 Task: Add a timeline in the project AgileMind for the epic 'IT service management (ITSM) improvement' from 2024/04/10 to 2025/08/28. Add a timeline in the project AgileMind for the epic 'Unified communications (UC) implementation' from 2023/03/21 to 2025/11/10. Add a timeline in the project AgileMind for the epic 'Disaster recovery (DR) planning' from 2023/04/22 to 2024/12/22
Action: Mouse moved to (163, 223)
Screenshot: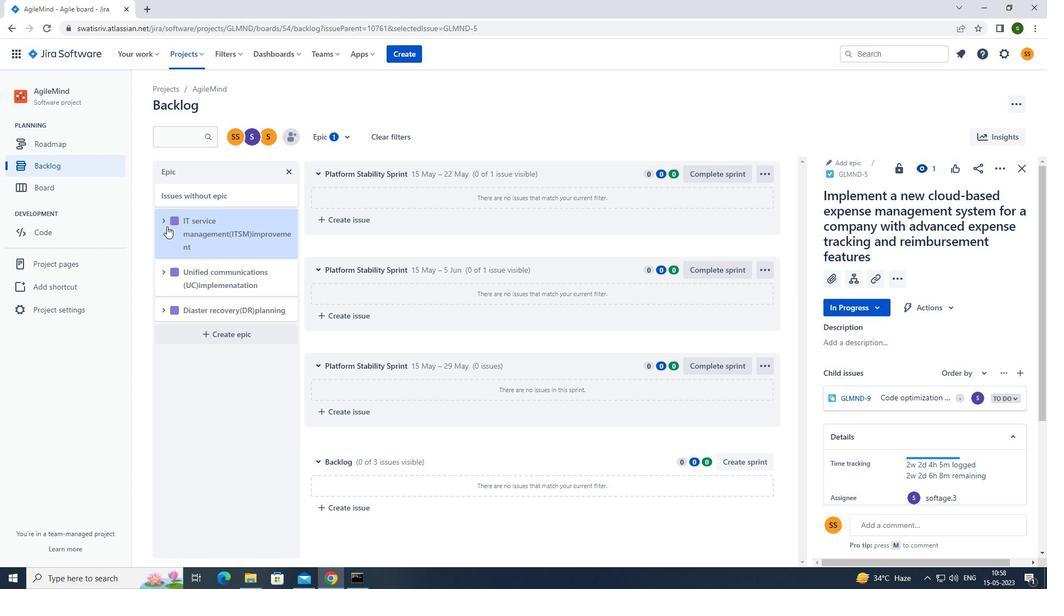 
Action: Mouse pressed left at (163, 223)
Screenshot: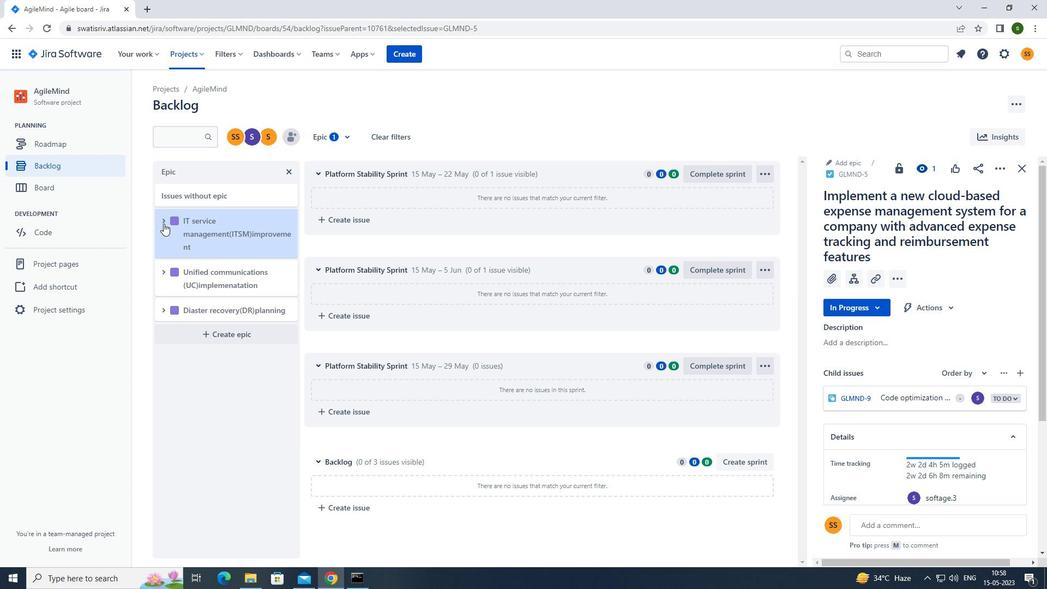 
Action: Mouse moved to (903, 387)
Screenshot: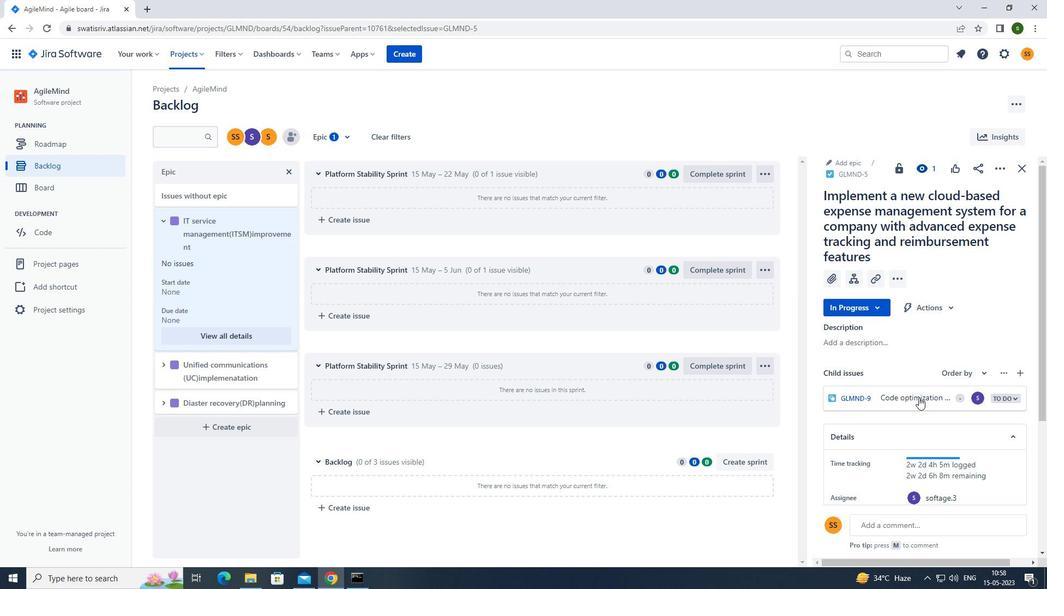 
Action: Mouse scrolled (903, 386) with delta (0, 0)
Screenshot: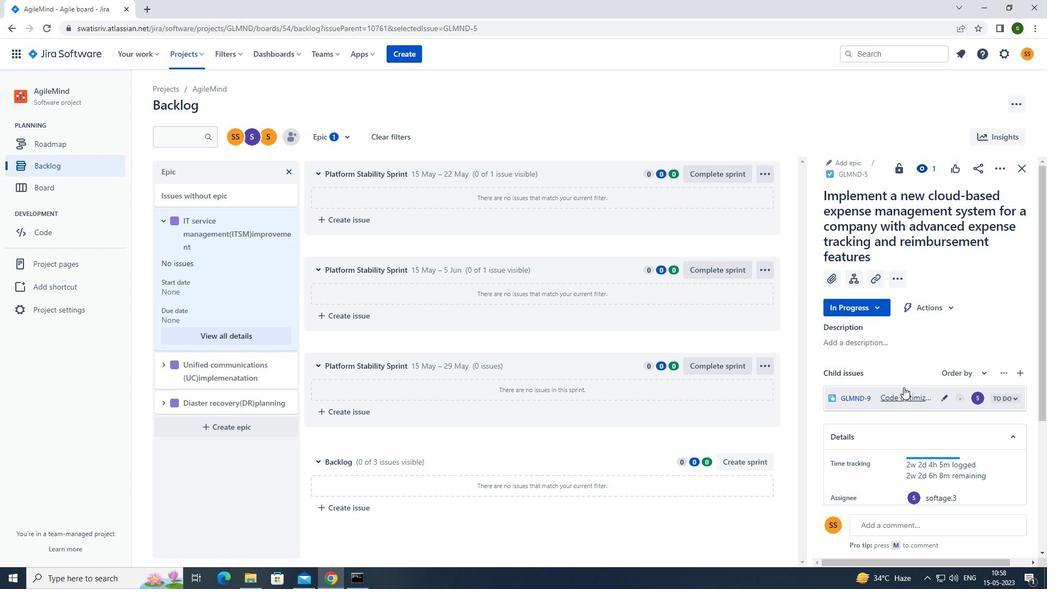 
Action: Mouse scrolled (903, 386) with delta (0, 0)
Screenshot: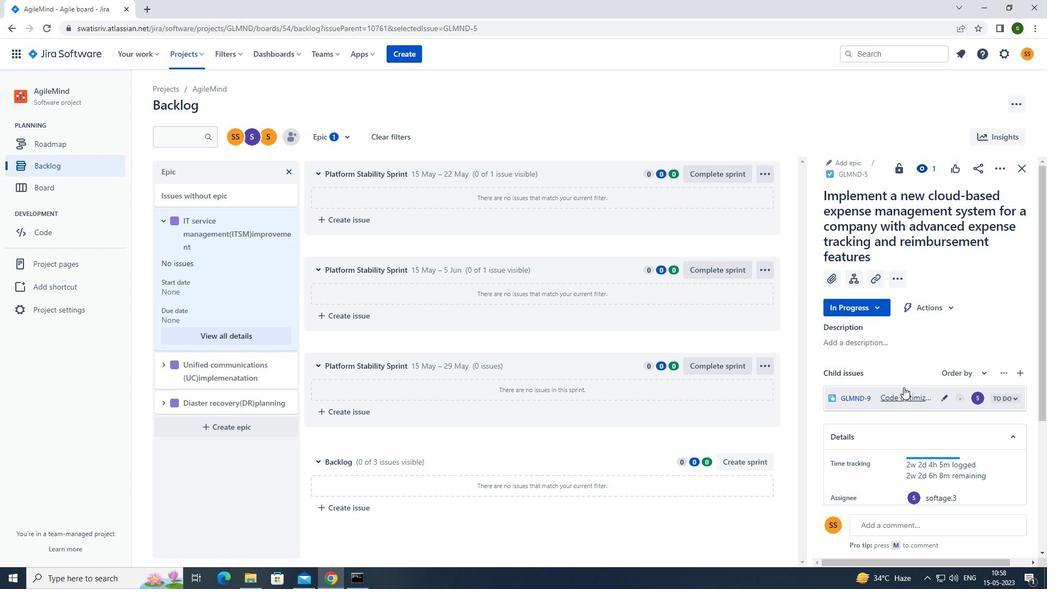 
Action: Mouse scrolled (903, 386) with delta (0, 0)
Screenshot: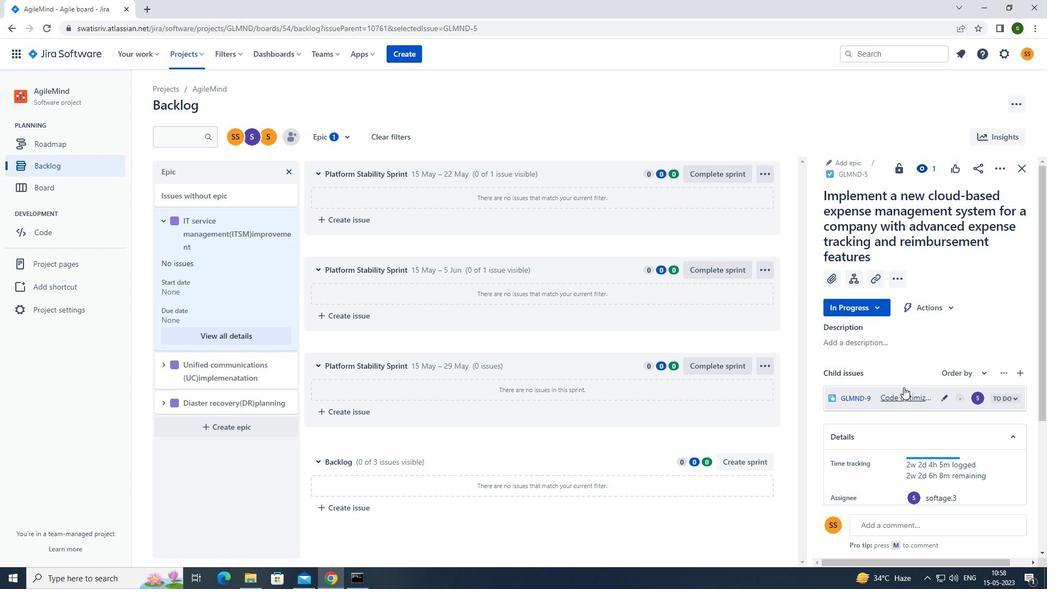 
Action: Mouse scrolled (903, 386) with delta (0, 0)
Screenshot: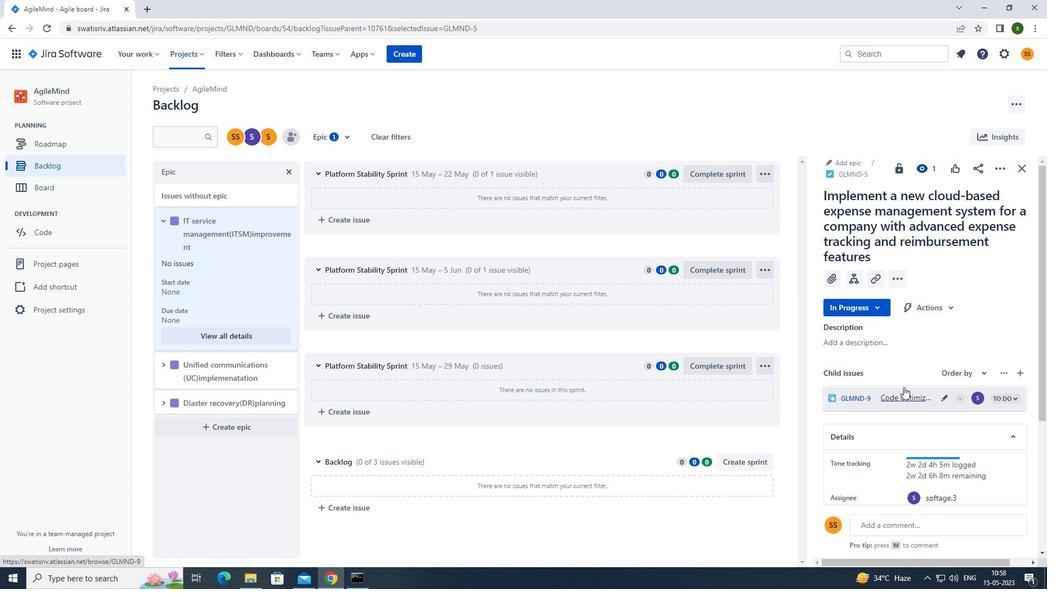 
Action: Mouse moved to (258, 337)
Screenshot: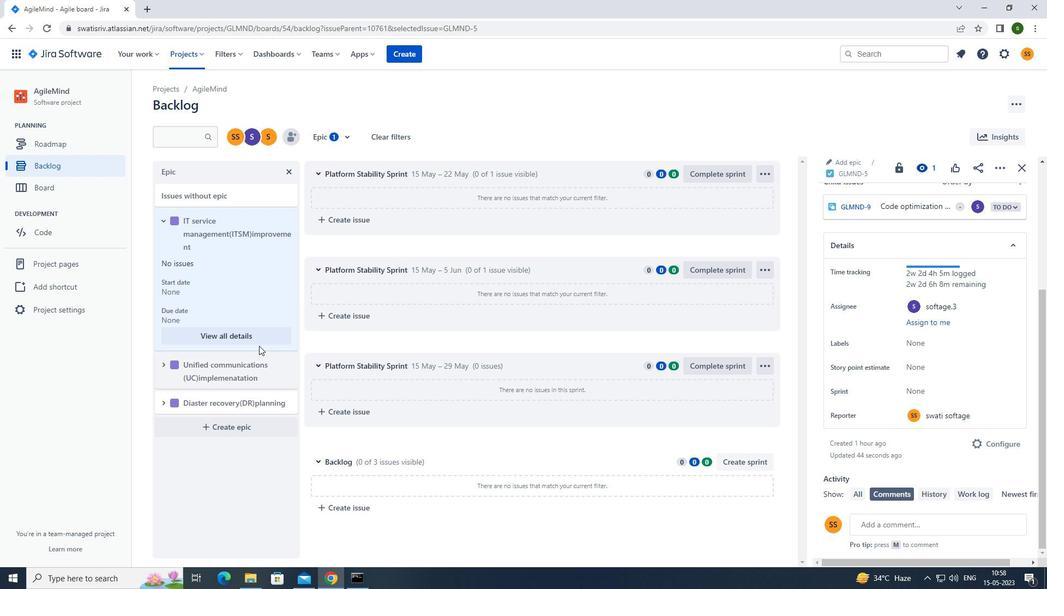 
Action: Mouse pressed left at (258, 337)
Screenshot: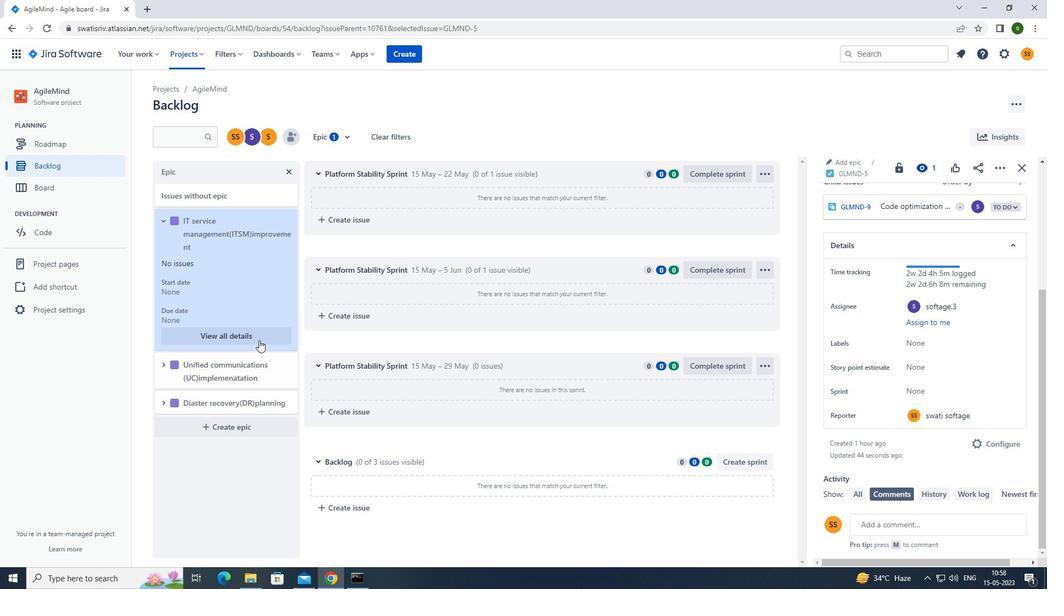 
Action: Mouse moved to (918, 427)
Screenshot: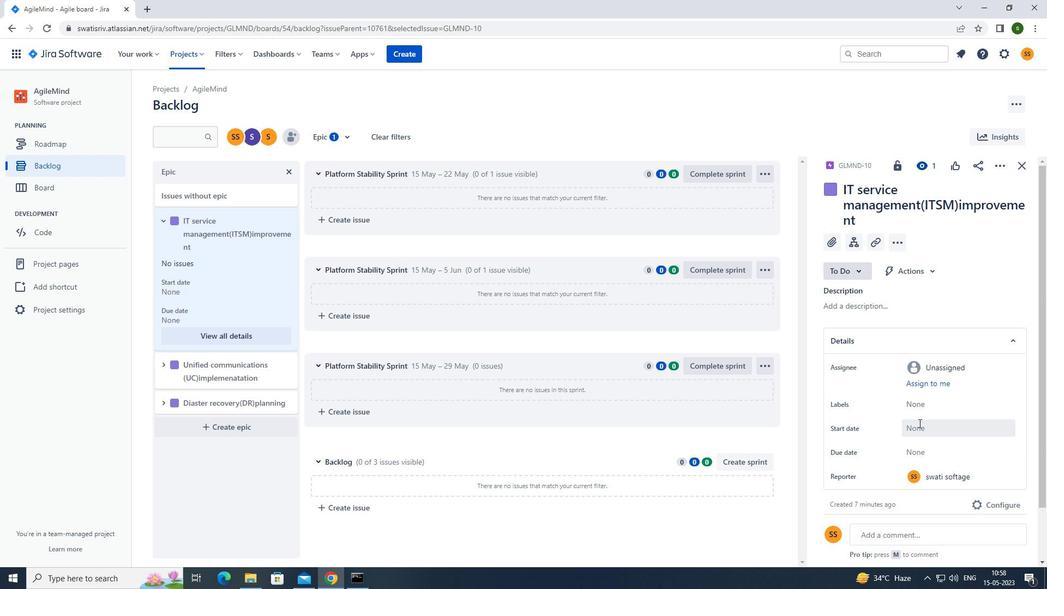 
Action: Mouse pressed left at (918, 427)
Screenshot: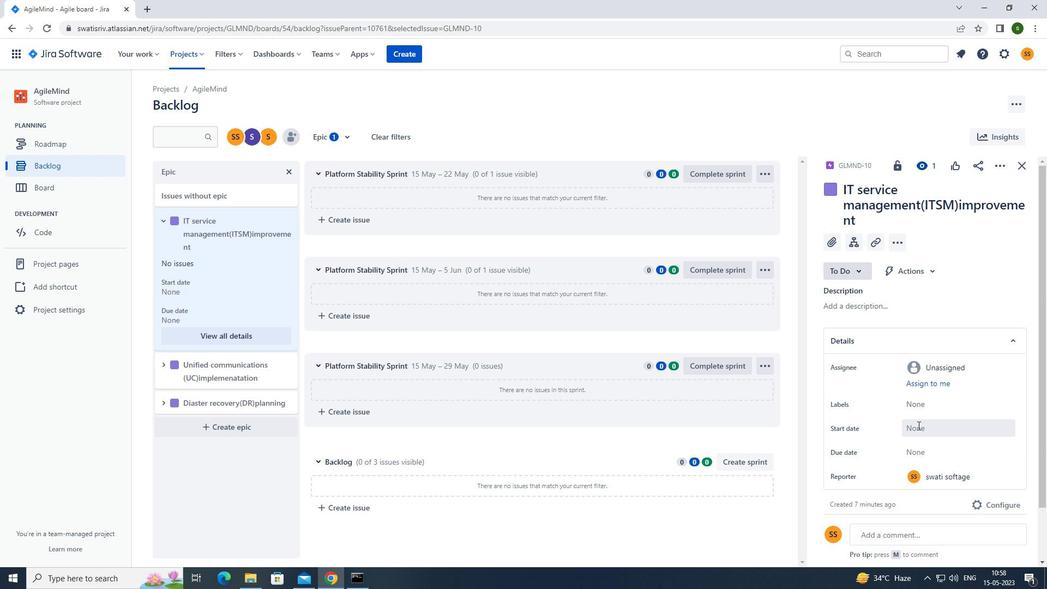 
Action: Mouse moved to (1026, 272)
Screenshot: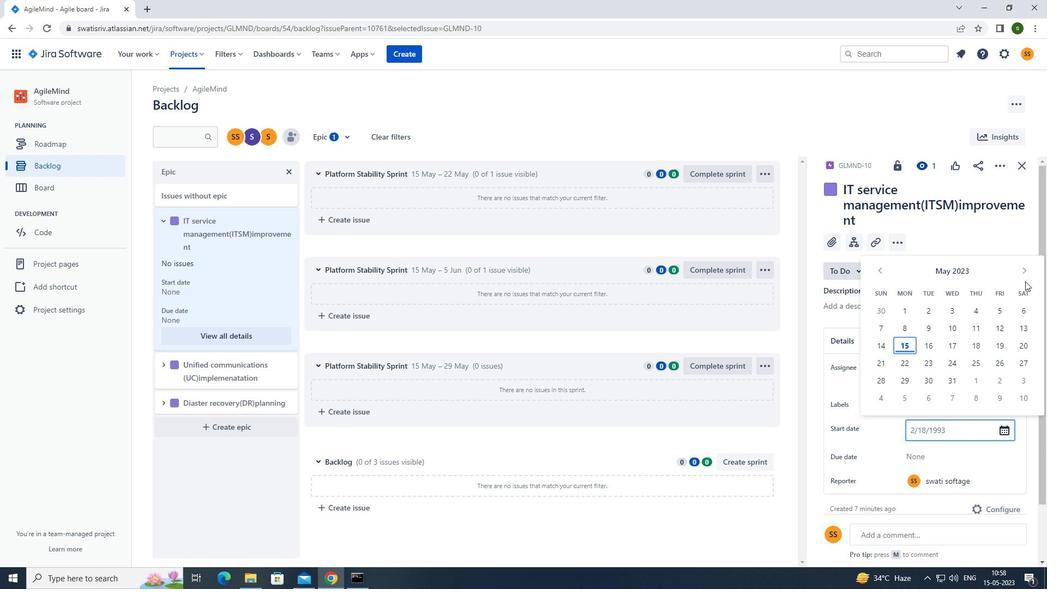 
Action: Mouse pressed left at (1026, 272)
Screenshot: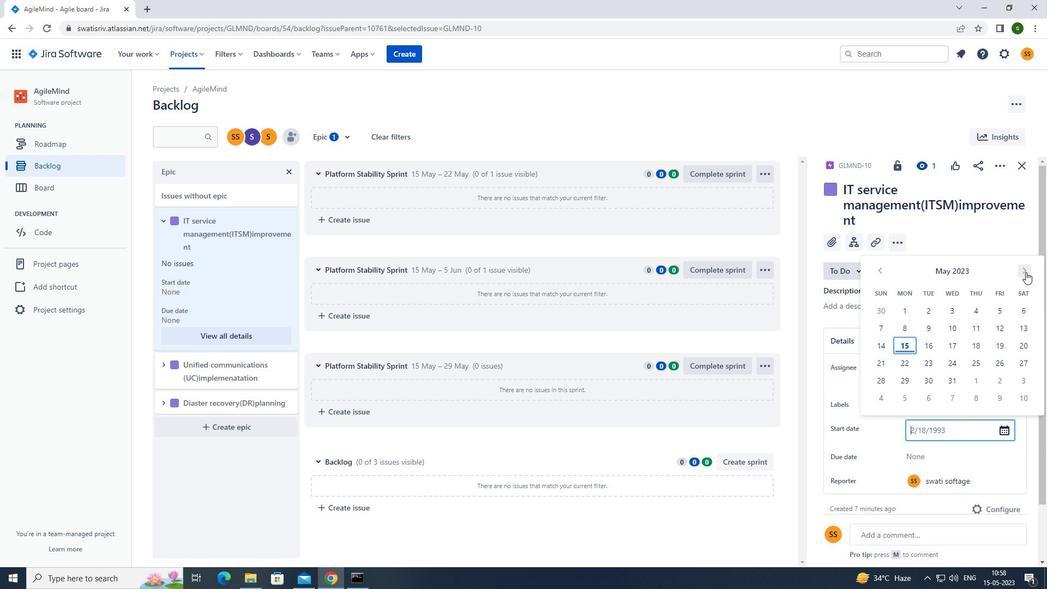 
Action: Mouse pressed left at (1026, 272)
Screenshot: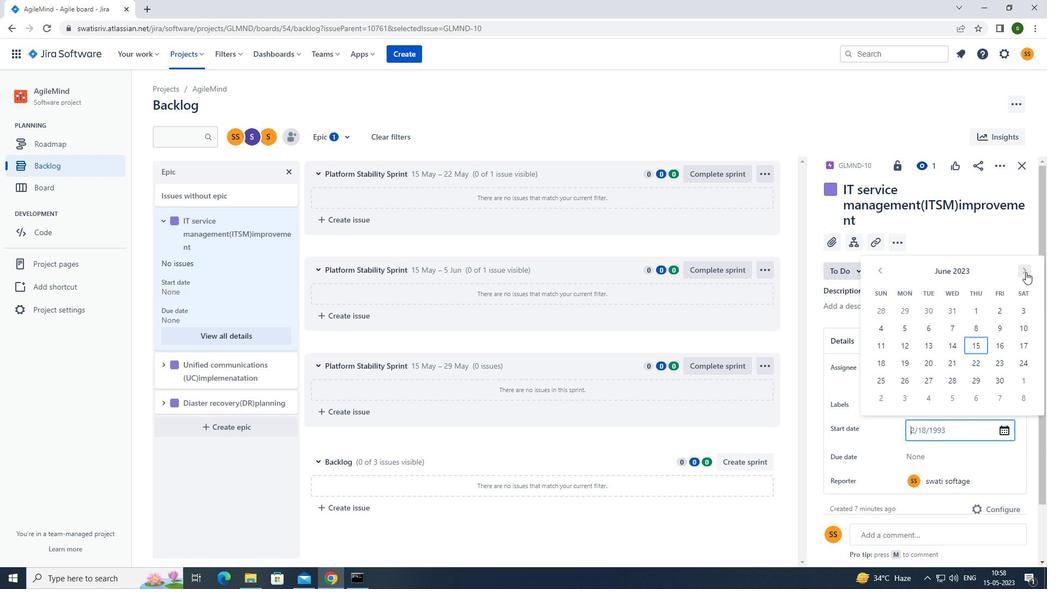 
Action: Mouse pressed left at (1026, 272)
Screenshot: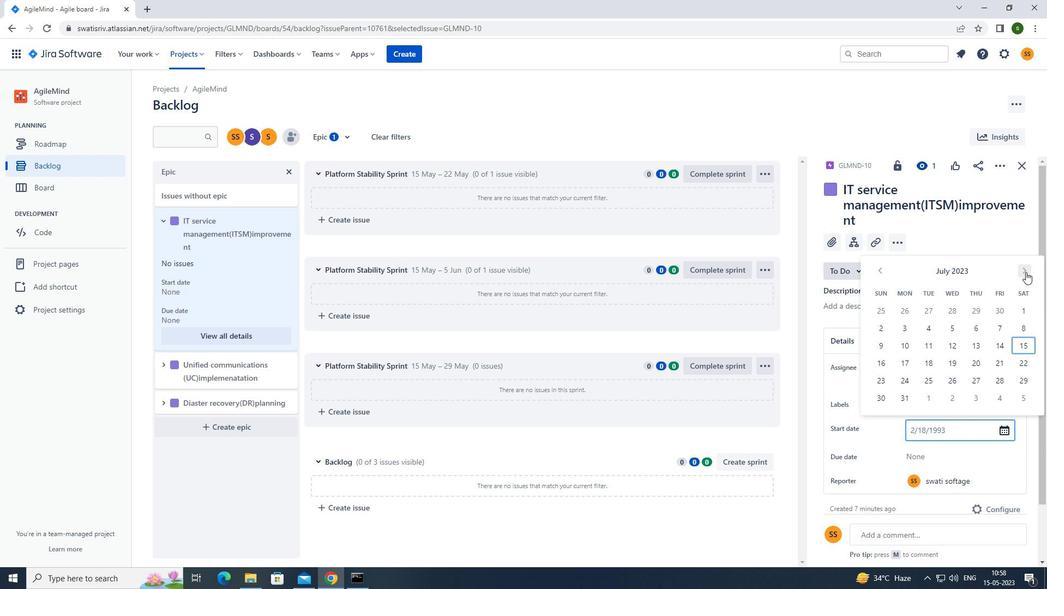 
Action: Mouse pressed left at (1026, 272)
Screenshot: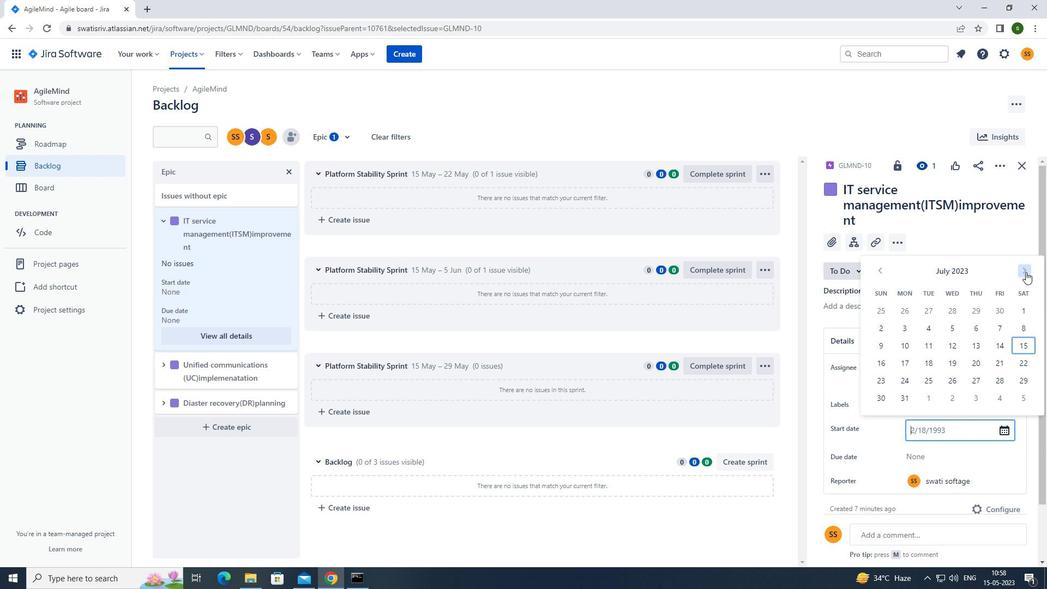 
Action: Mouse pressed left at (1026, 272)
Screenshot: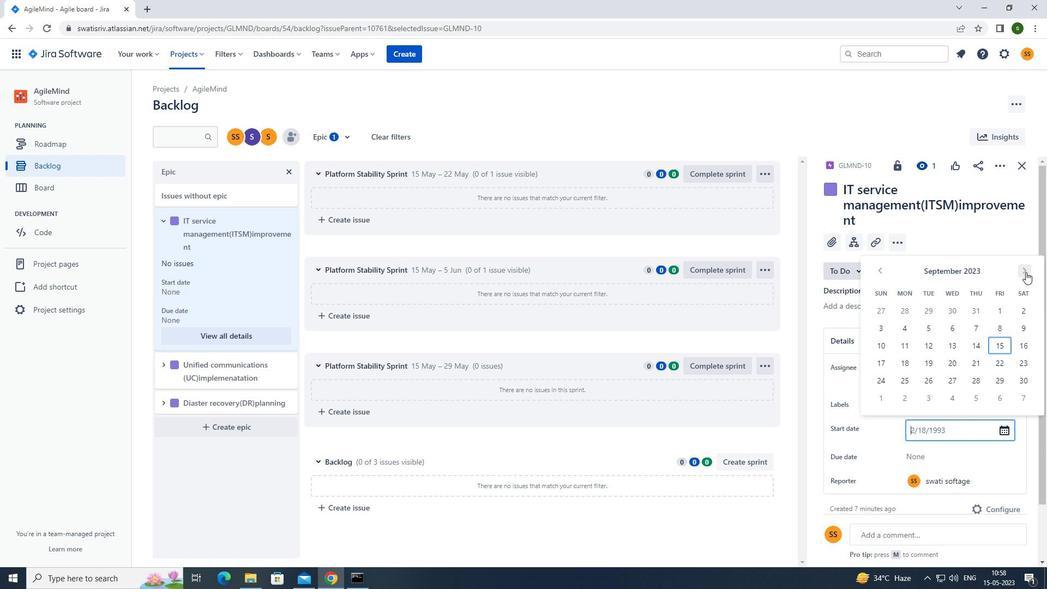 
Action: Mouse pressed left at (1026, 272)
Screenshot: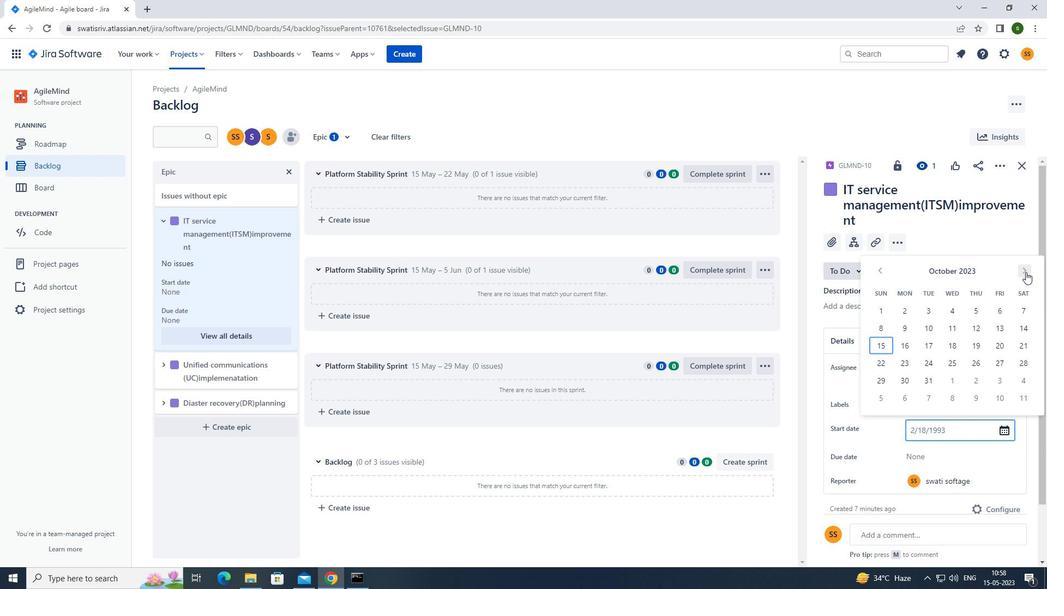 
Action: Mouse pressed left at (1026, 272)
Screenshot: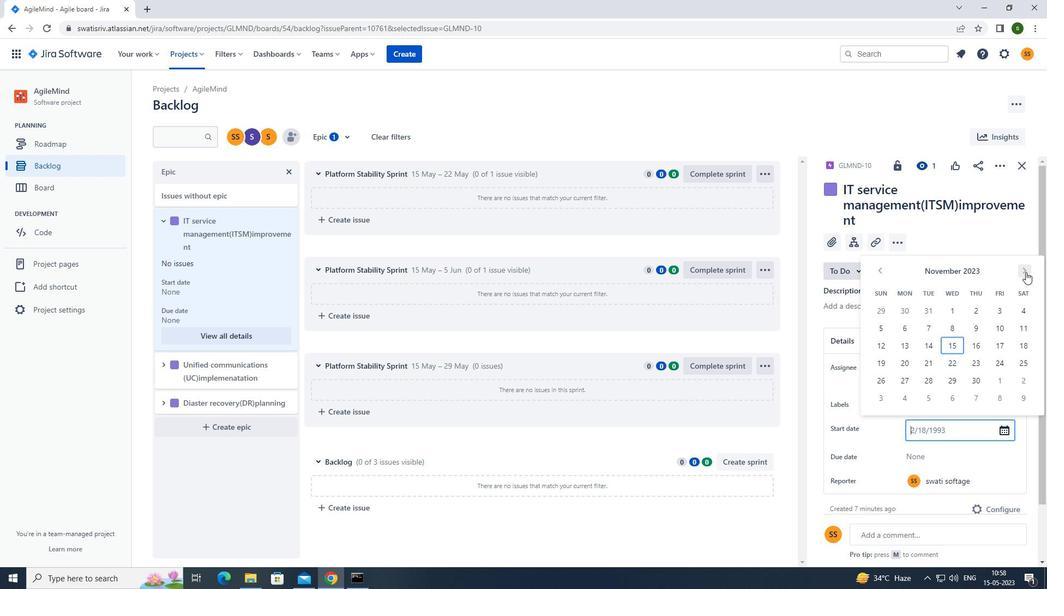 
Action: Mouse pressed left at (1026, 272)
Screenshot: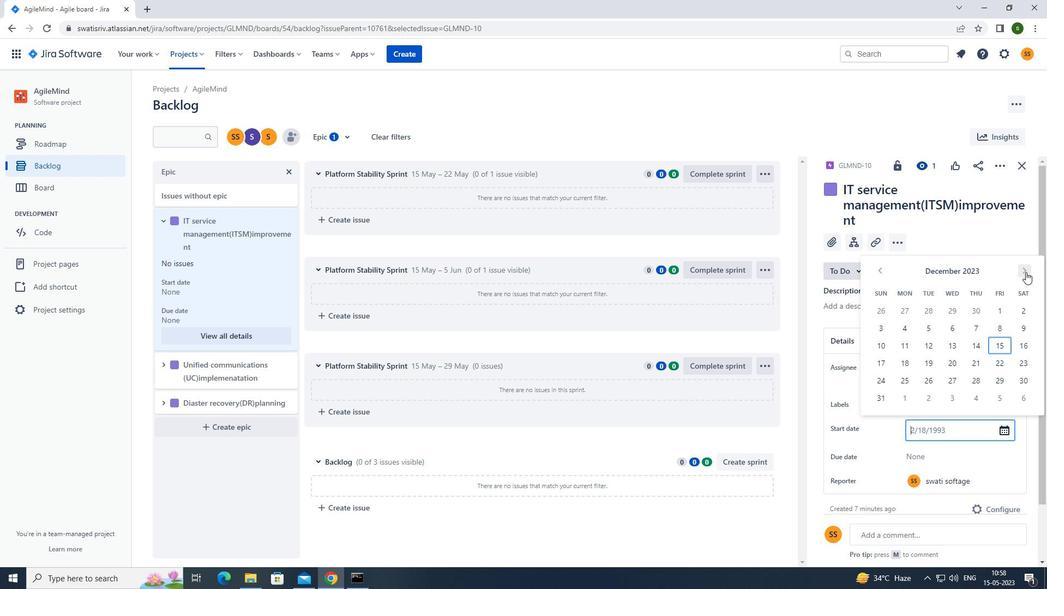 
Action: Mouse pressed left at (1026, 272)
Screenshot: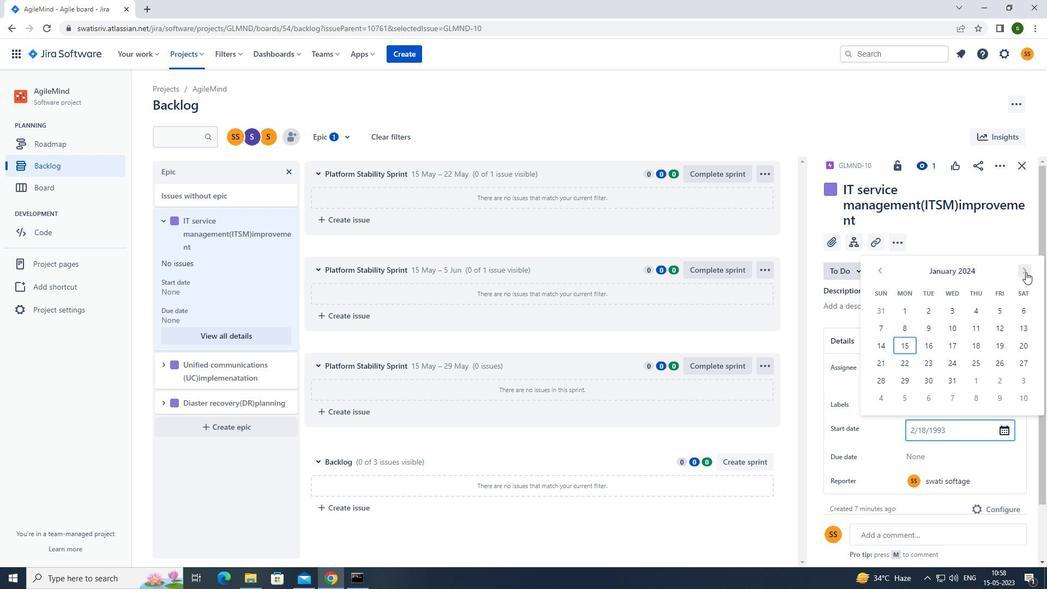 
Action: Mouse pressed left at (1026, 272)
Screenshot: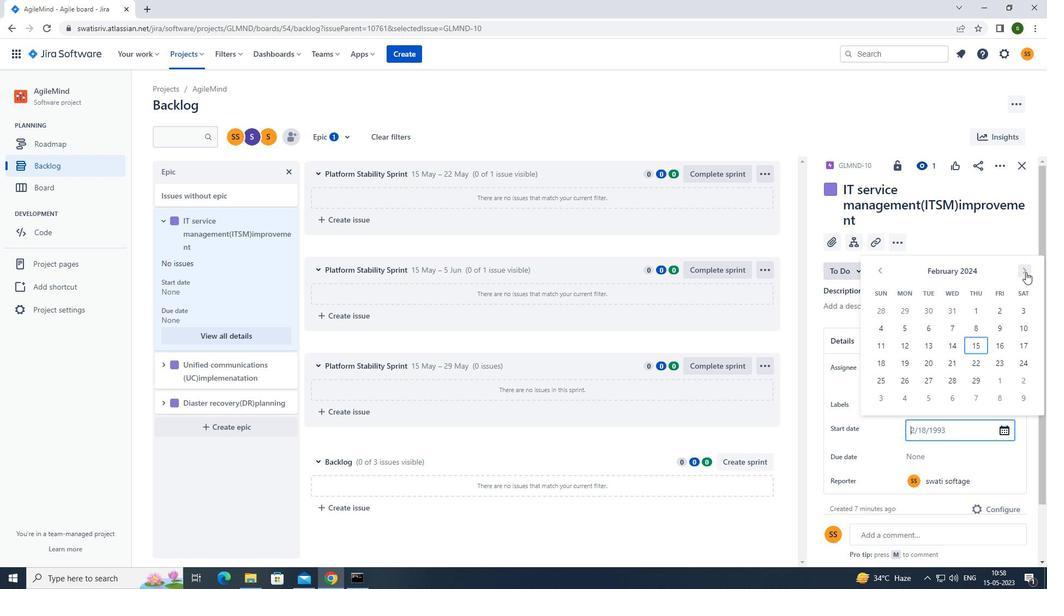 
Action: Mouse pressed left at (1026, 272)
Screenshot: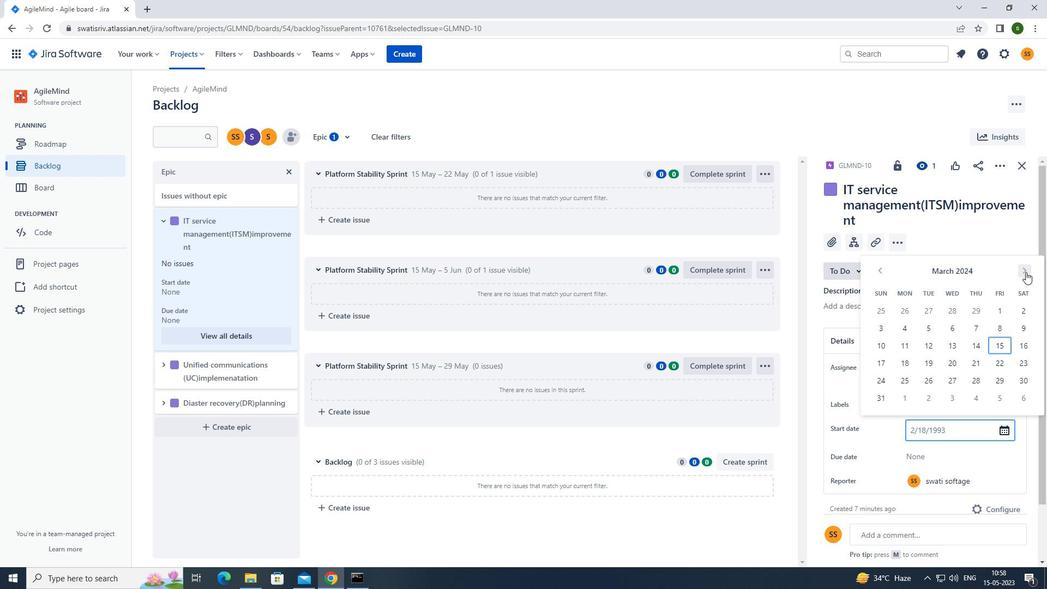 
Action: Mouse moved to (959, 329)
Screenshot: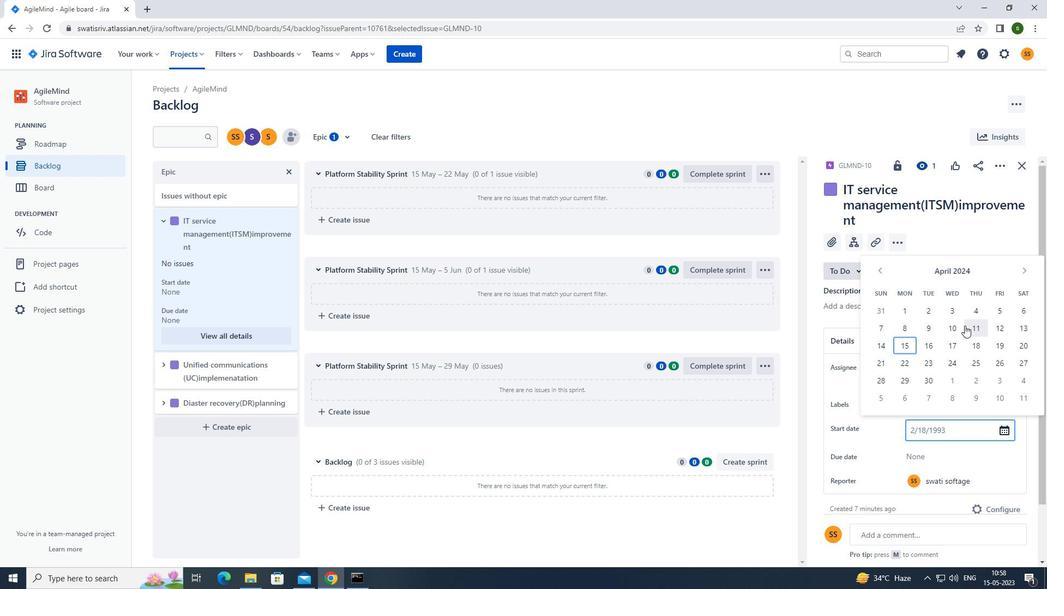 
Action: Mouse pressed left at (959, 329)
Screenshot: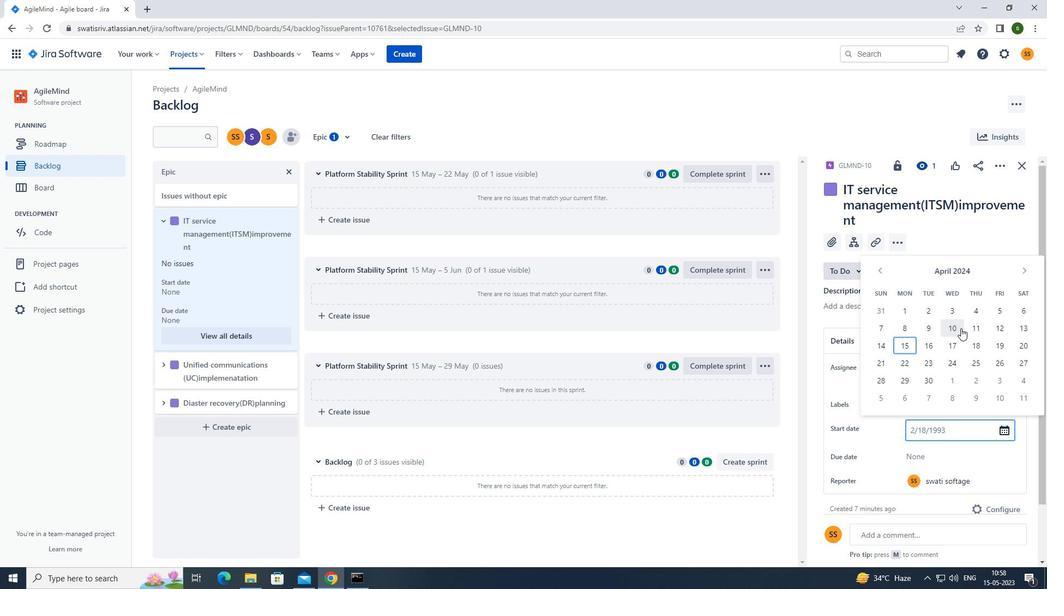 
Action: Mouse moved to (927, 456)
Screenshot: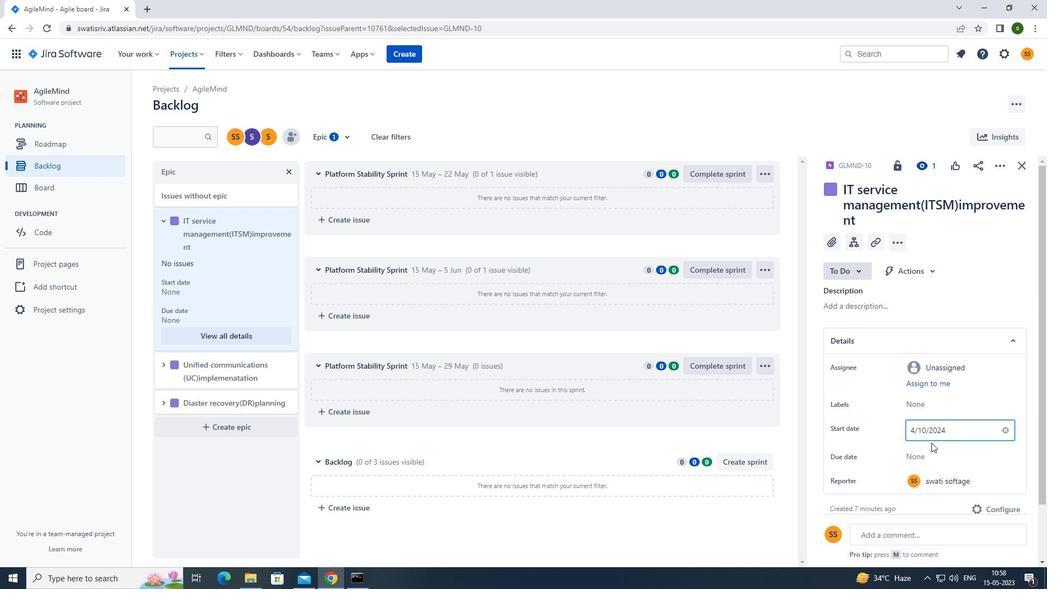 
Action: Mouse pressed left at (927, 456)
Screenshot: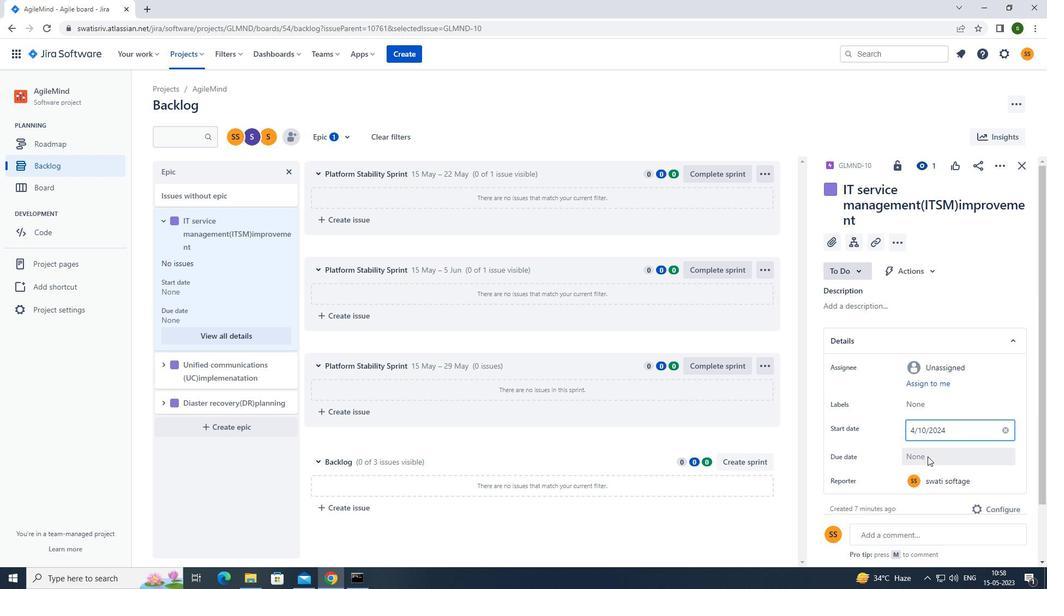 
Action: Mouse moved to (1025, 301)
Screenshot: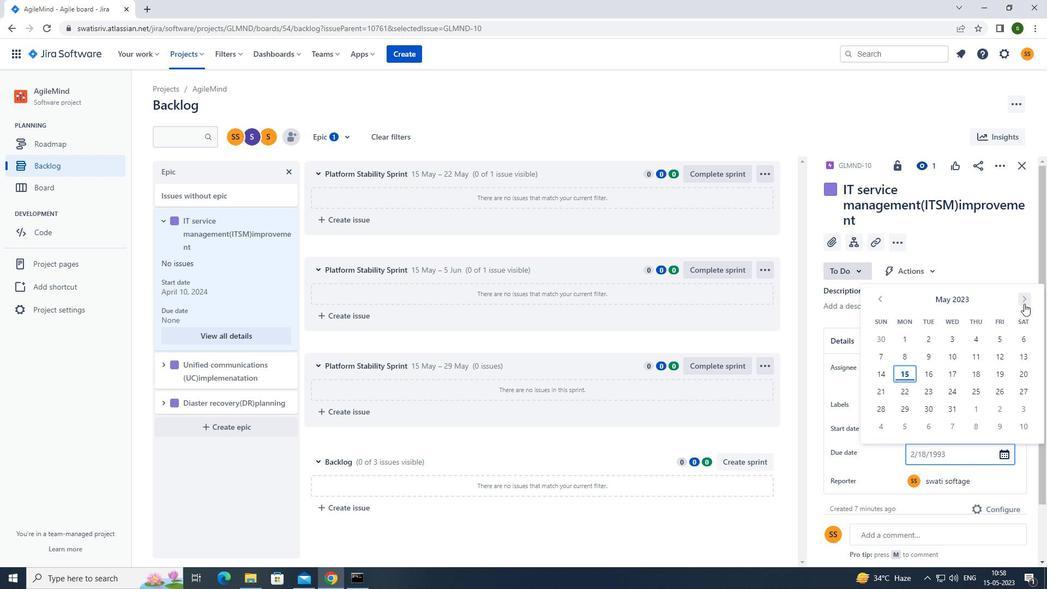 
Action: Mouse pressed left at (1025, 301)
Screenshot: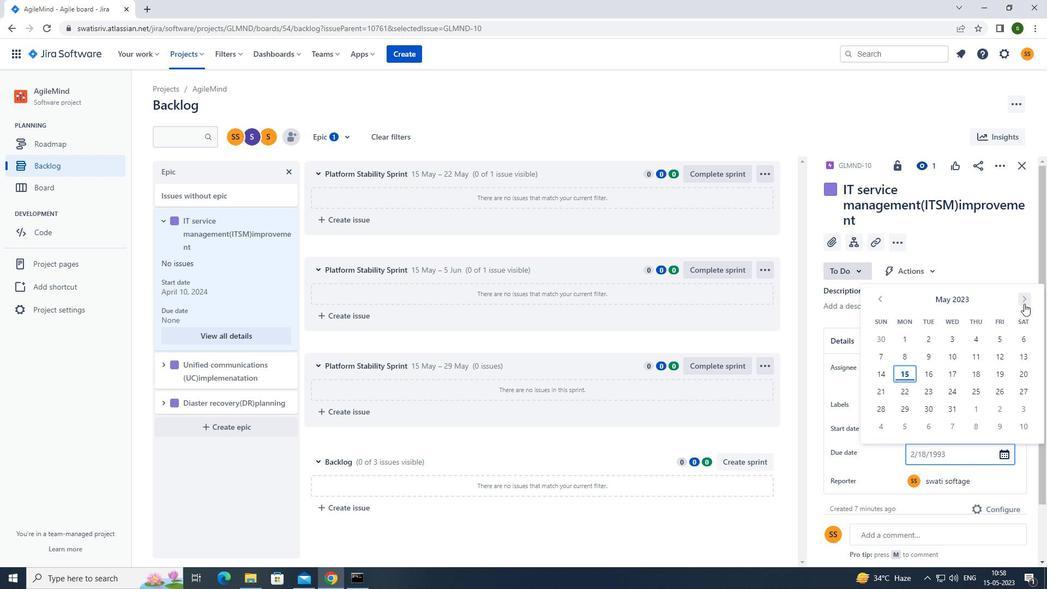 
Action: Mouse pressed left at (1025, 301)
Screenshot: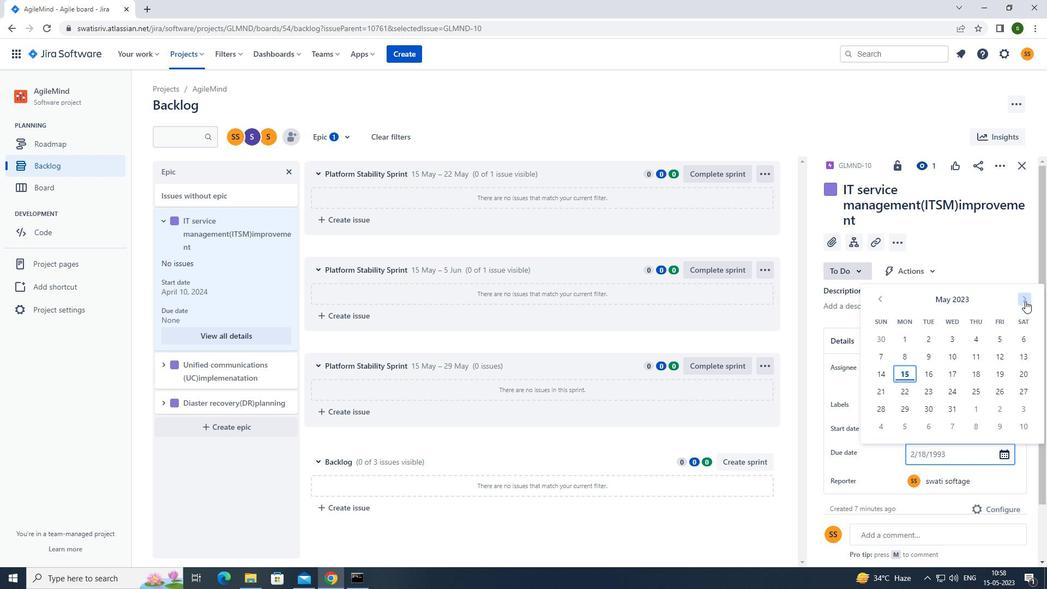 
Action: Mouse pressed left at (1025, 301)
Screenshot: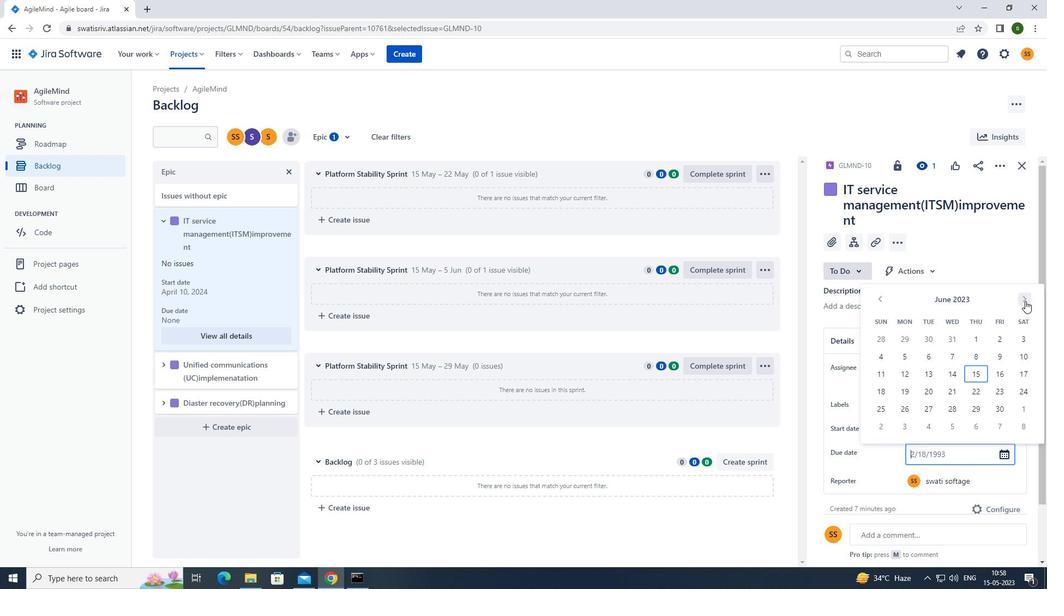 
Action: Mouse pressed left at (1025, 301)
Screenshot: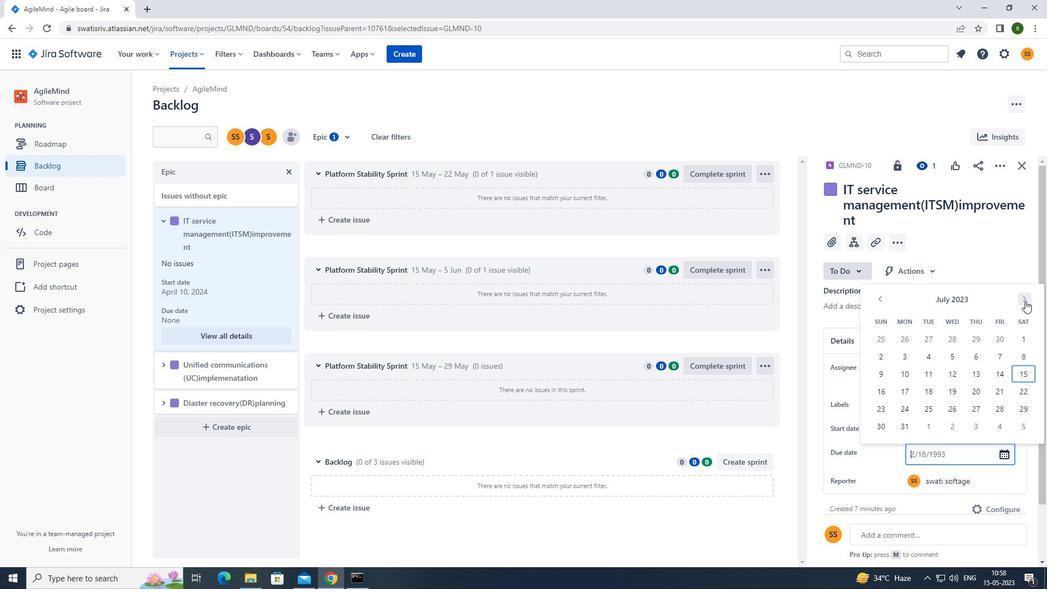 
Action: Mouse pressed left at (1025, 301)
Screenshot: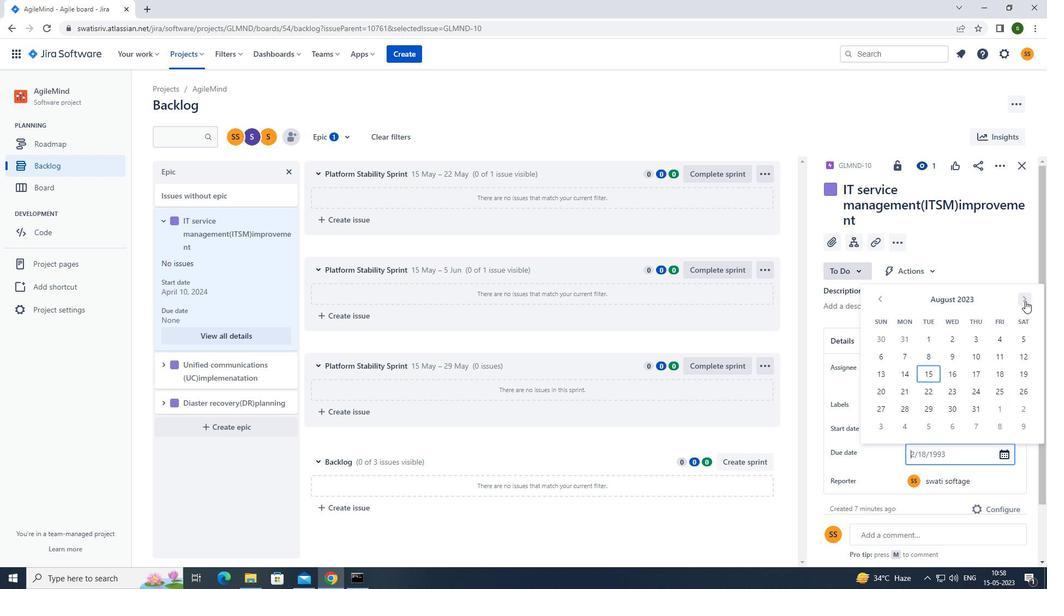 
Action: Mouse pressed left at (1025, 301)
Screenshot: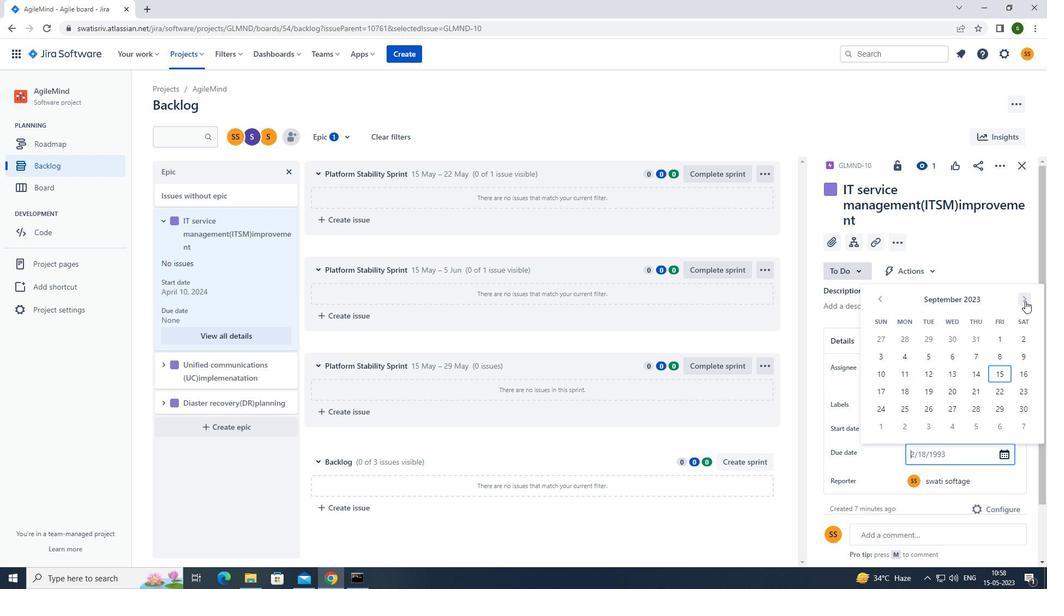 
Action: Mouse pressed left at (1025, 301)
Screenshot: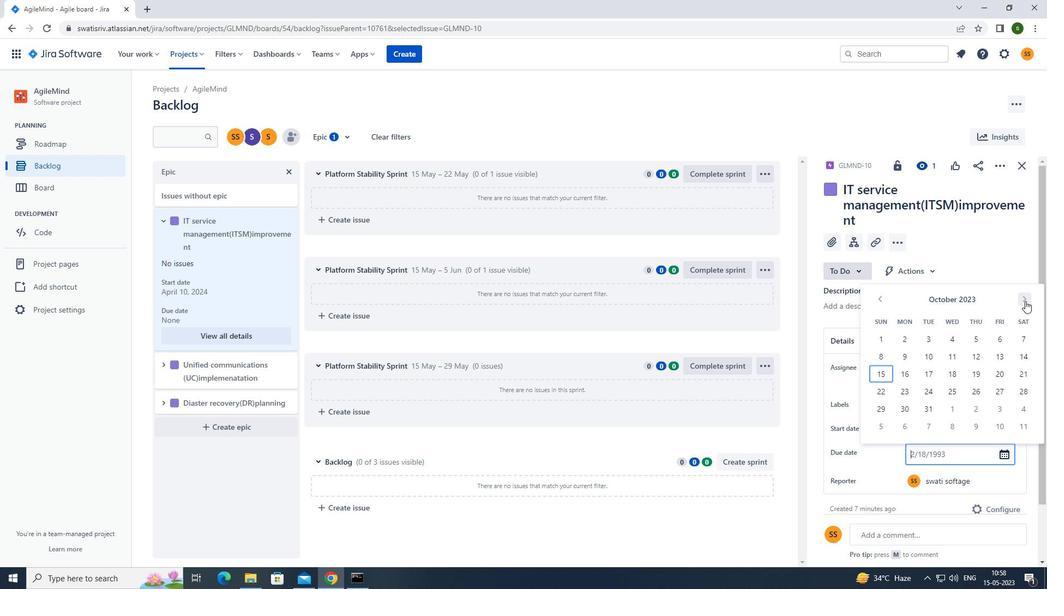 
Action: Mouse pressed left at (1025, 301)
Screenshot: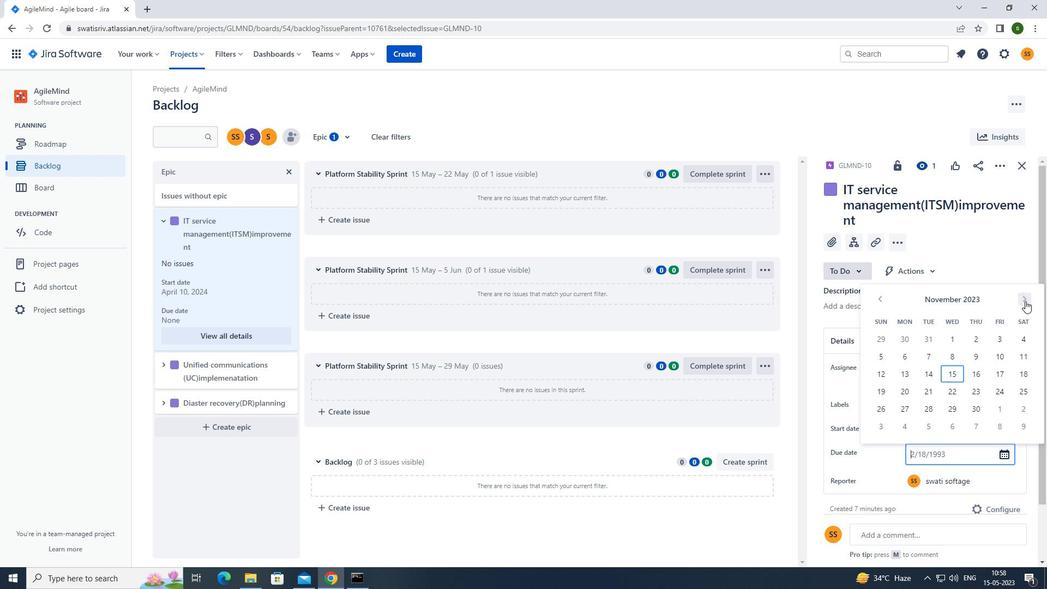 
Action: Mouse pressed left at (1025, 301)
Screenshot: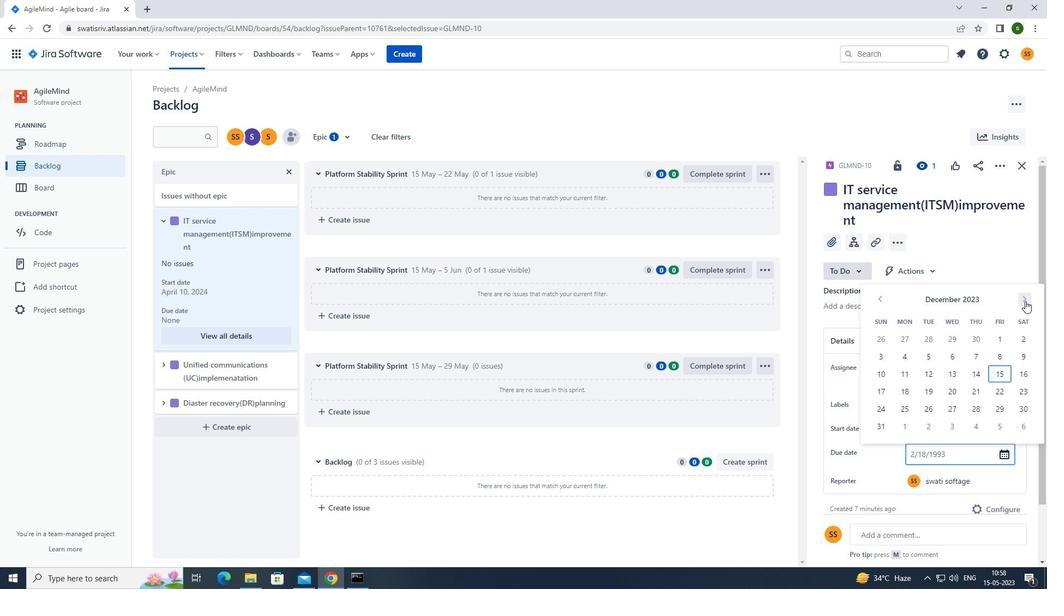 
Action: Mouse pressed left at (1025, 301)
Screenshot: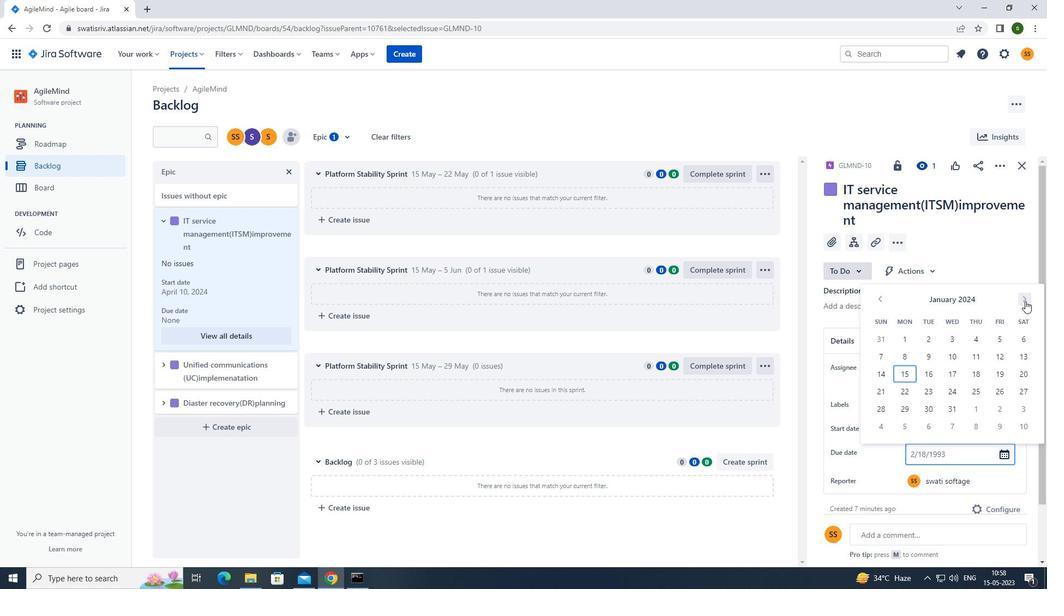 
Action: Mouse pressed left at (1025, 301)
Screenshot: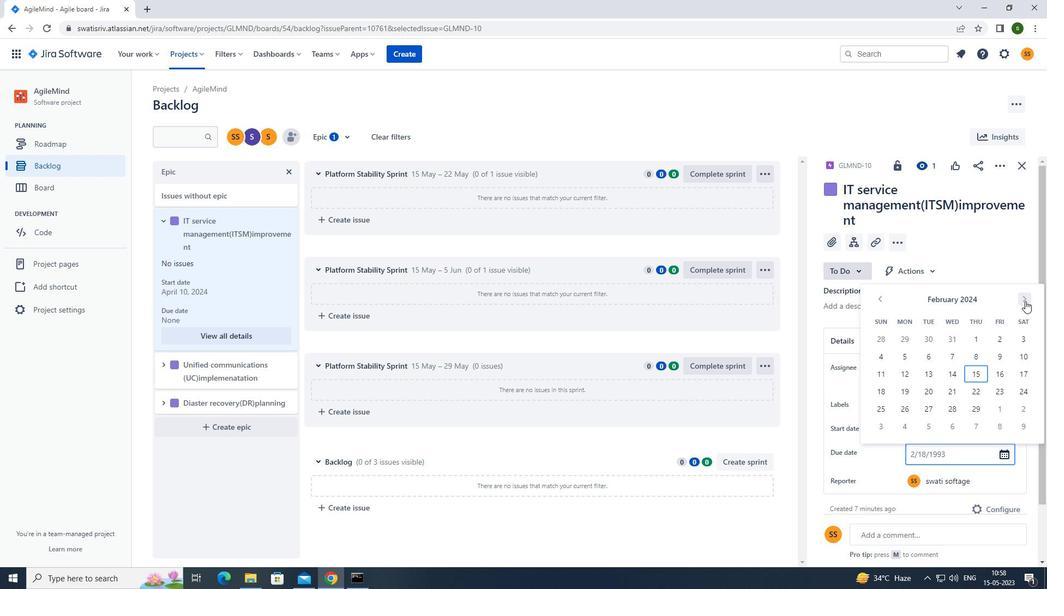 
Action: Mouse pressed left at (1025, 301)
Screenshot: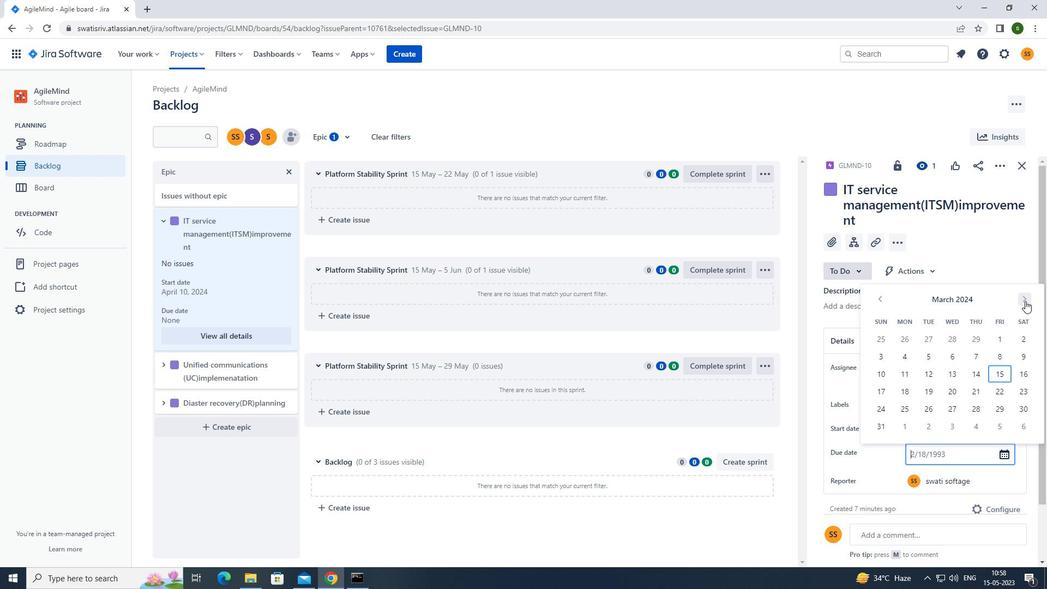 
Action: Mouse pressed left at (1025, 301)
Screenshot: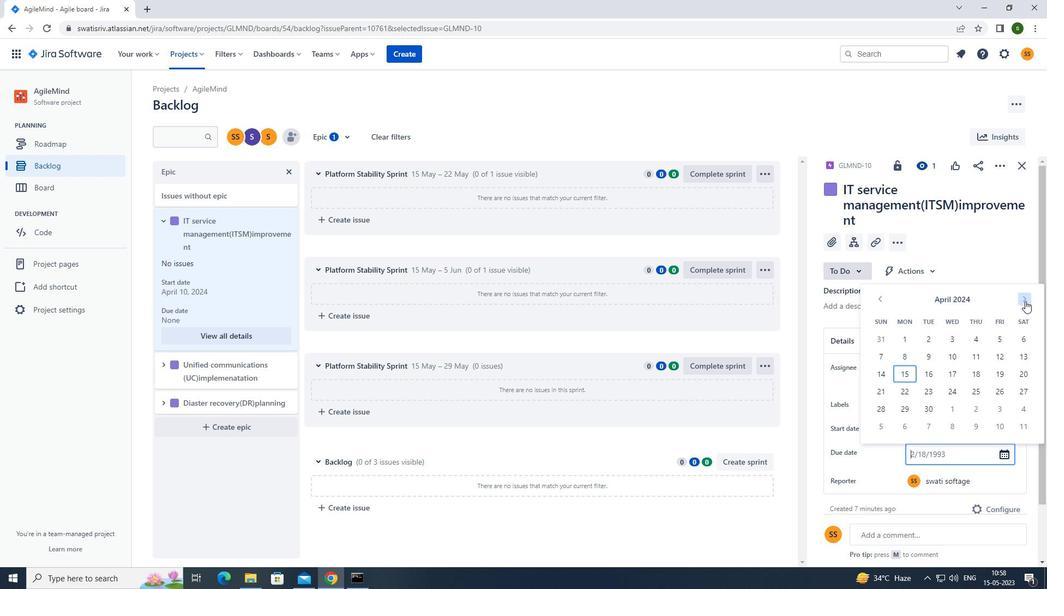 
Action: Mouse pressed left at (1025, 301)
Screenshot: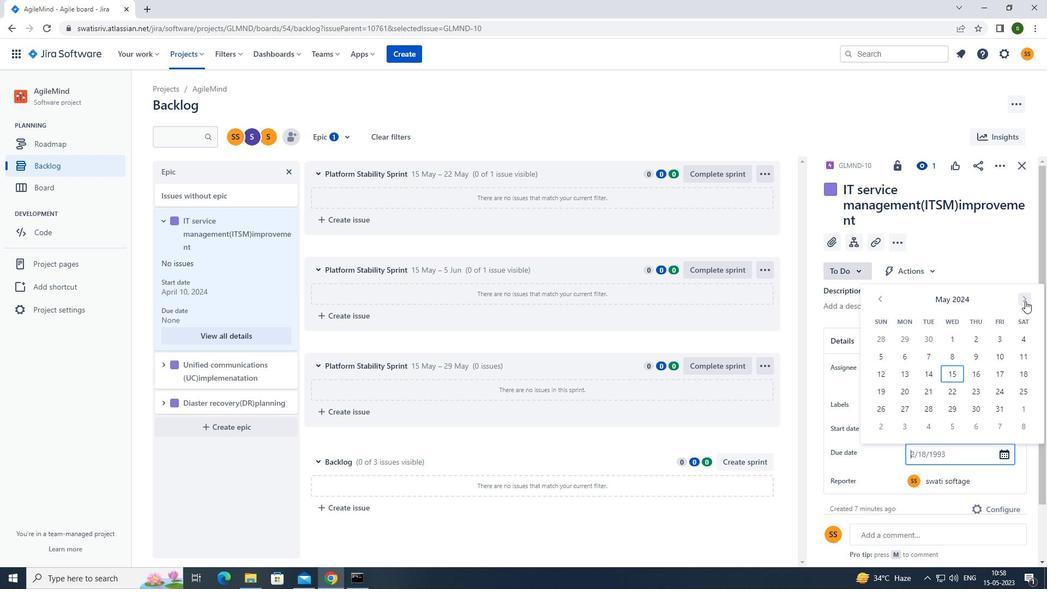 
Action: Mouse pressed left at (1025, 301)
Screenshot: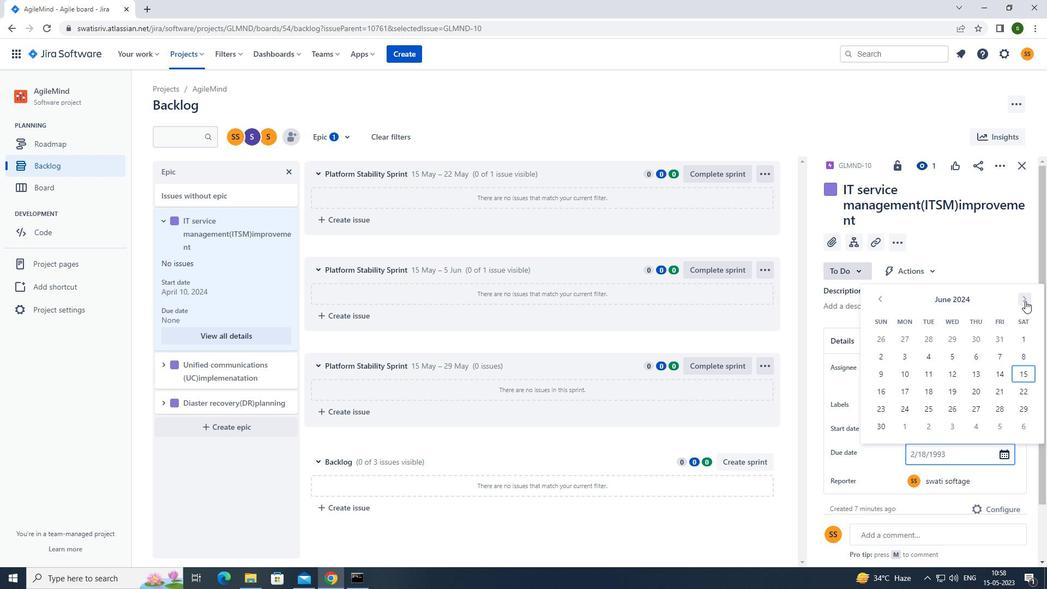 
Action: Mouse pressed left at (1025, 301)
Screenshot: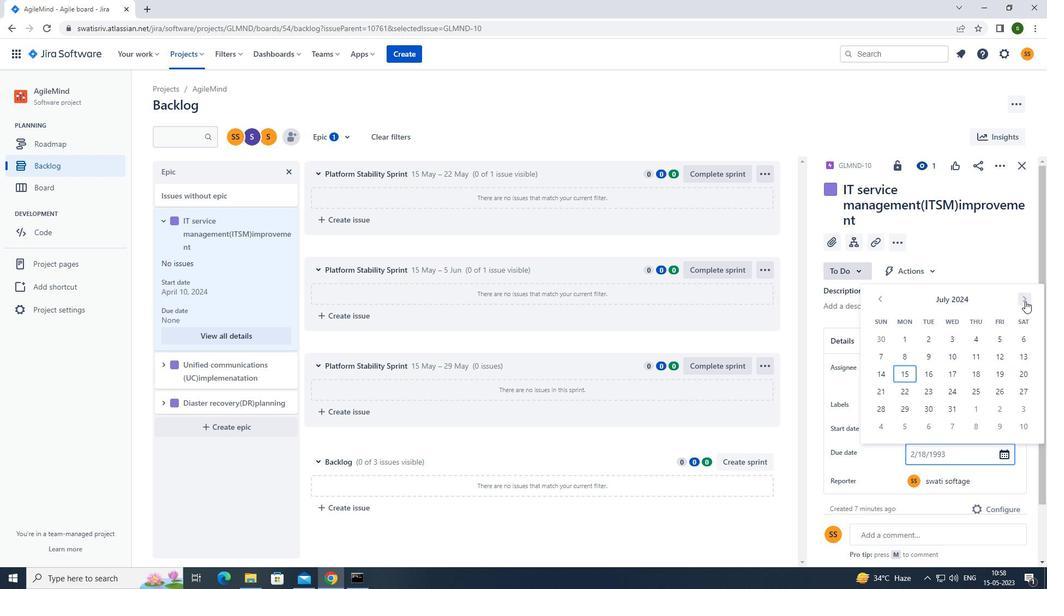 
Action: Mouse pressed left at (1025, 301)
Screenshot: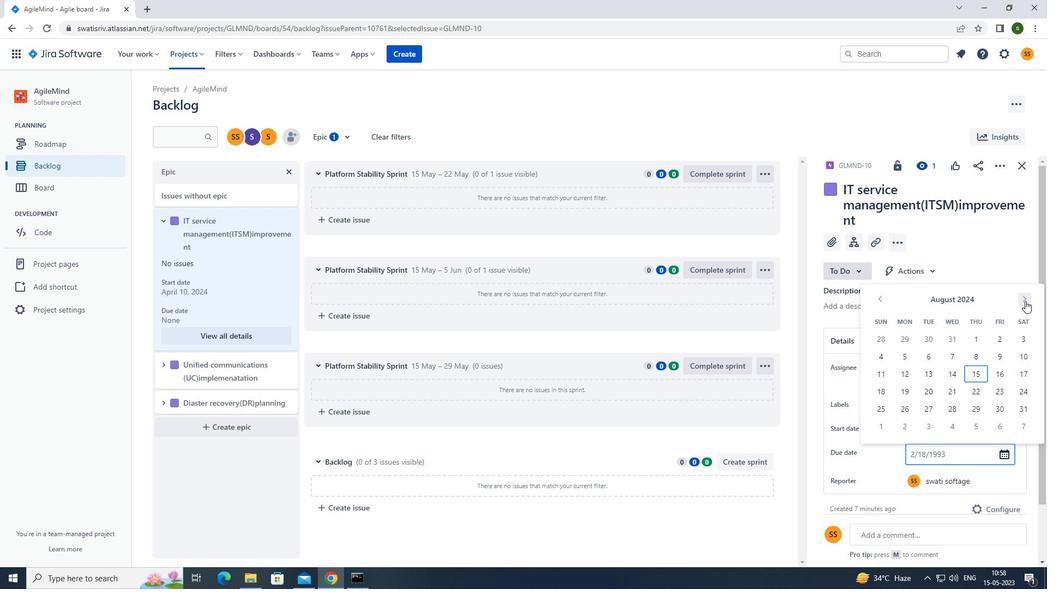 
Action: Mouse pressed left at (1025, 301)
Screenshot: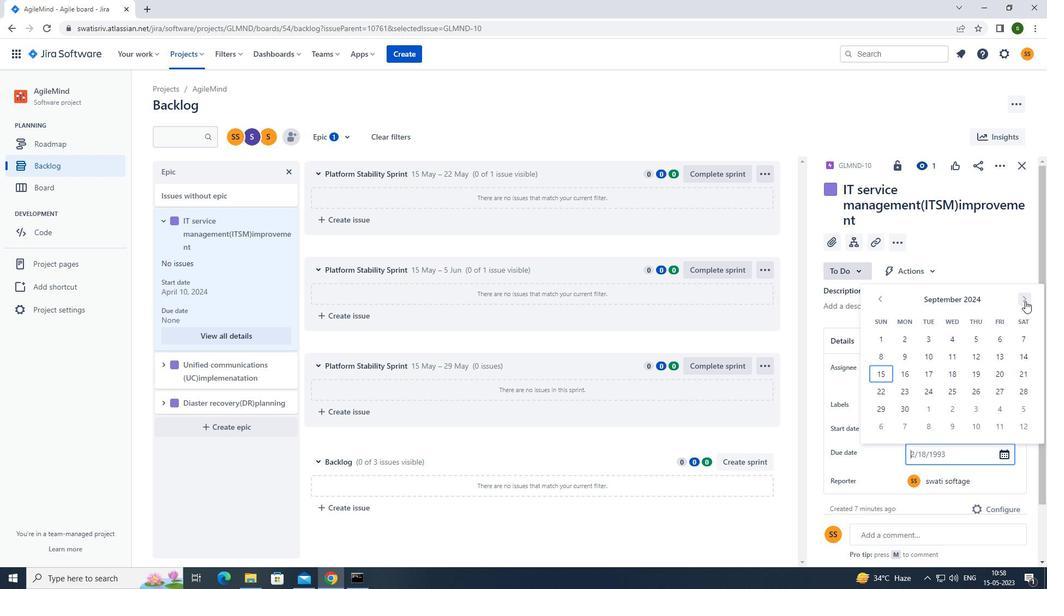 
Action: Mouse pressed left at (1025, 301)
Screenshot: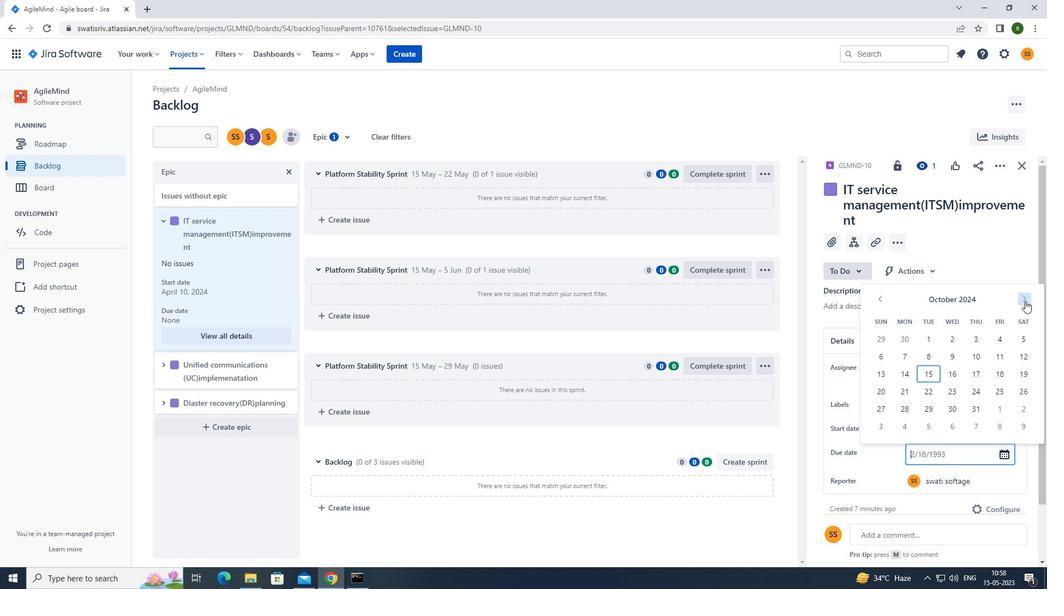 
Action: Mouse pressed left at (1025, 301)
Screenshot: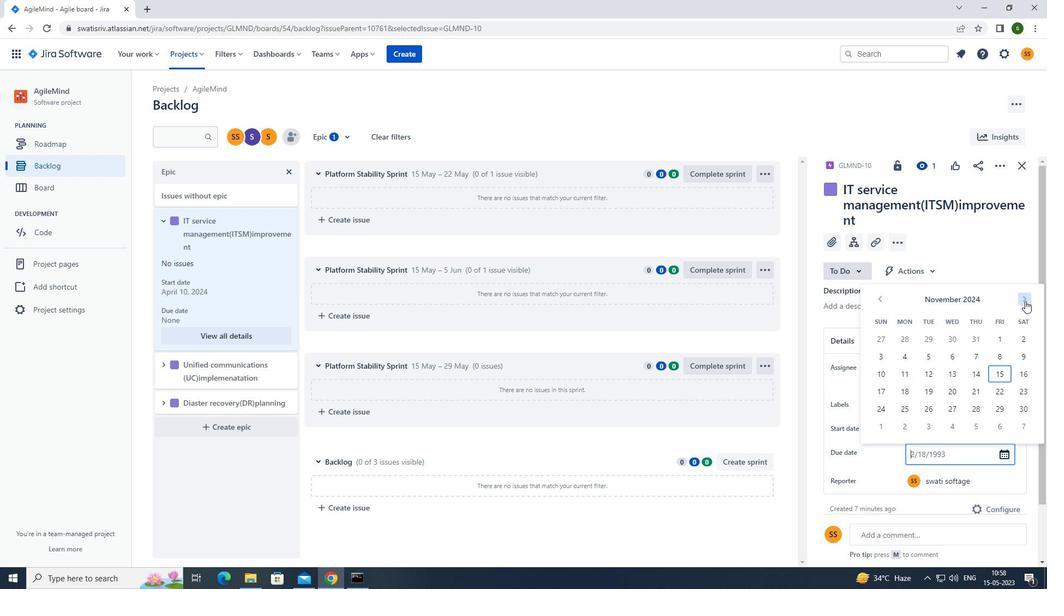 
Action: Mouse pressed left at (1025, 301)
Screenshot: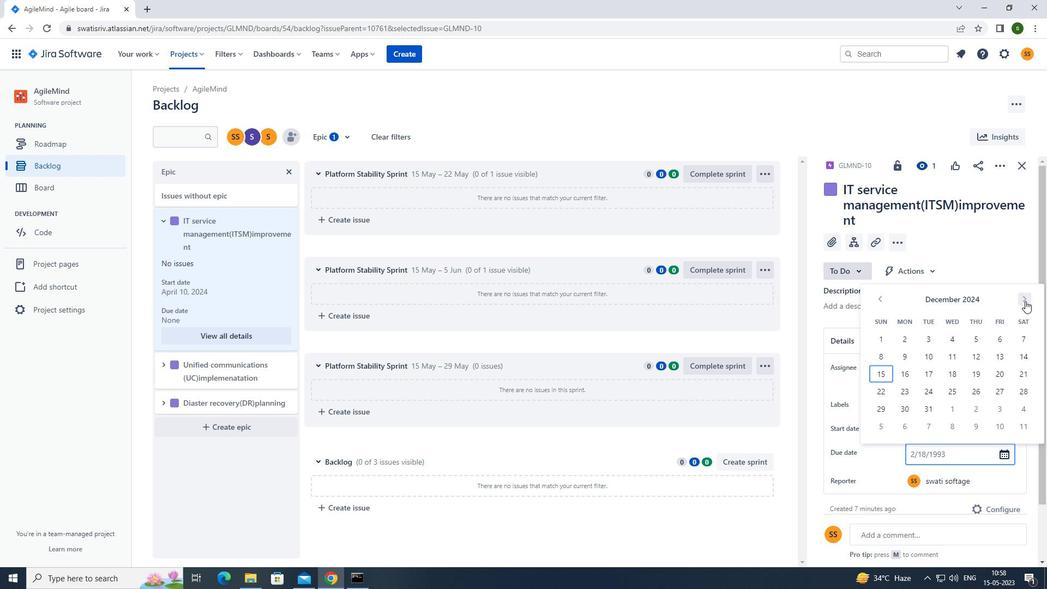 
Action: Mouse pressed left at (1025, 301)
Screenshot: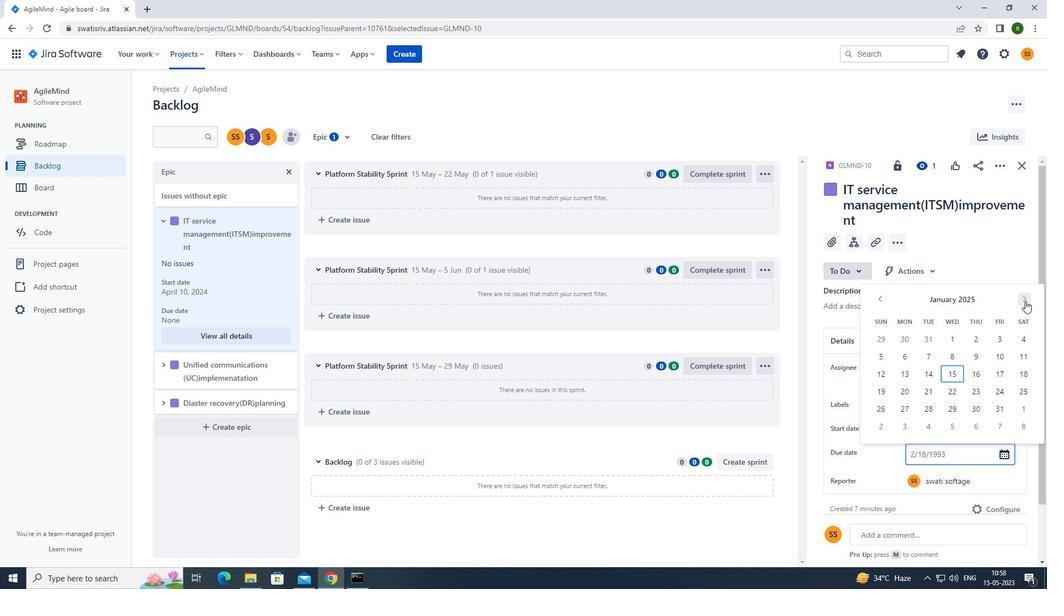 
Action: Mouse pressed left at (1025, 301)
Screenshot: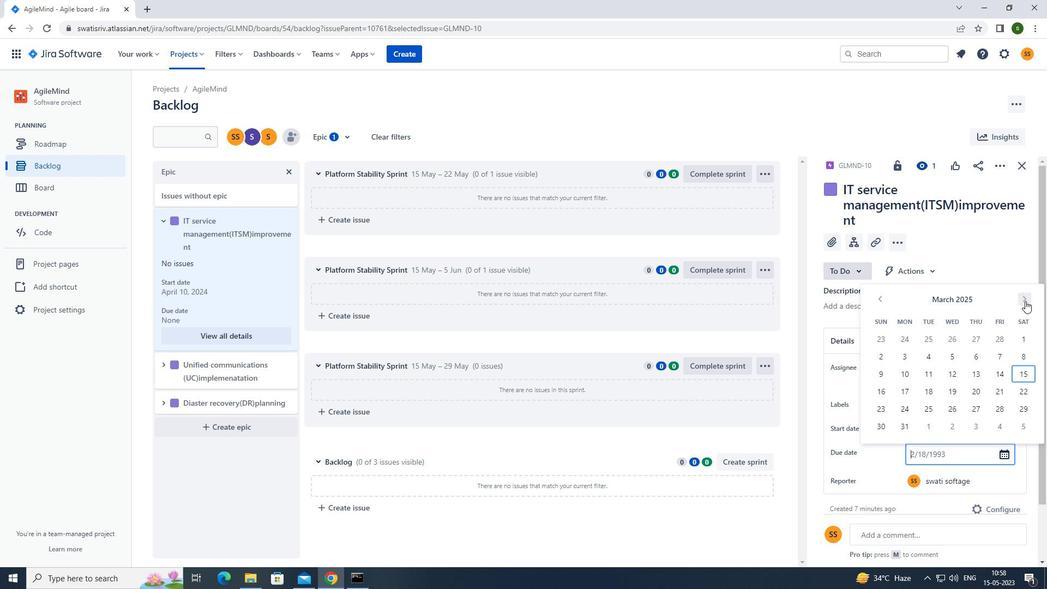 
Action: Mouse pressed left at (1025, 301)
Screenshot: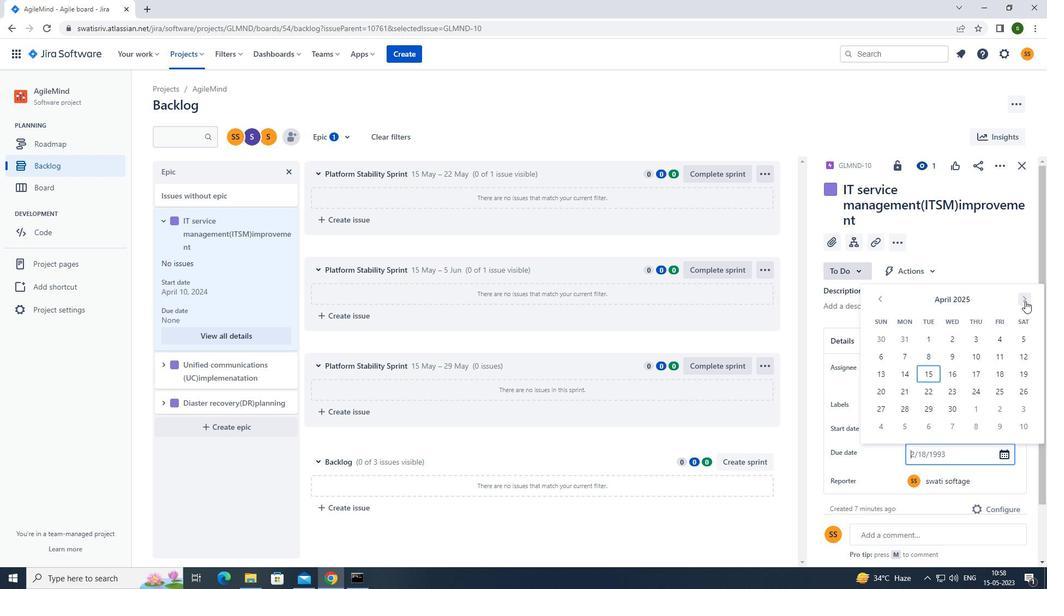 
Action: Mouse pressed left at (1025, 301)
Screenshot: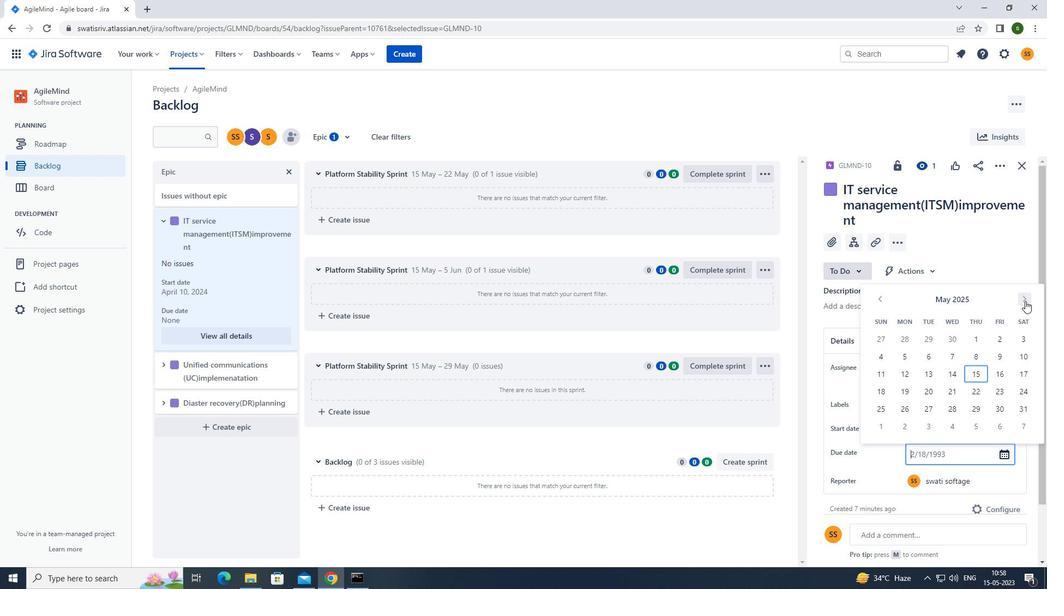 
Action: Mouse pressed left at (1025, 301)
Screenshot: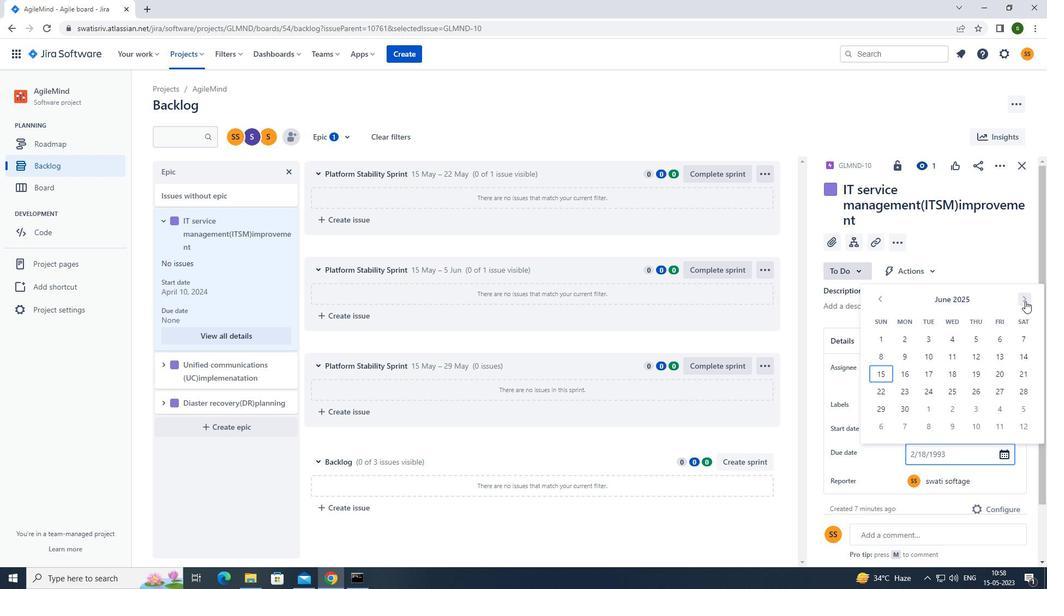 
Action: Mouse pressed left at (1025, 301)
Screenshot: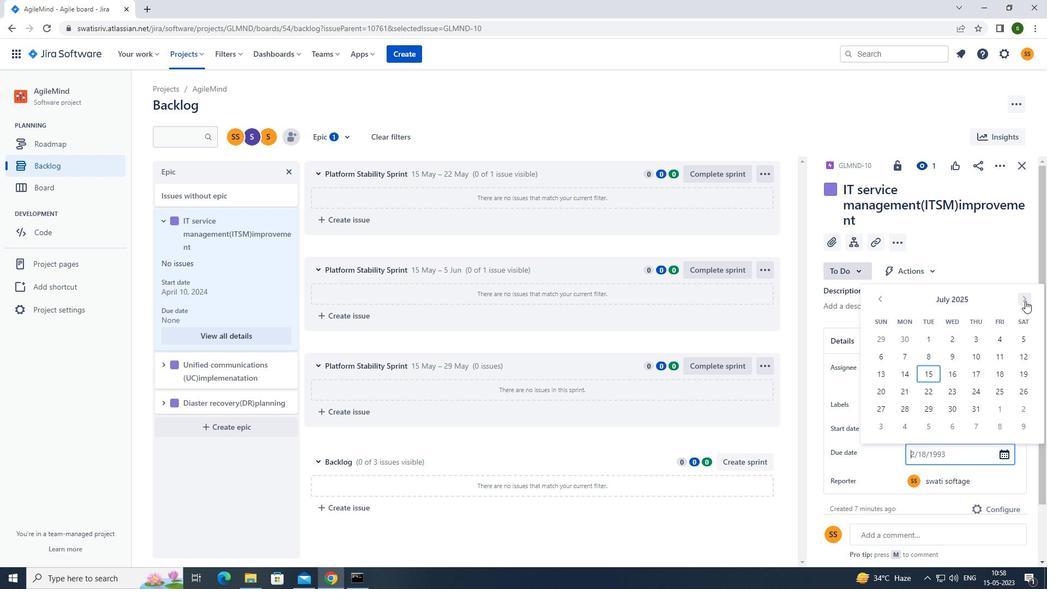 
Action: Mouse moved to (974, 410)
Screenshot: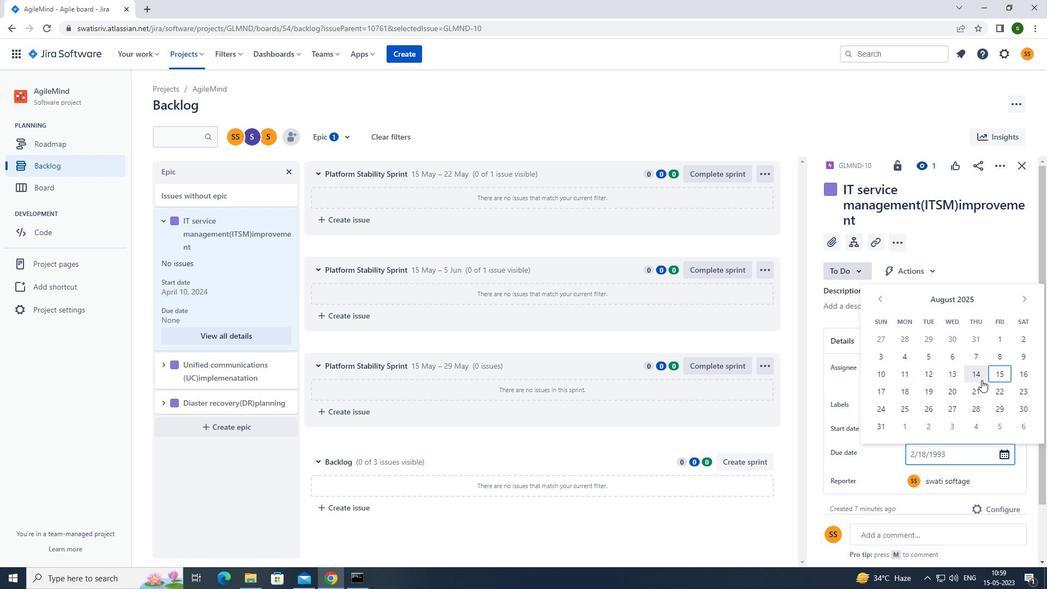 
Action: Mouse pressed left at (974, 410)
Screenshot: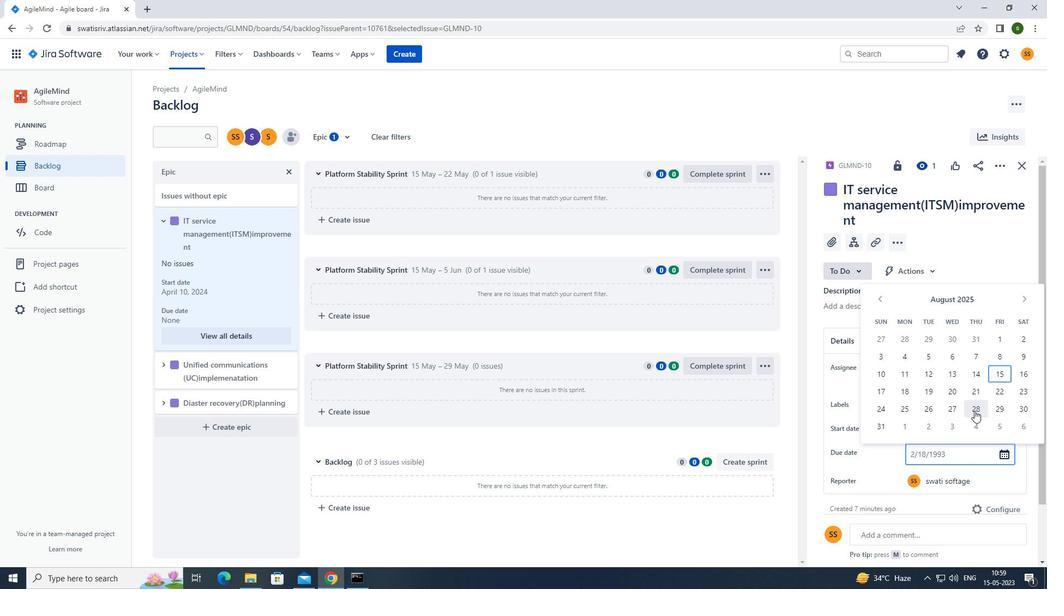 
Action: Mouse moved to (163, 361)
Screenshot: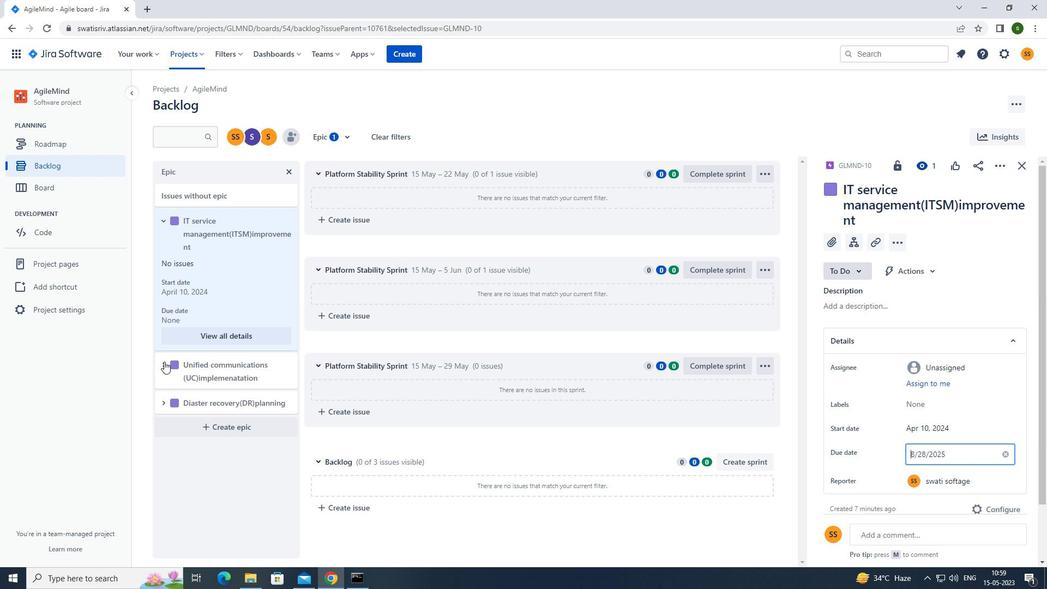 
Action: Mouse pressed left at (163, 361)
Screenshot: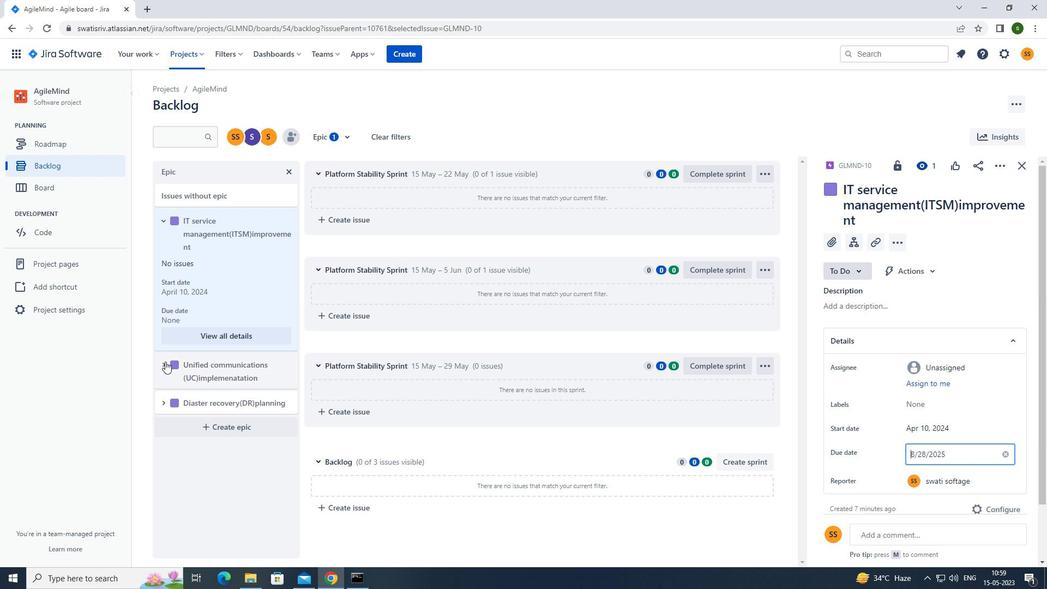 
Action: Mouse moved to (224, 338)
Screenshot: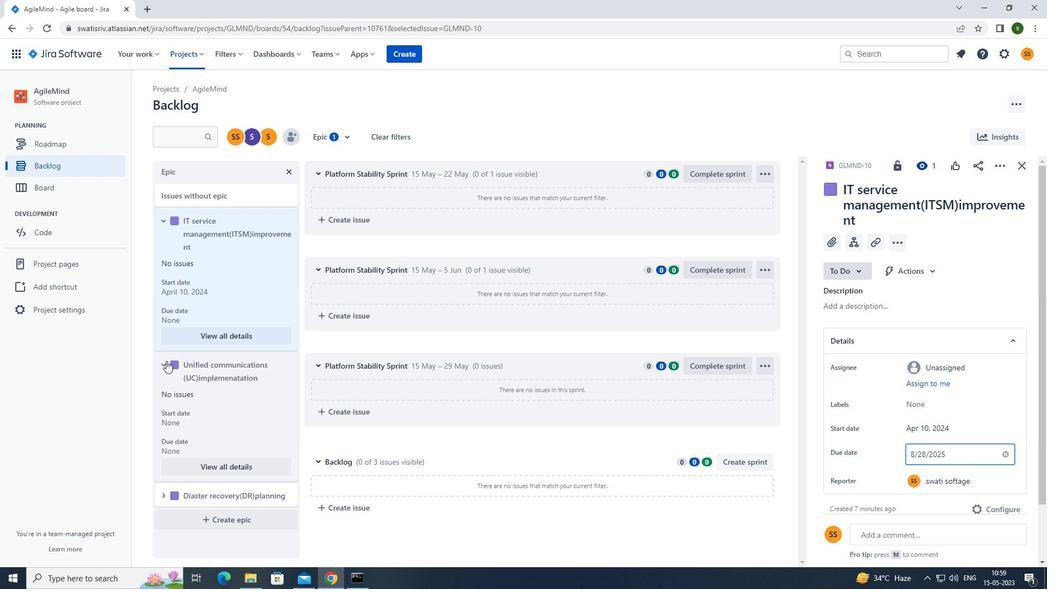 
Action: Mouse scrolled (224, 337) with delta (0, 0)
Screenshot: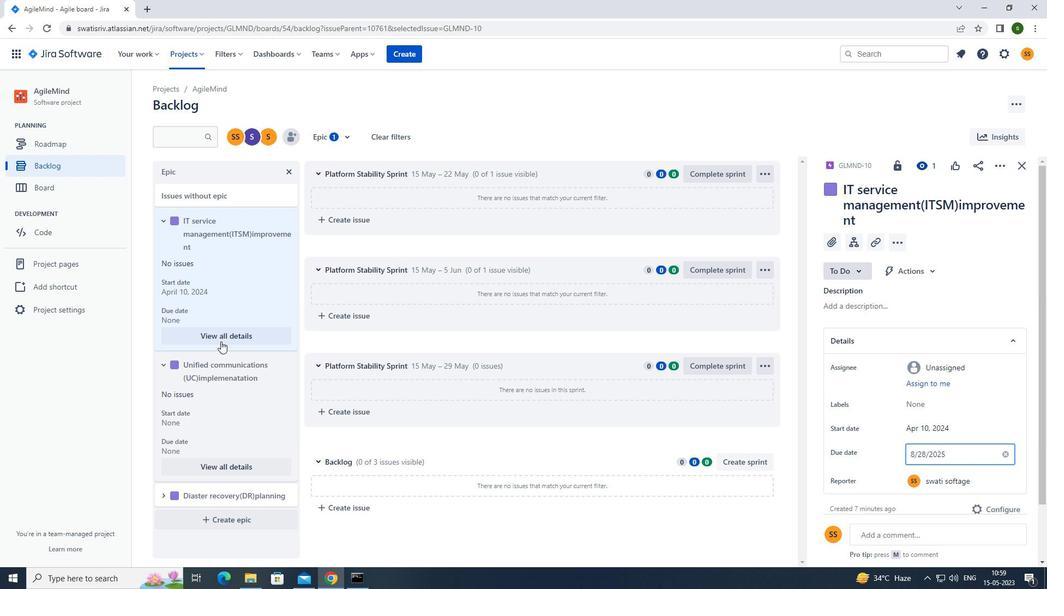 
Action: Mouse scrolled (224, 337) with delta (0, 0)
Screenshot: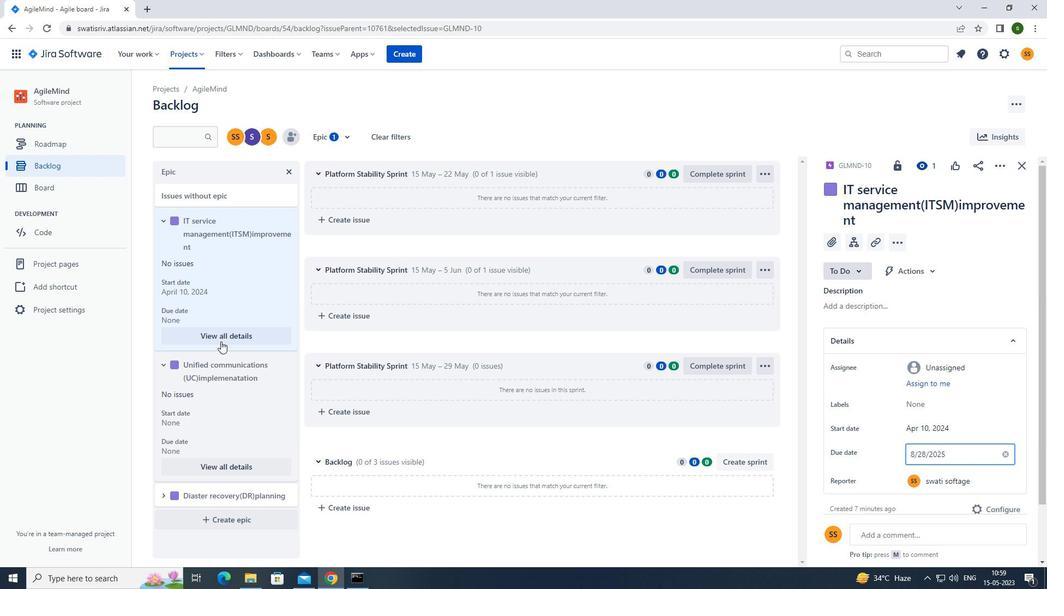 
Action: Mouse moved to (242, 466)
Screenshot: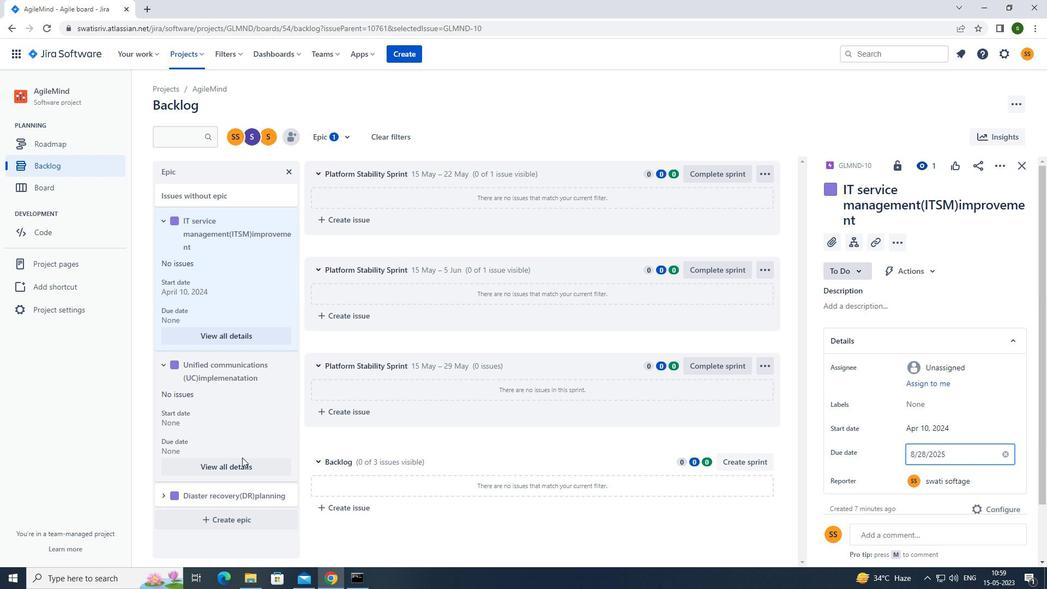 
Action: Mouse pressed left at (242, 466)
Screenshot: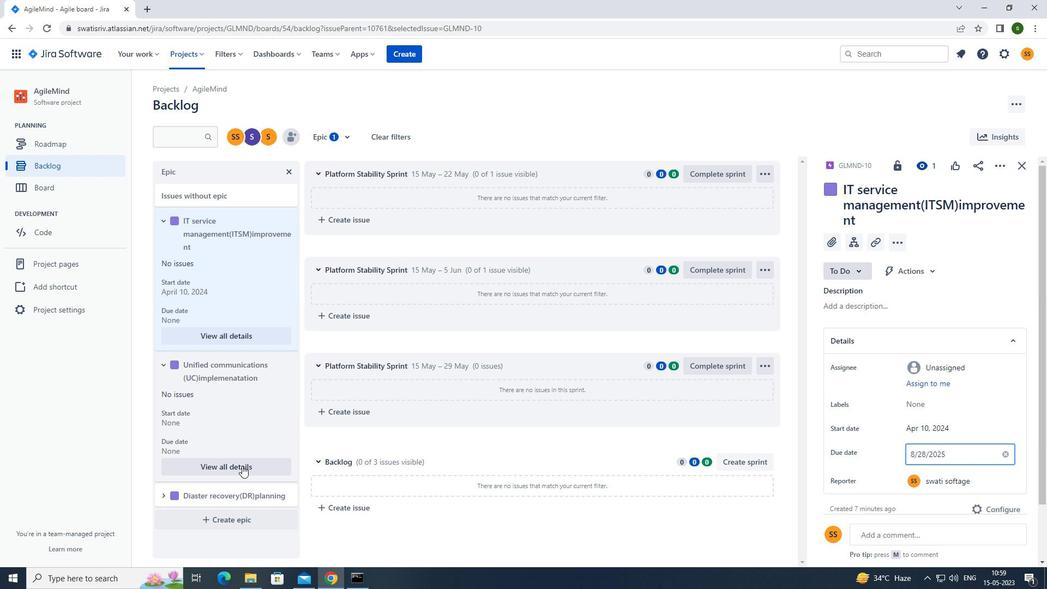 
Action: Mouse moved to (925, 407)
Screenshot: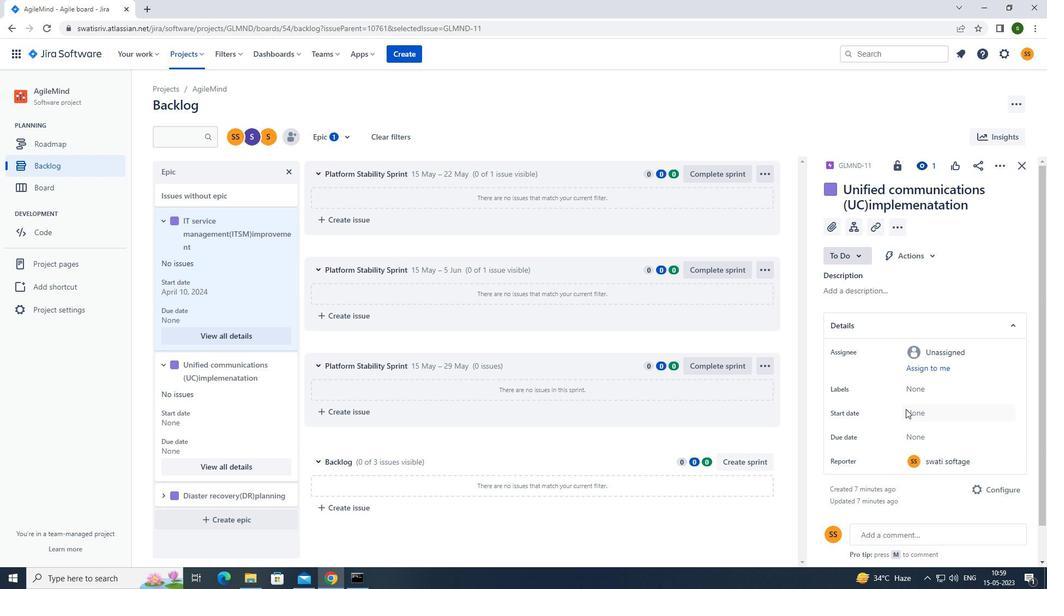
Action: Mouse pressed left at (925, 407)
Screenshot: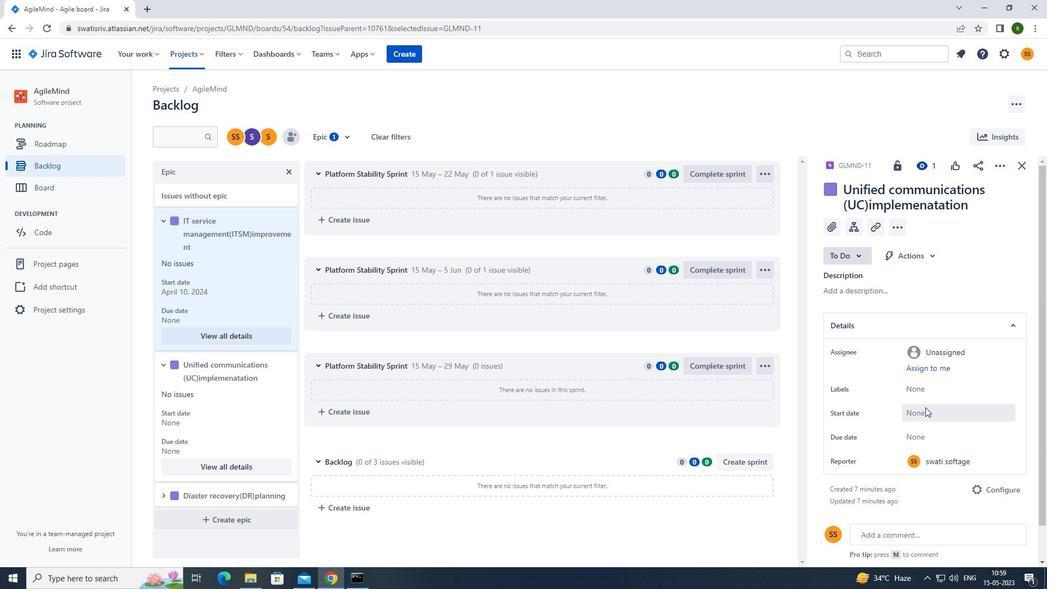 
Action: Mouse moved to (882, 252)
Screenshot: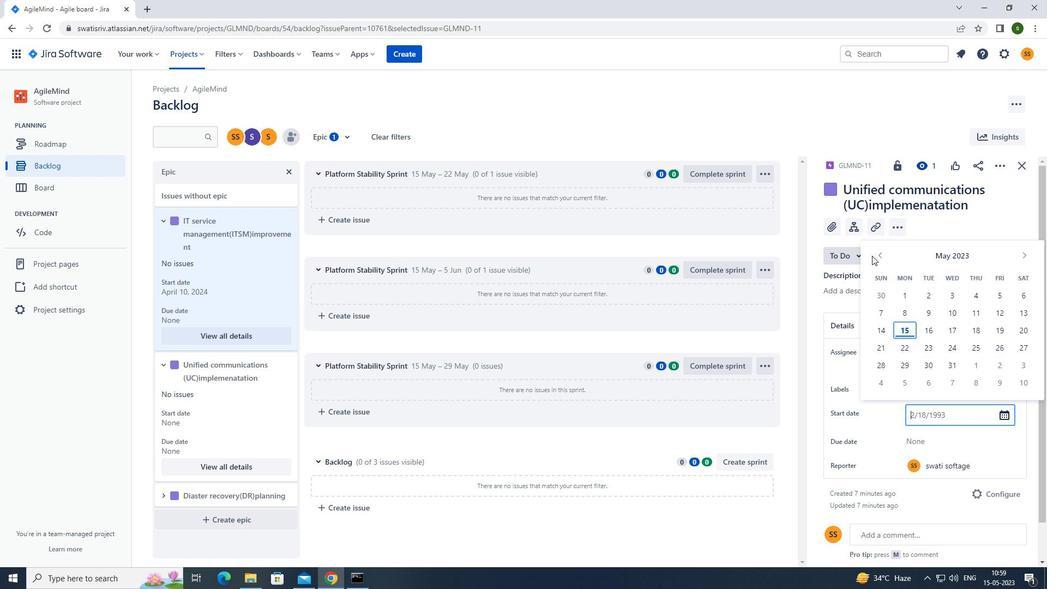 
Action: Mouse pressed left at (882, 252)
Screenshot: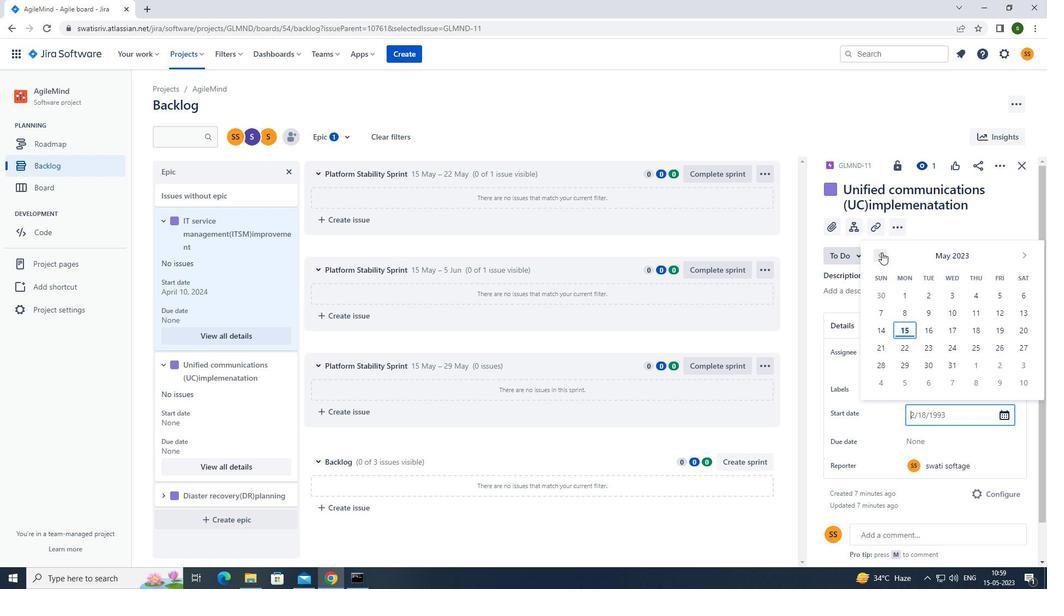 
Action: Mouse pressed left at (882, 252)
Screenshot: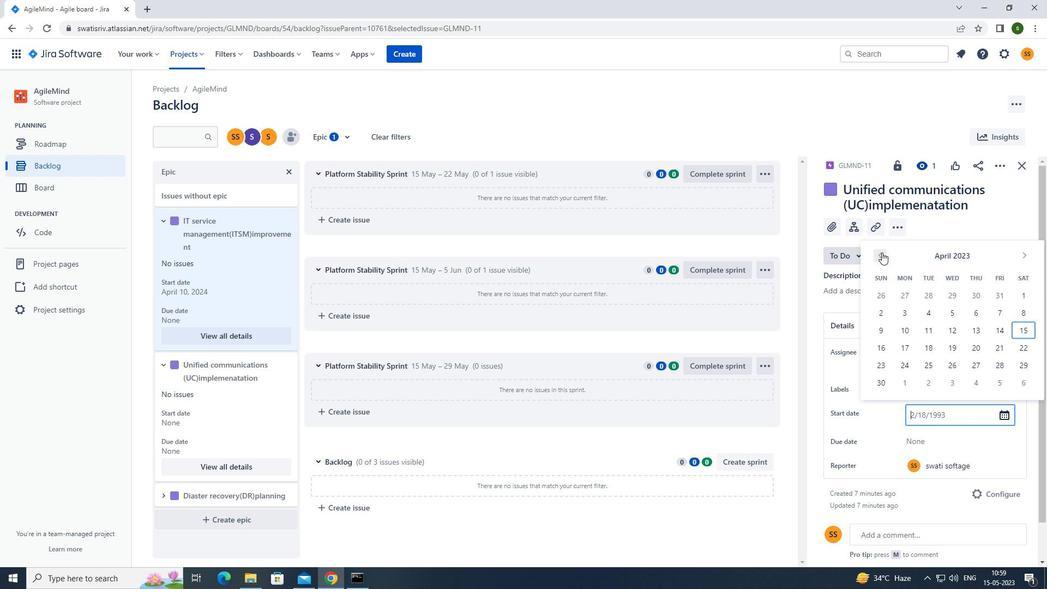
Action: Mouse moved to (929, 349)
Screenshot: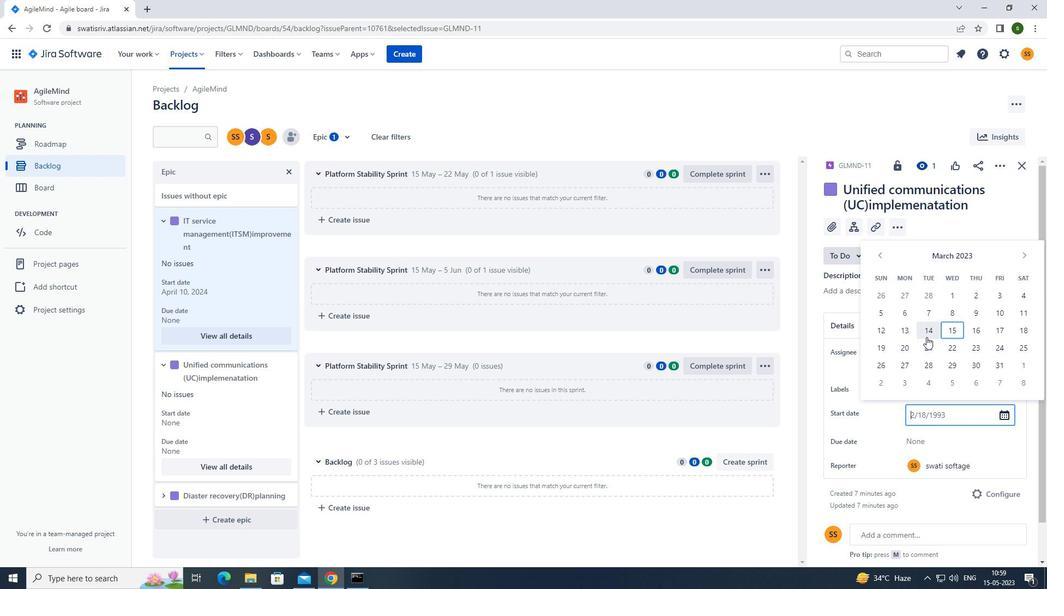 
Action: Mouse pressed left at (929, 349)
Screenshot: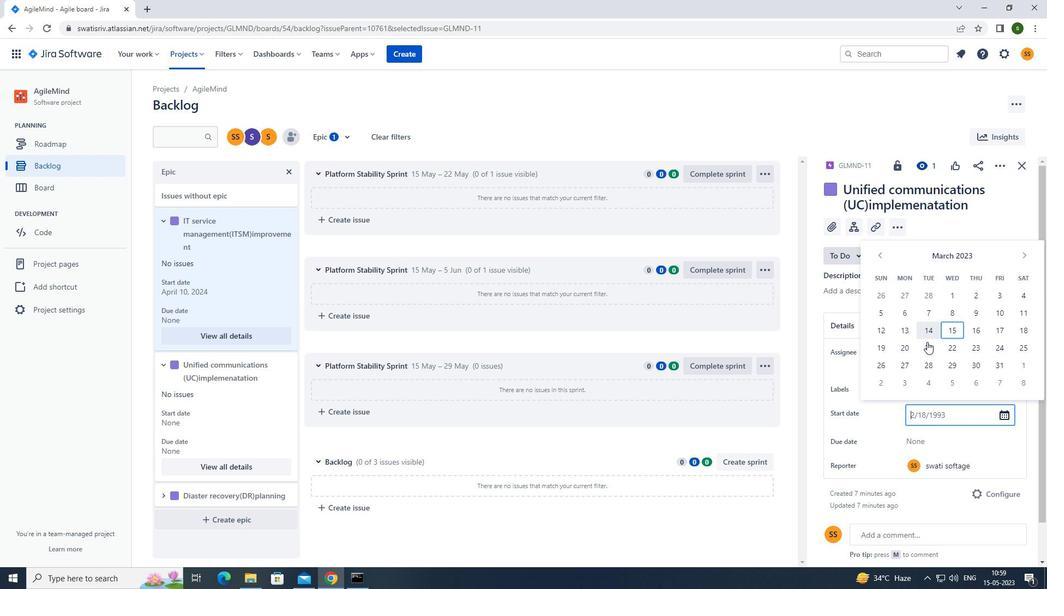 
Action: Mouse moved to (931, 446)
Screenshot: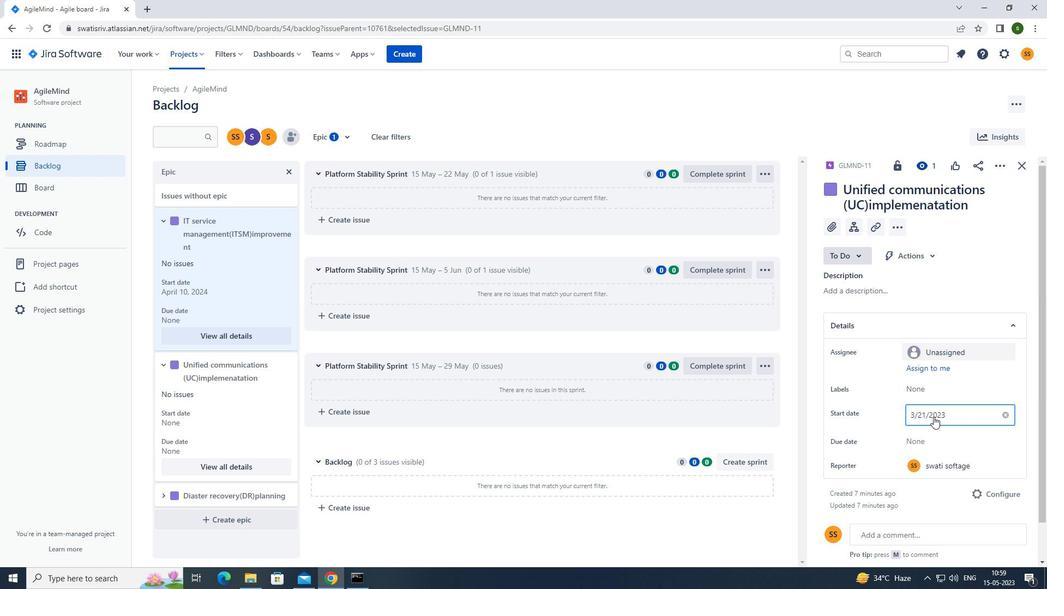 
Action: Mouse pressed left at (931, 446)
Screenshot: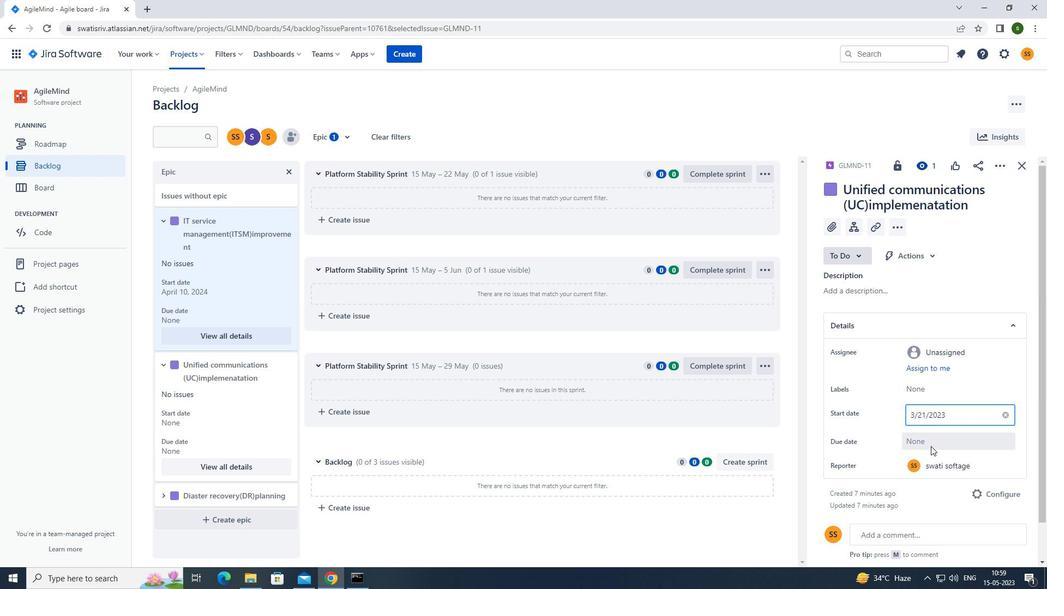
Action: Mouse moved to (1028, 280)
Screenshot: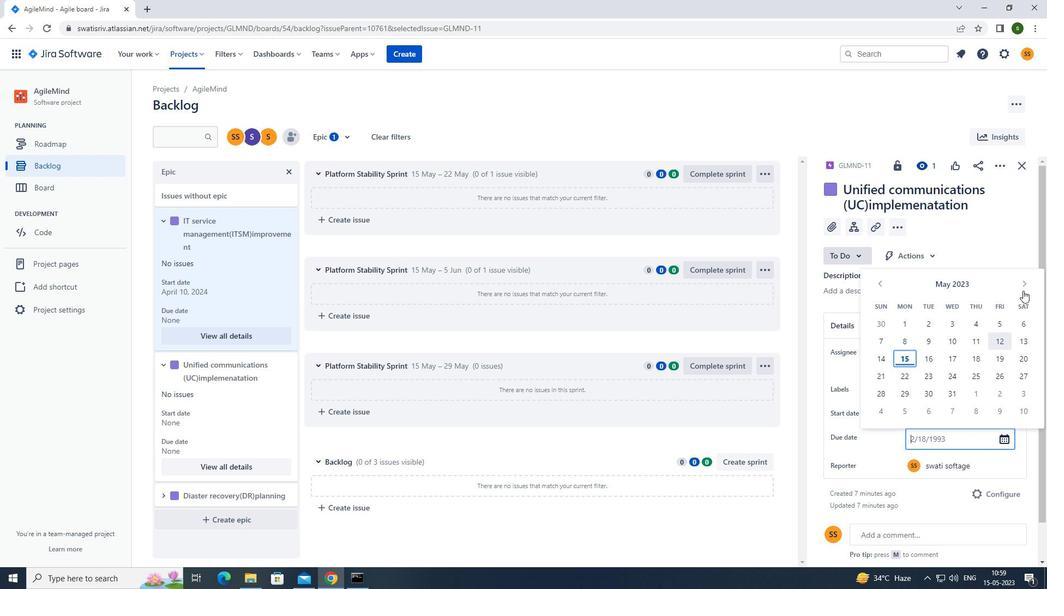 
Action: Mouse pressed left at (1028, 280)
Screenshot: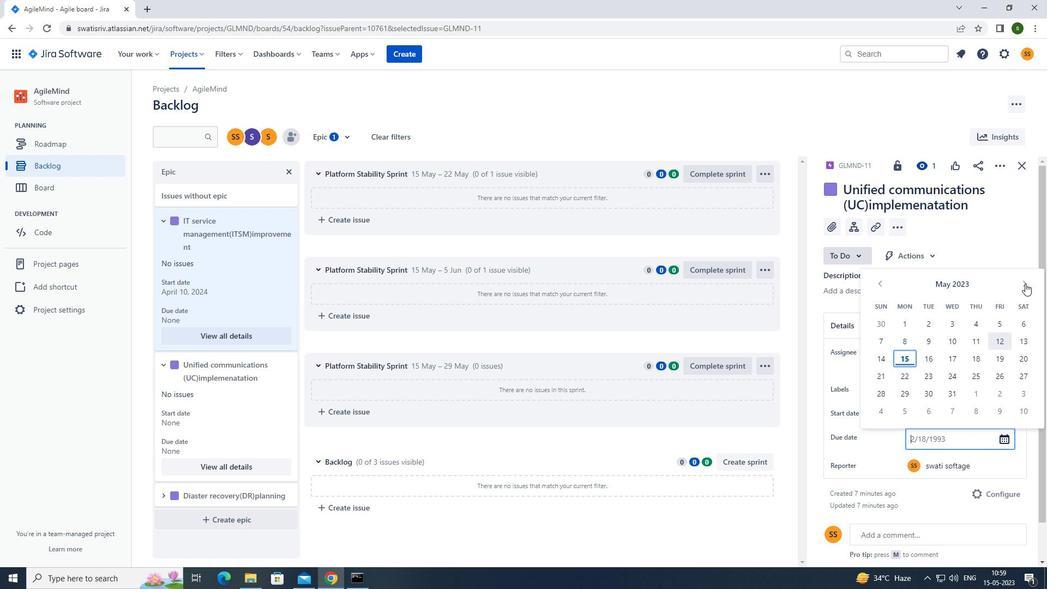 
Action: Mouse pressed left at (1028, 280)
Screenshot: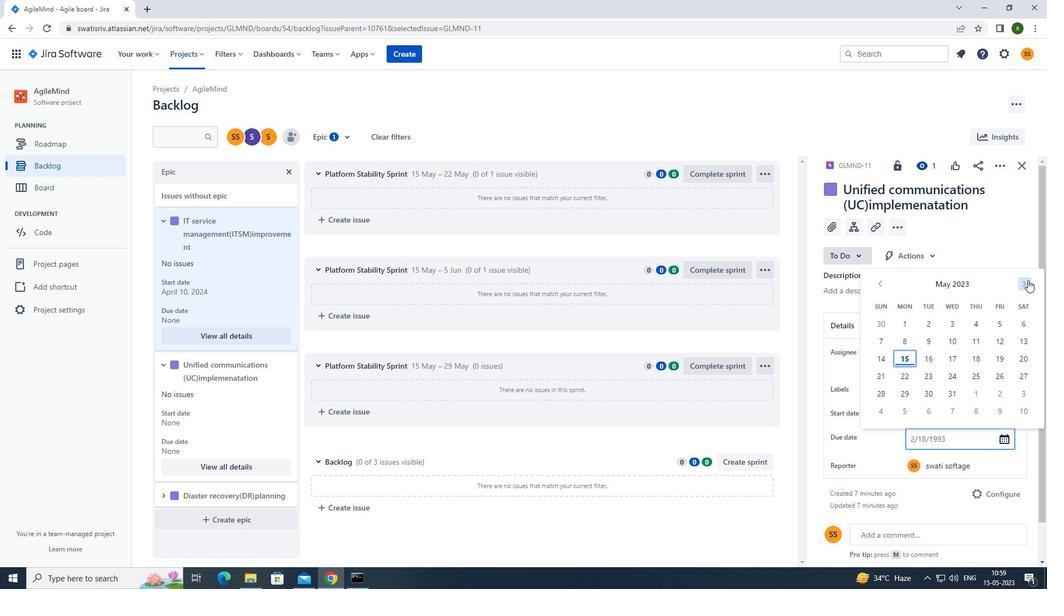 
Action: Mouse pressed left at (1028, 280)
Screenshot: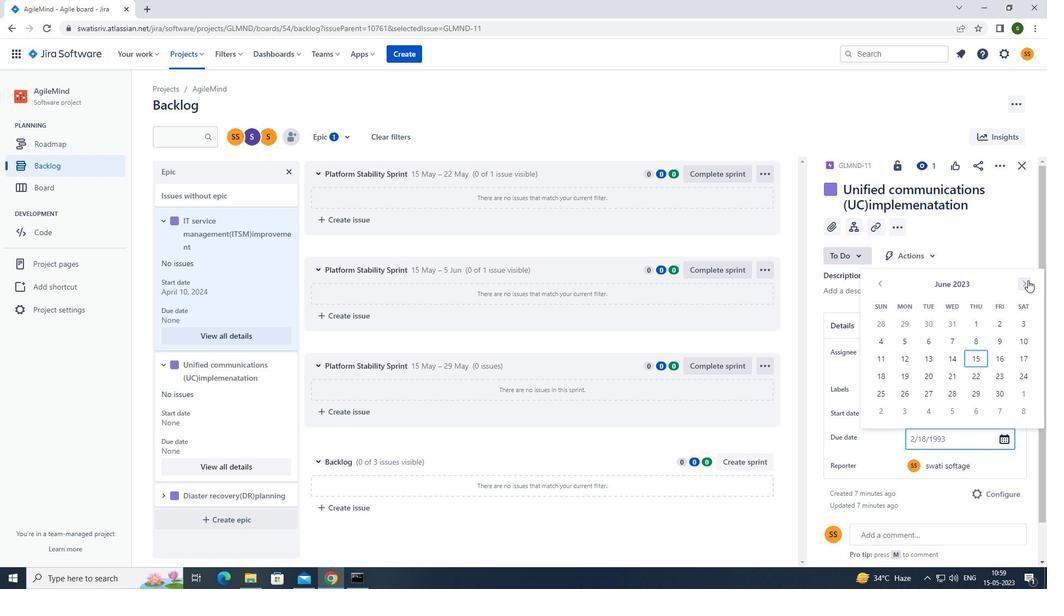 
Action: Mouse pressed left at (1028, 280)
Screenshot: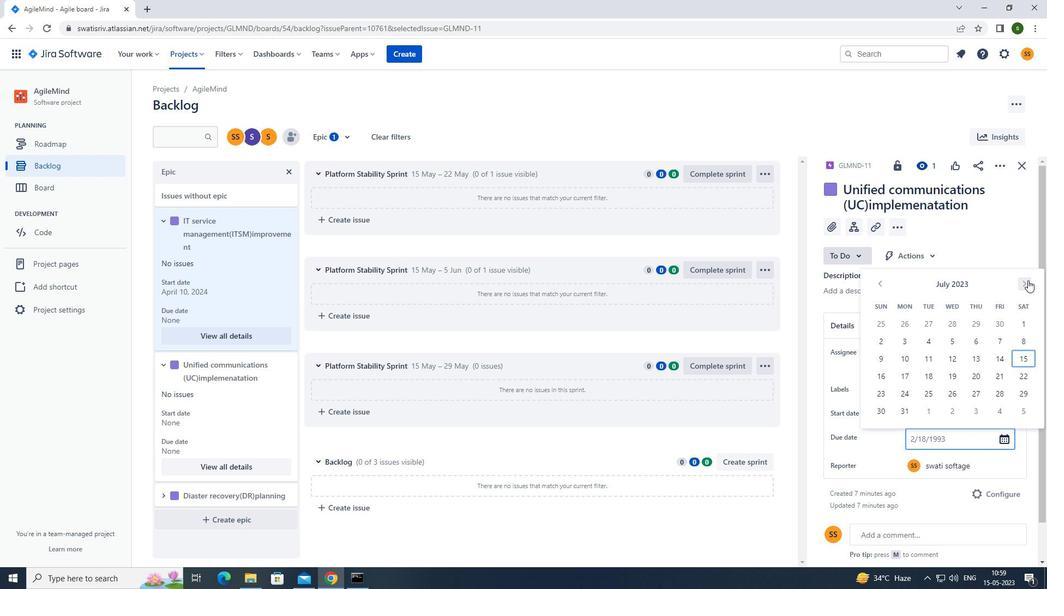 
Action: Mouse pressed left at (1028, 280)
Screenshot: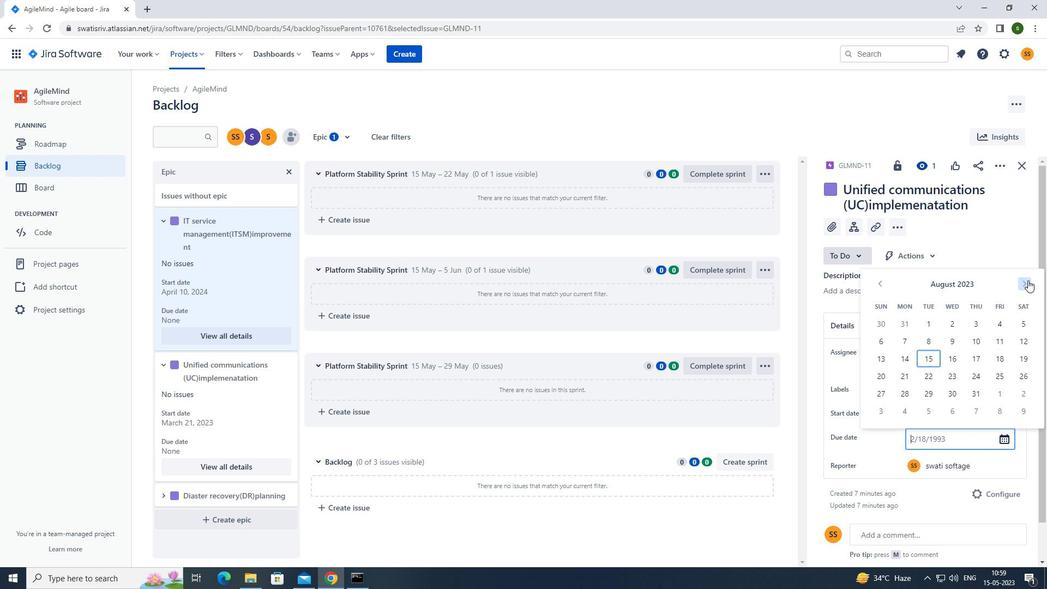 
Action: Mouse pressed left at (1028, 280)
Screenshot: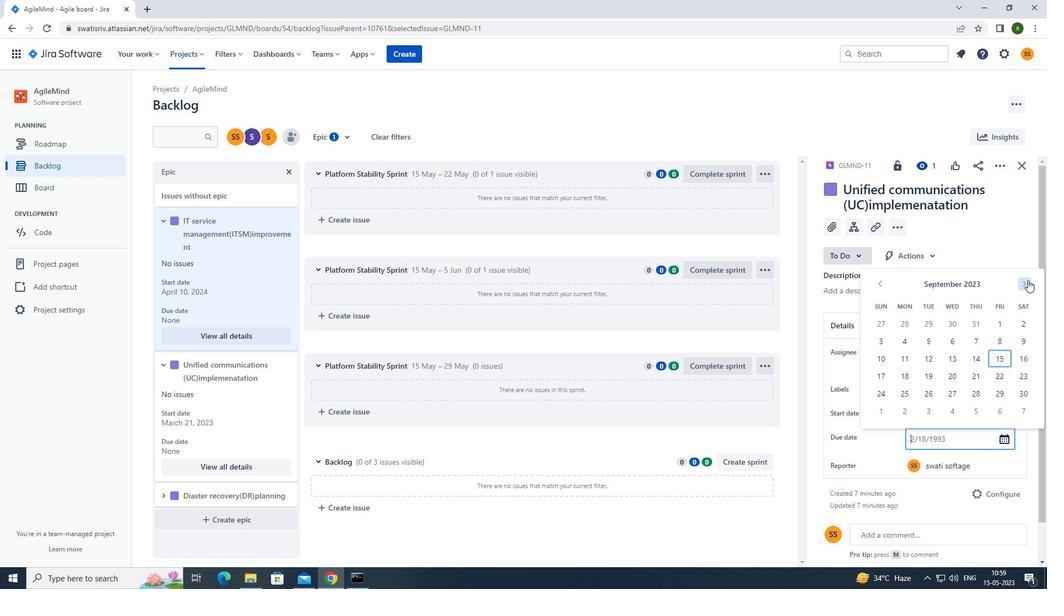 
Action: Mouse pressed left at (1028, 280)
Screenshot: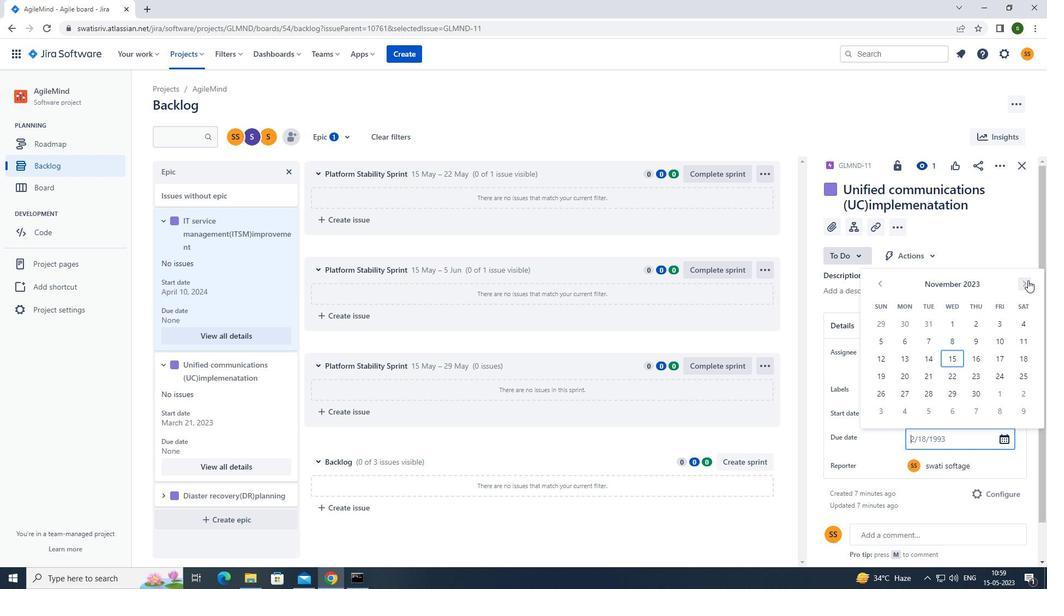 
Action: Mouse pressed left at (1028, 280)
Screenshot: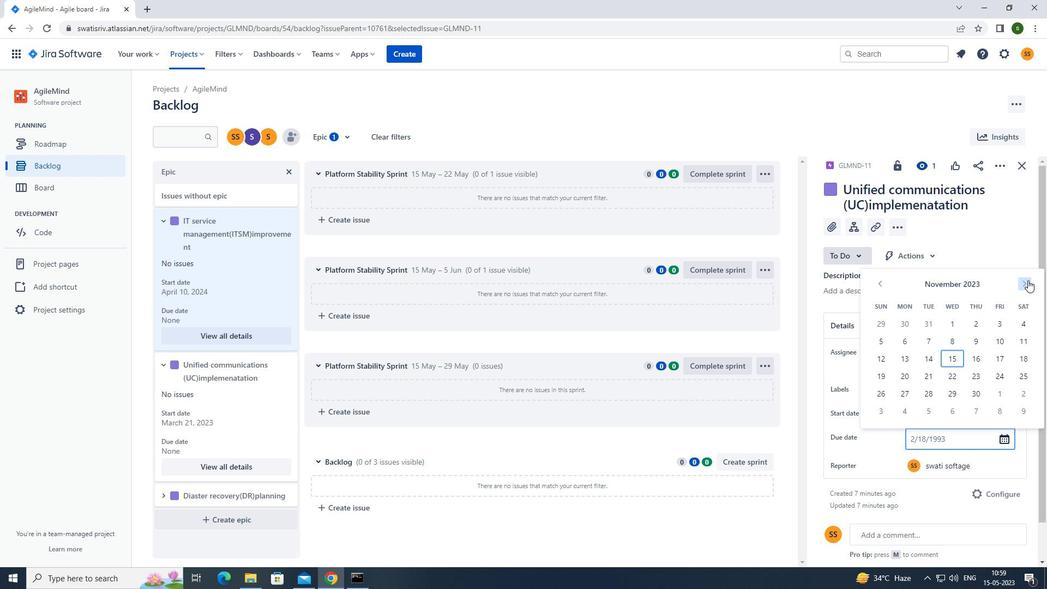 
Action: Mouse pressed left at (1028, 280)
Screenshot: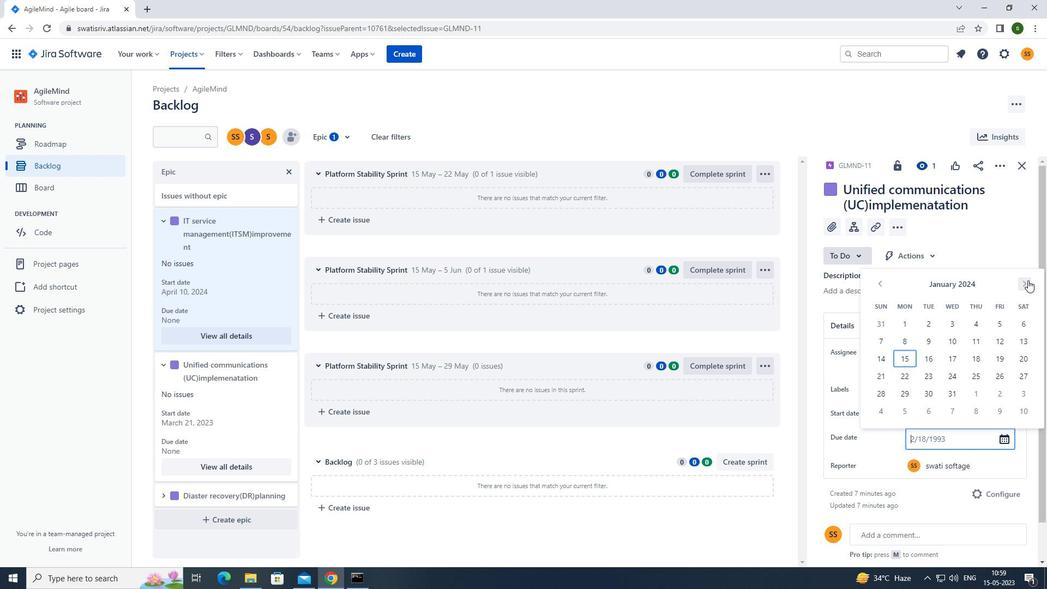 
Action: Mouse pressed left at (1028, 280)
Screenshot: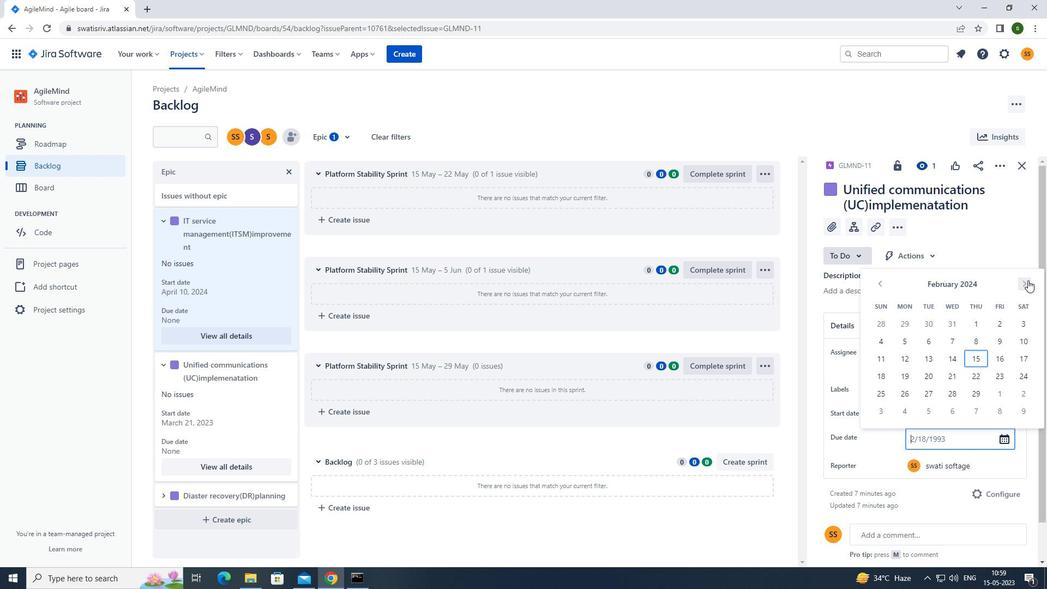 
Action: Mouse pressed left at (1028, 280)
Screenshot: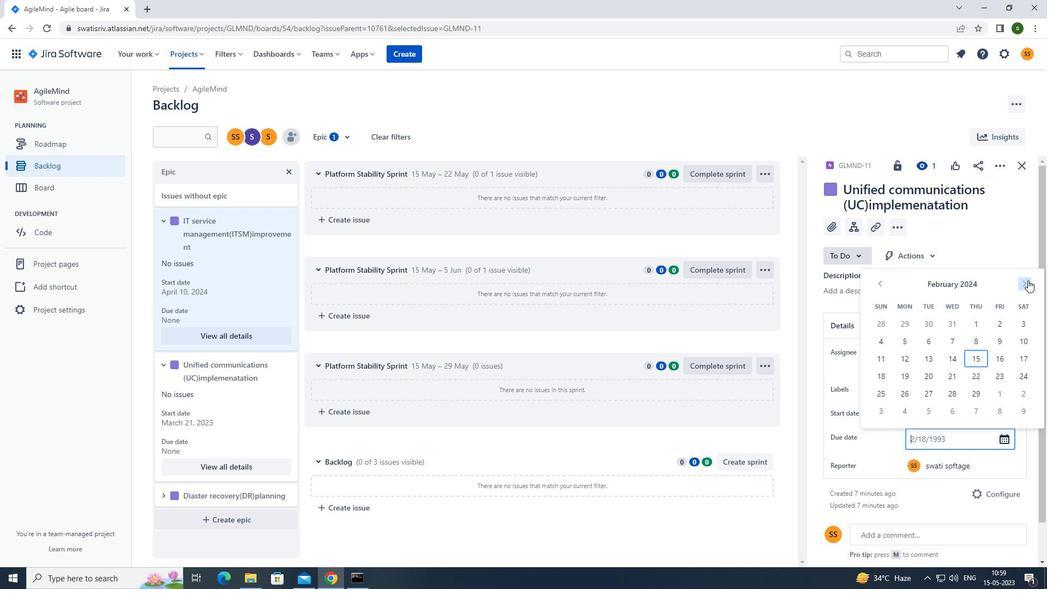 
Action: Mouse pressed left at (1028, 280)
Screenshot: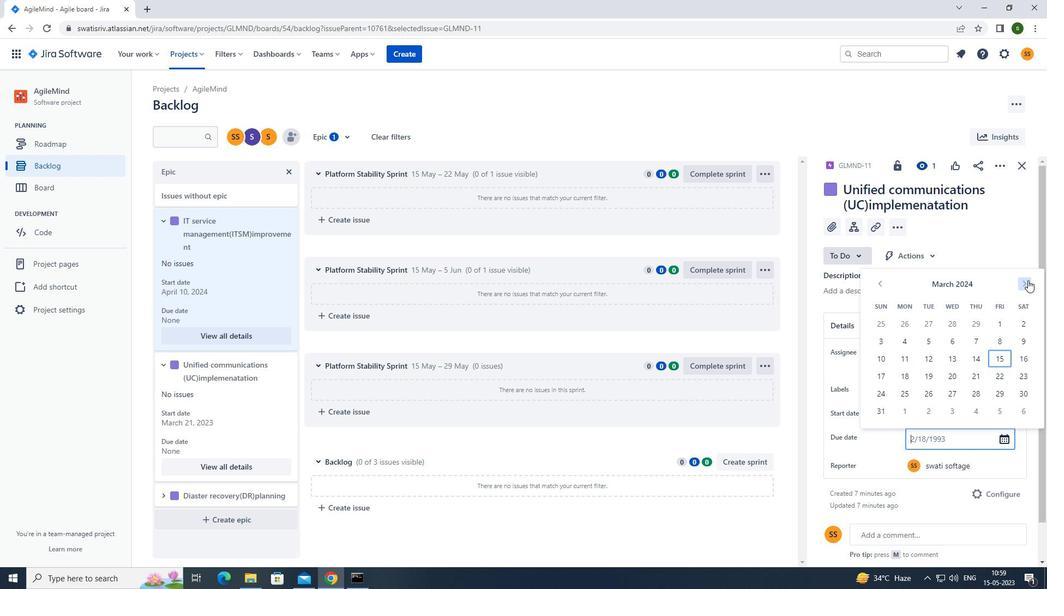 
Action: Mouse pressed left at (1028, 280)
Screenshot: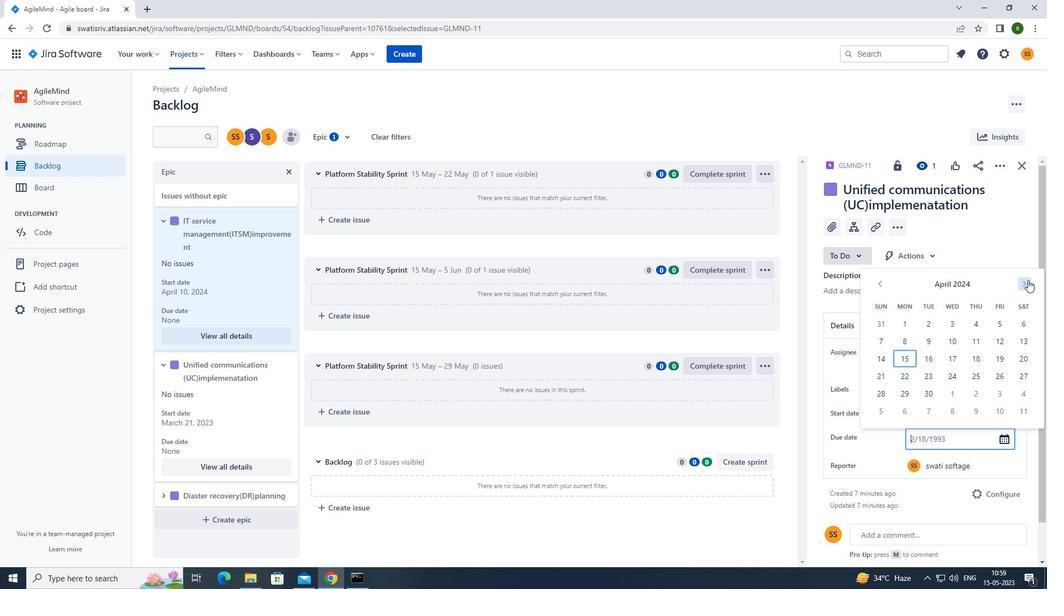 
Action: Mouse pressed left at (1028, 280)
Screenshot: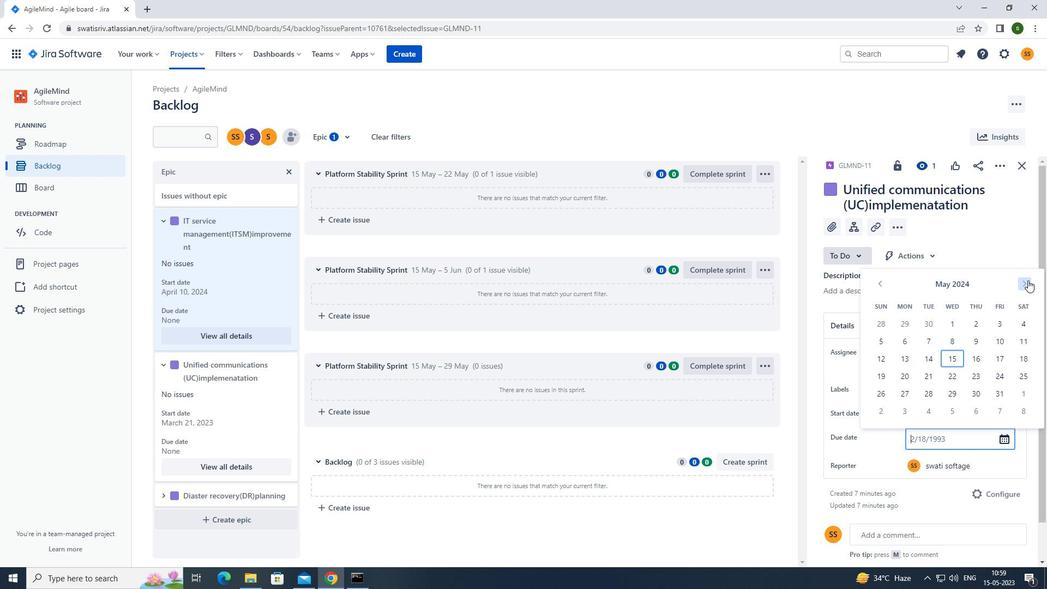 
Action: Mouse pressed left at (1028, 280)
Screenshot: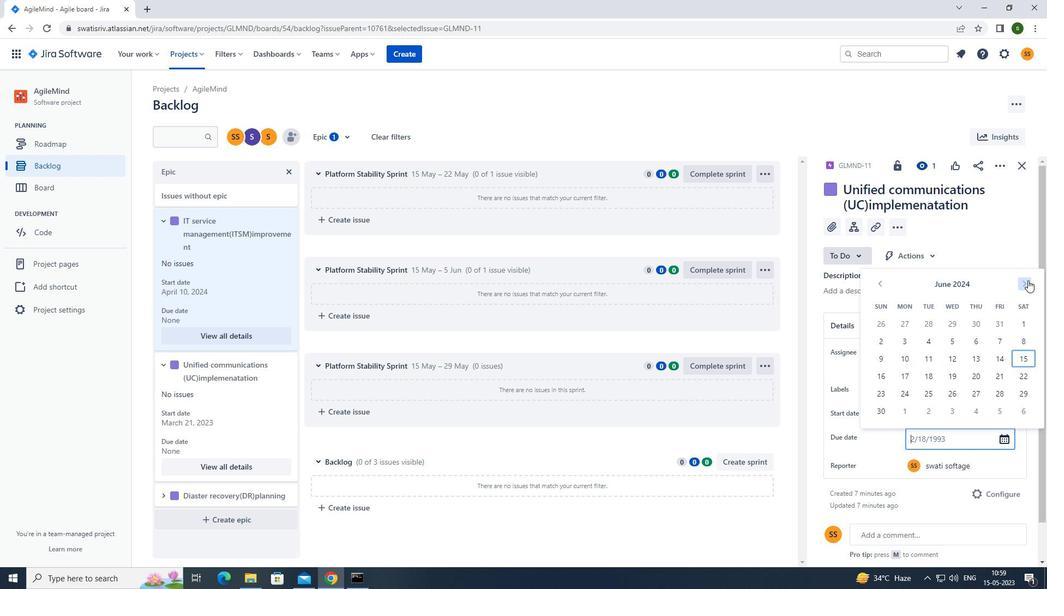 
Action: Mouse pressed left at (1028, 280)
Screenshot: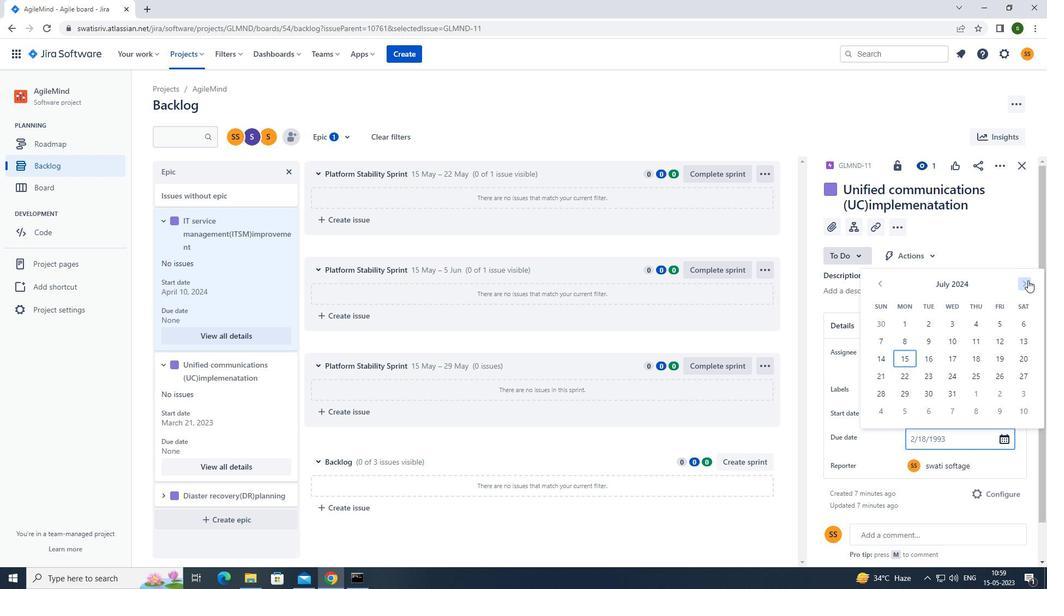 
Action: Mouse pressed left at (1028, 280)
Screenshot: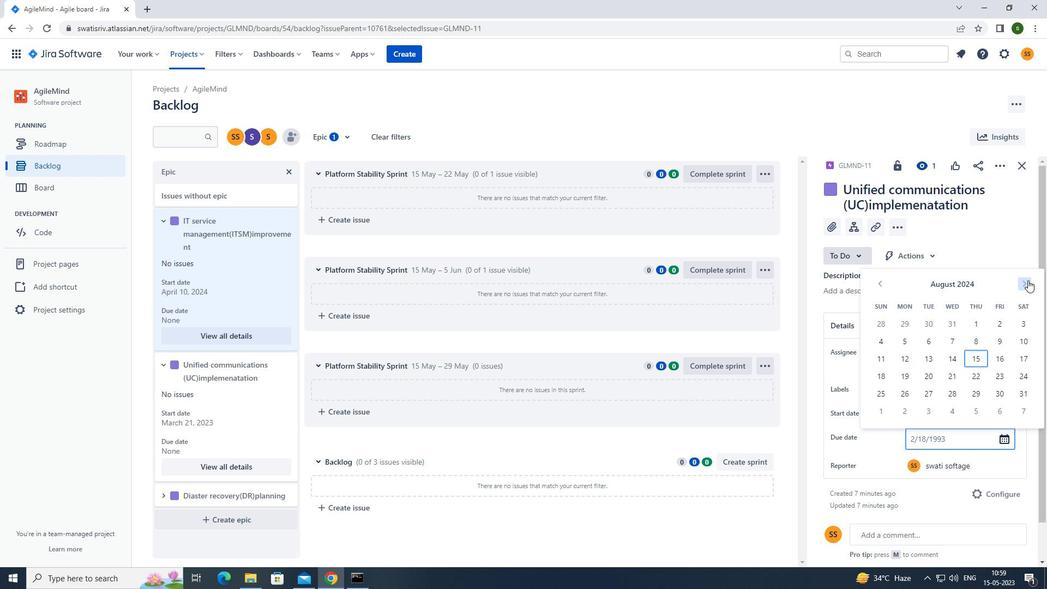 
Action: Mouse pressed left at (1028, 280)
Screenshot: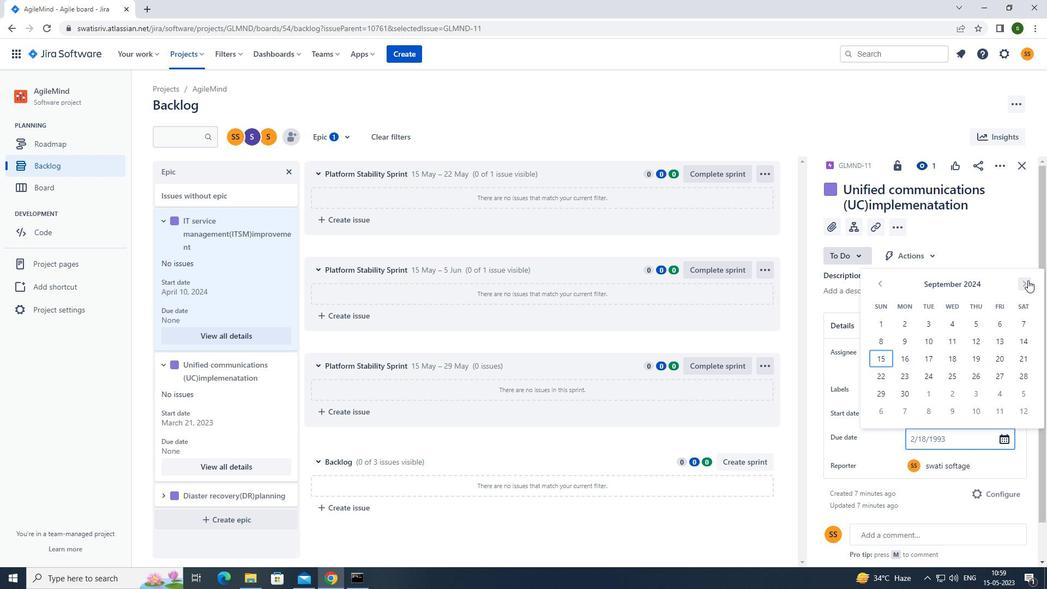 
Action: Mouse pressed left at (1028, 280)
Screenshot: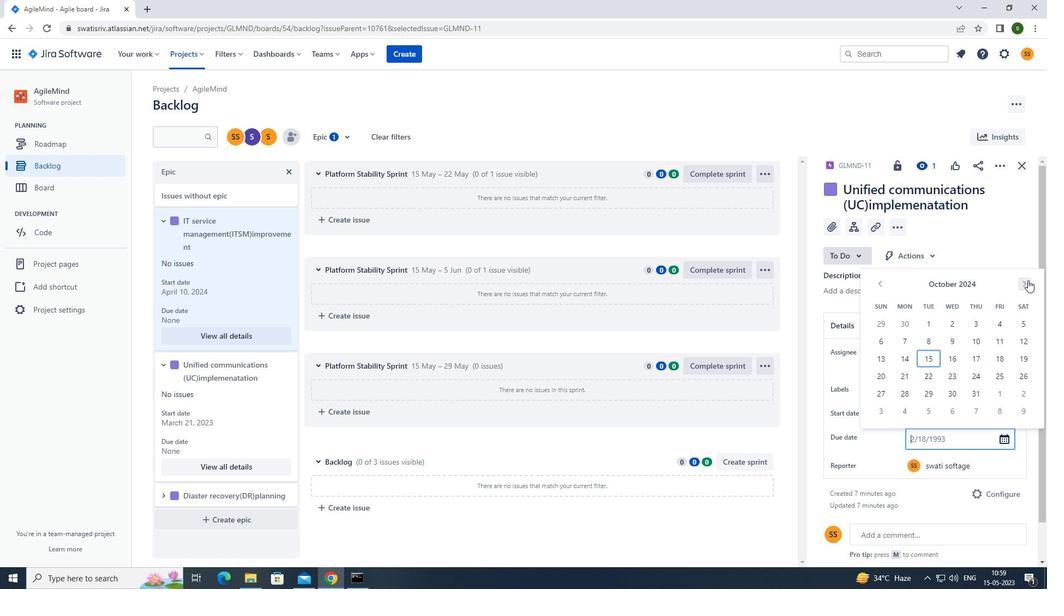 
Action: Mouse pressed left at (1028, 280)
Screenshot: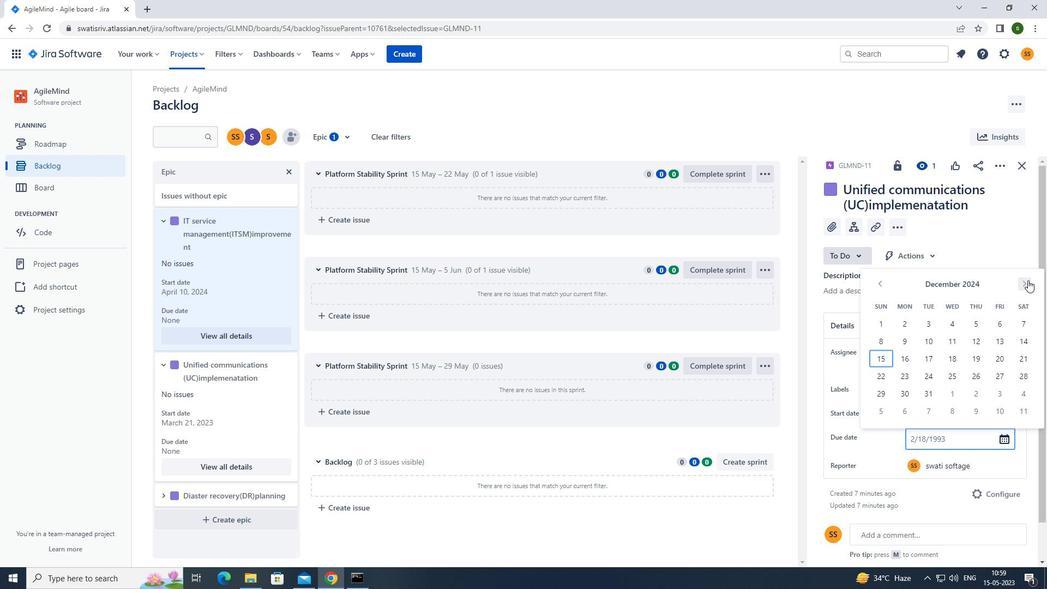 
Action: Mouse pressed left at (1028, 280)
Screenshot: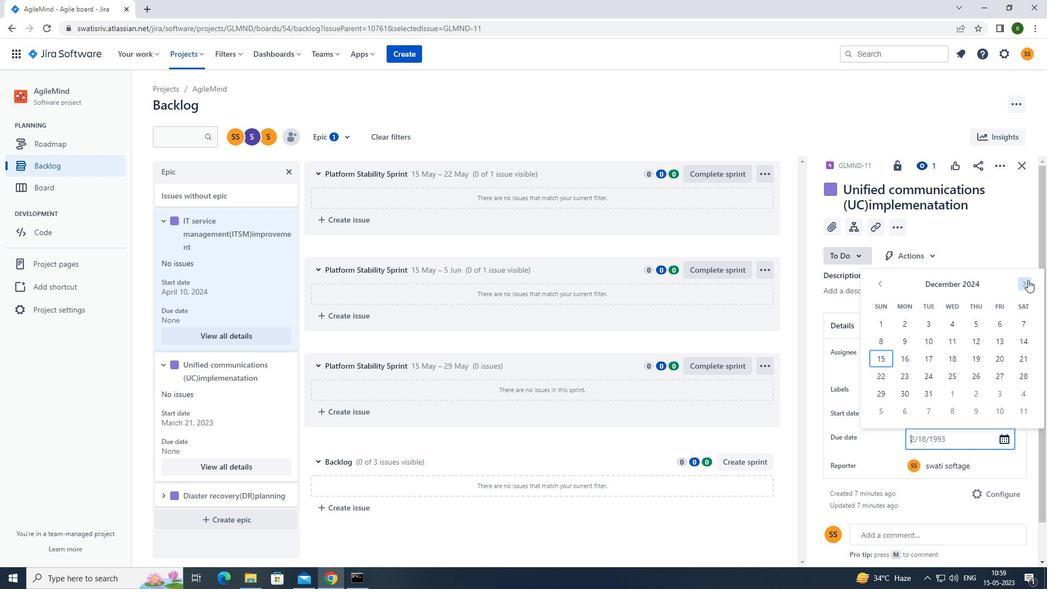 
Action: Mouse pressed left at (1028, 280)
Screenshot: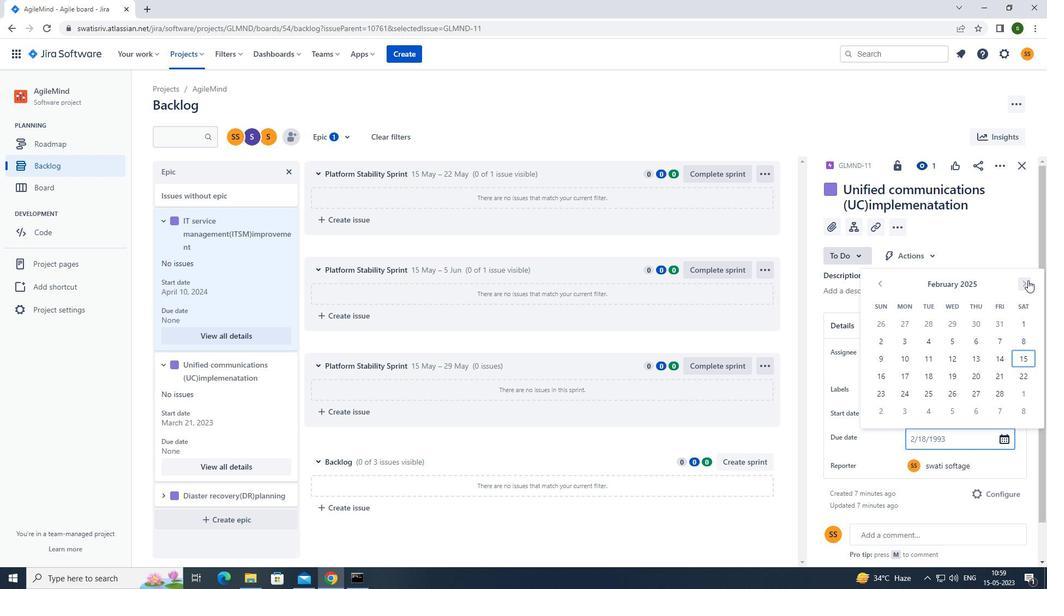 
Action: Mouse pressed left at (1028, 280)
Screenshot: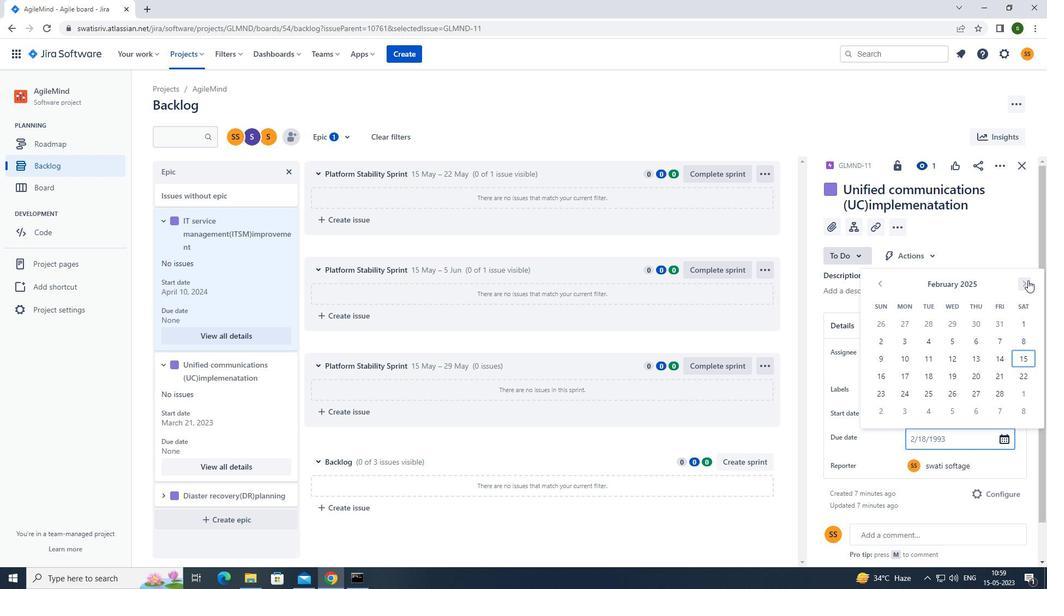 
Action: Mouse pressed left at (1028, 280)
Screenshot: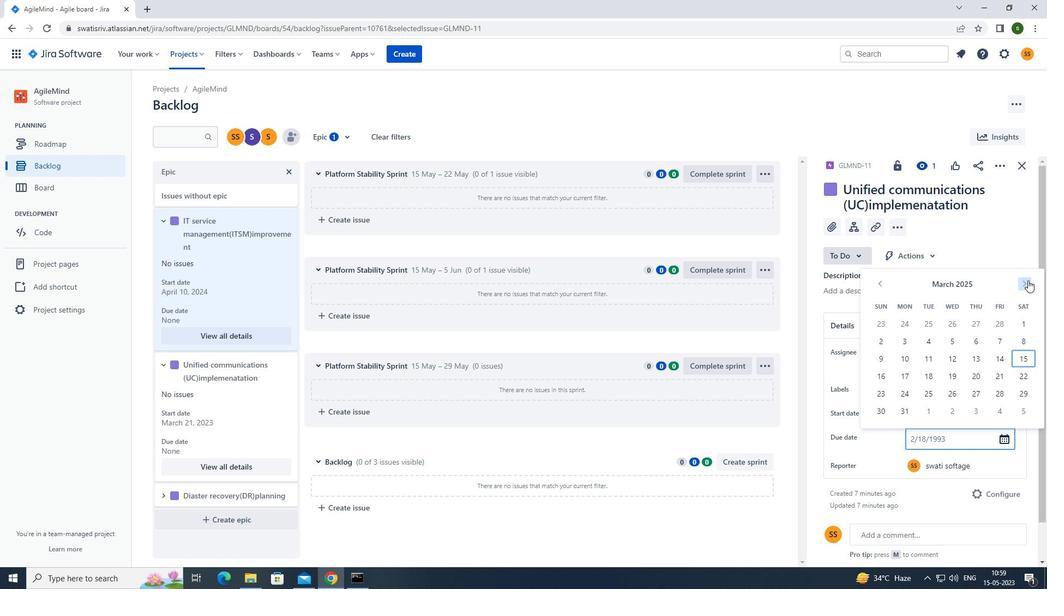 
Action: Mouse pressed left at (1028, 280)
Screenshot: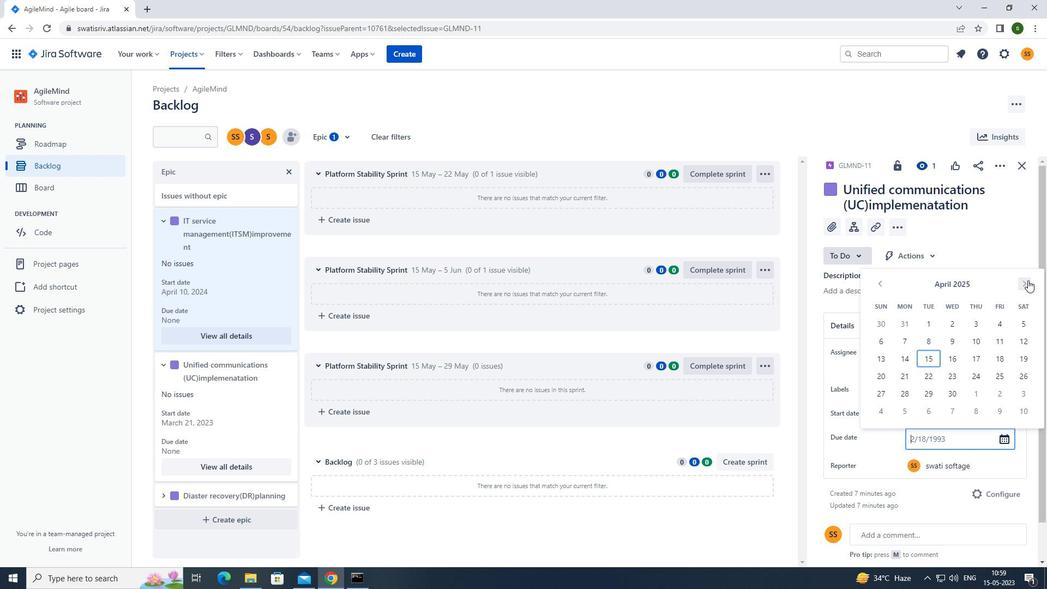 
Action: Mouse pressed left at (1028, 280)
Screenshot: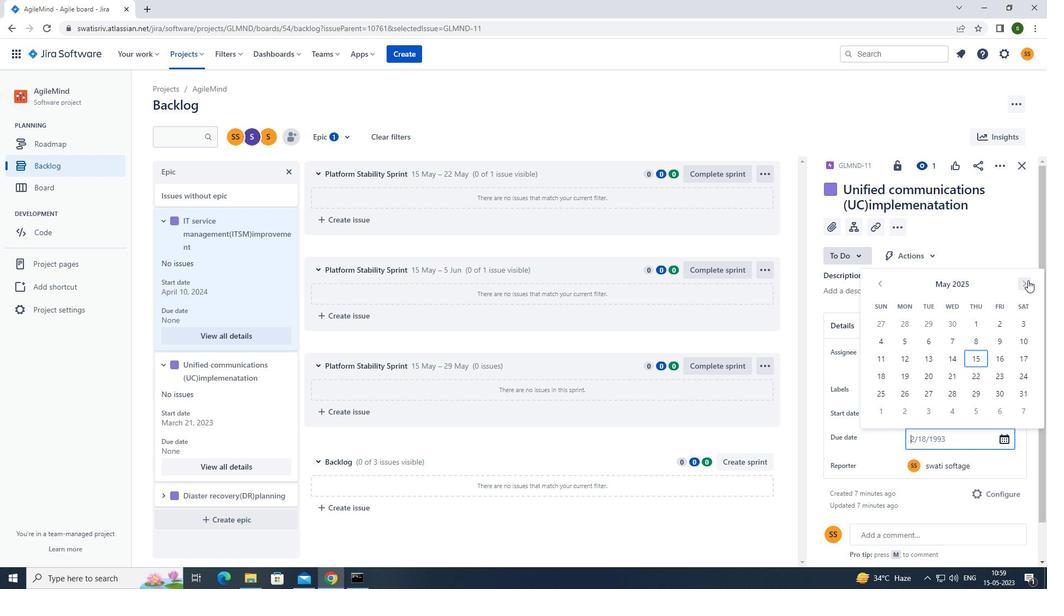 
Action: Mouse pressed left at (1028, 280)
Screenshot: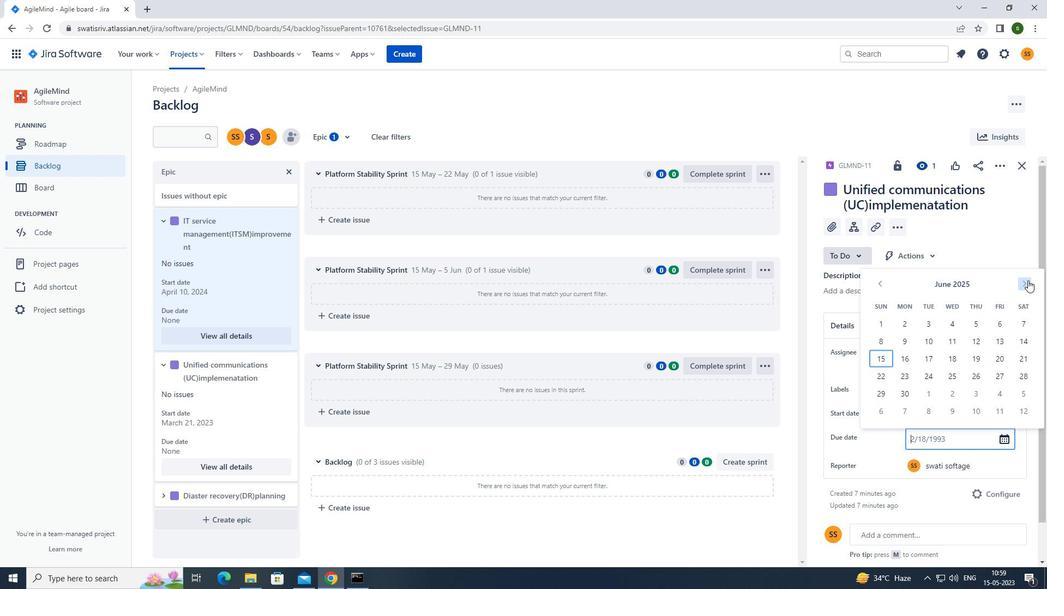 
Action: Mouse pressed left at (1028, 280)
Screenshot: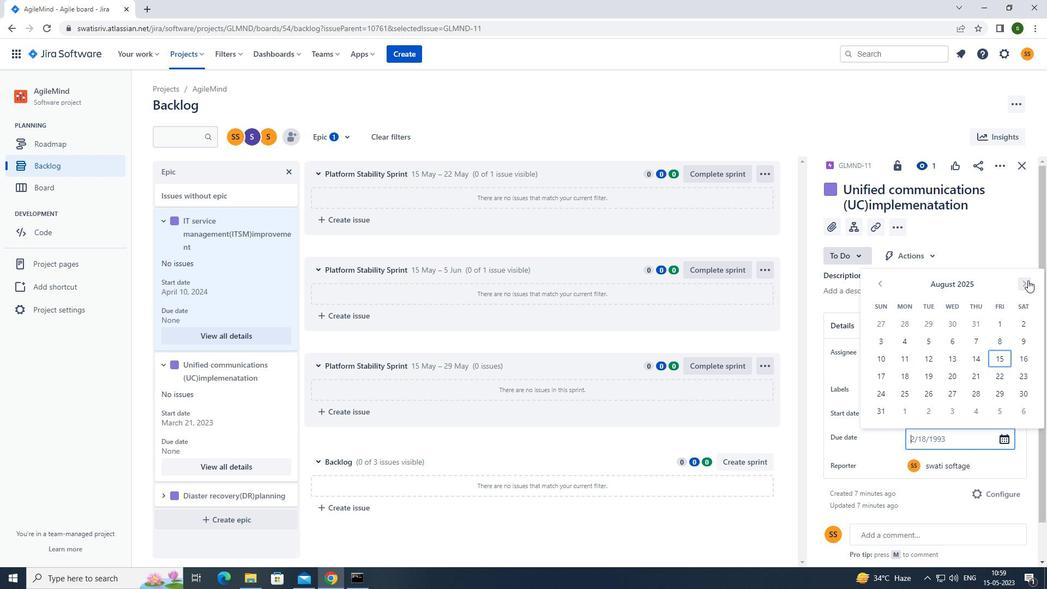 
Action: Mouse pressed left at (1028, 280)
Screenshot: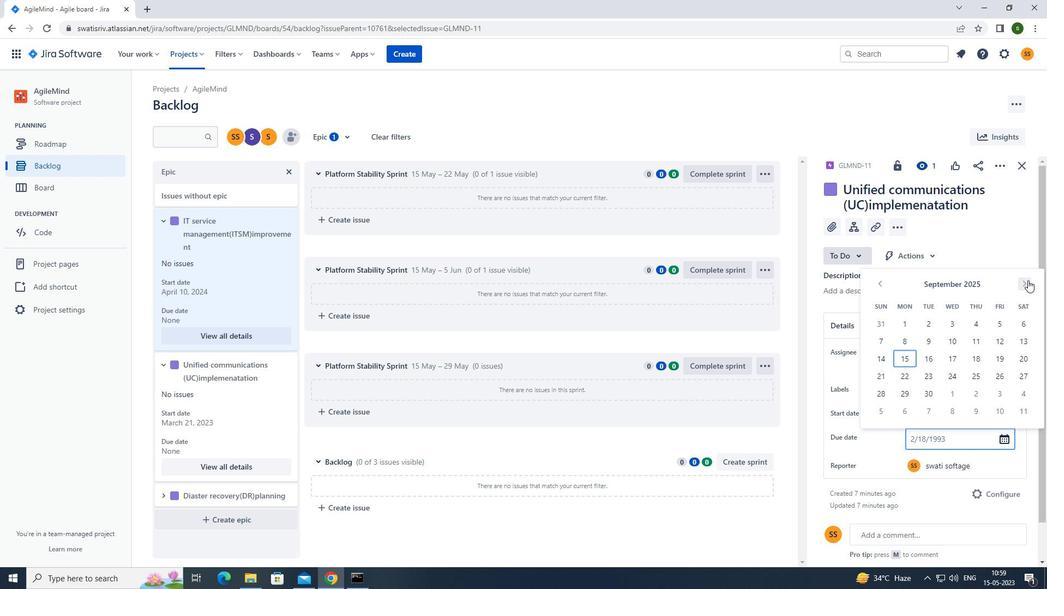 
Action: Mouse pressed left at (1028, 280)
Screenshot: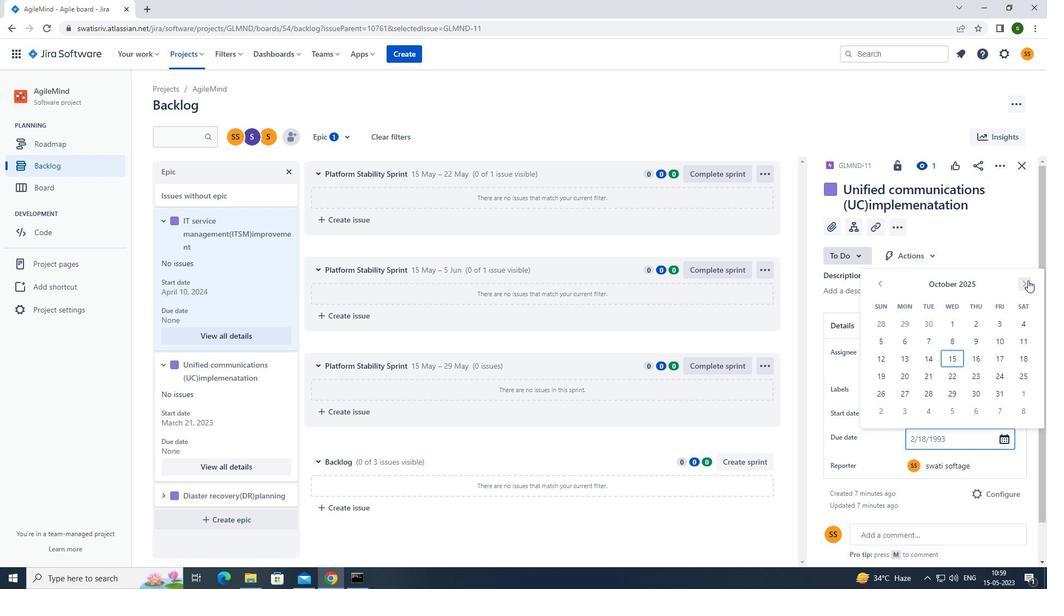 
Action: Mouse pressed left at (1028, 280)
Screenshot: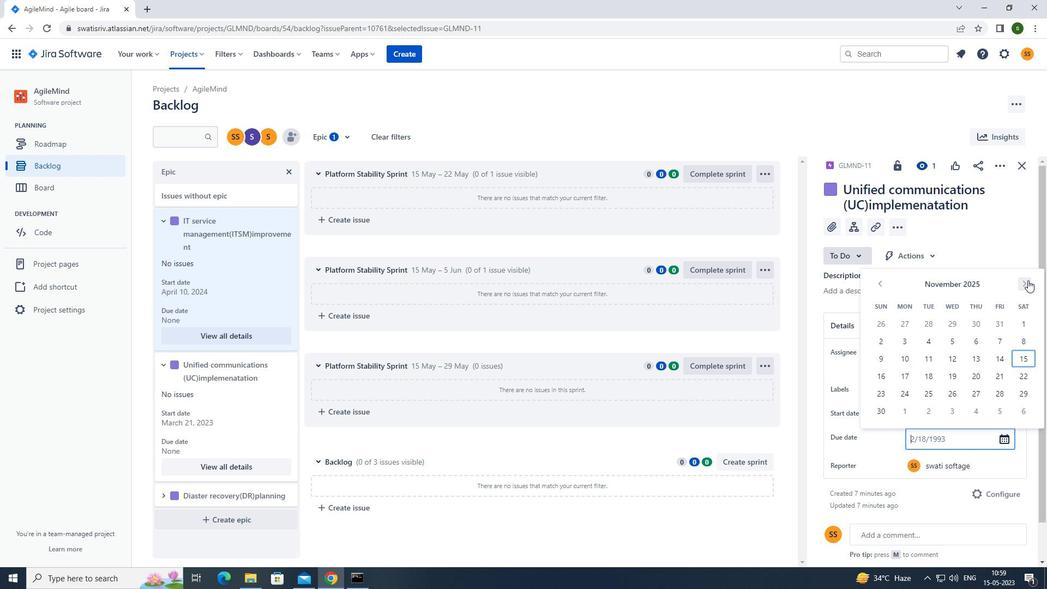 
Action: Mouse moved to (874, 284)
Screenshot: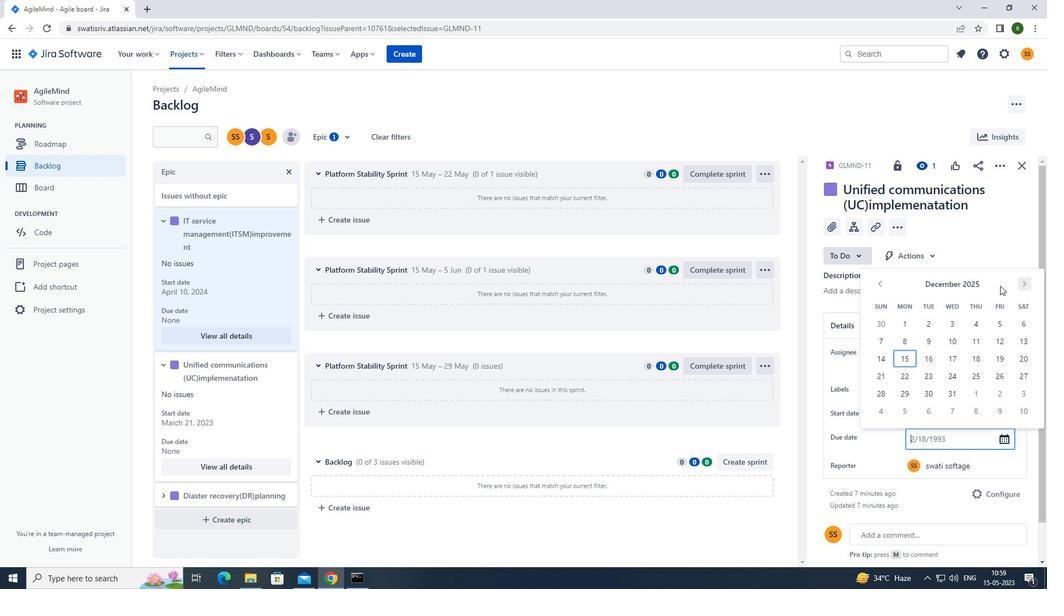 
Action: Mouse pressed left at (874, 284)
Screenshot: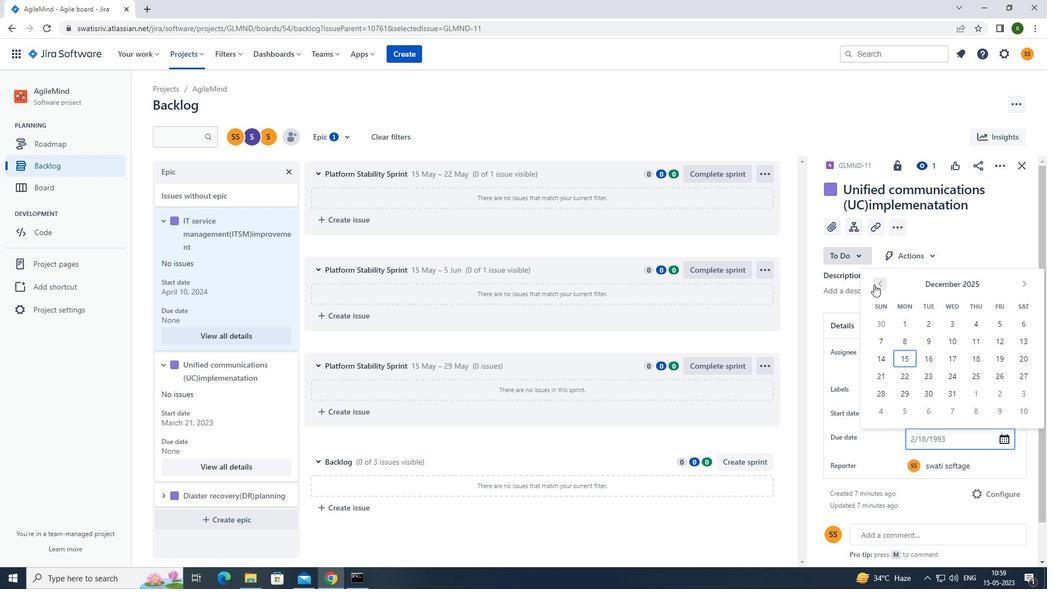 
Action: Mouse moved to (929, 360)
Screenshot: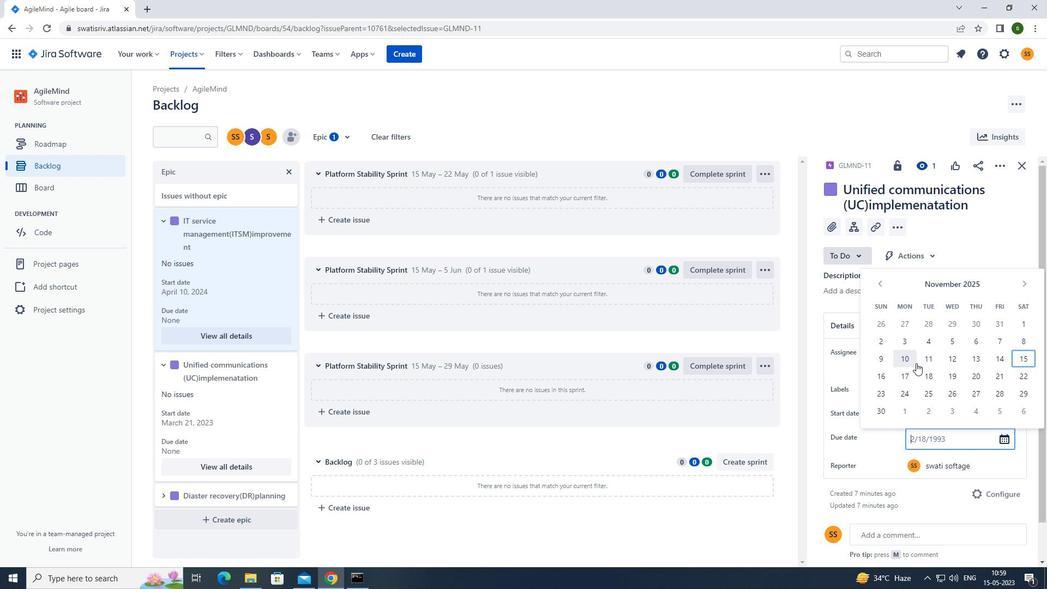 
Action: Mouse pressed left at (929, 360)
Screenshot: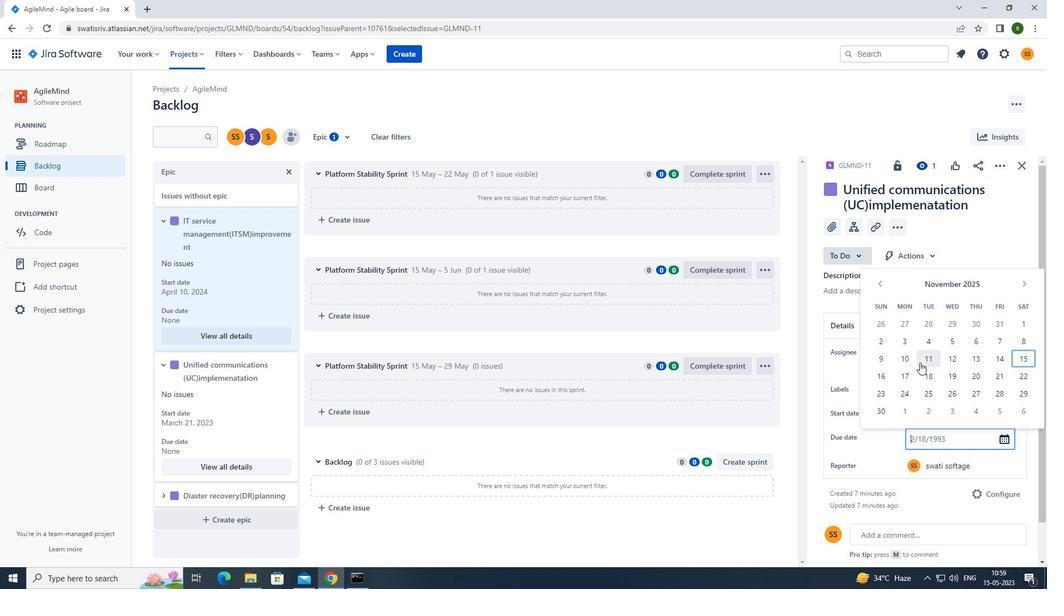
Action: Mouse moved to (163, 491)
Screenshot: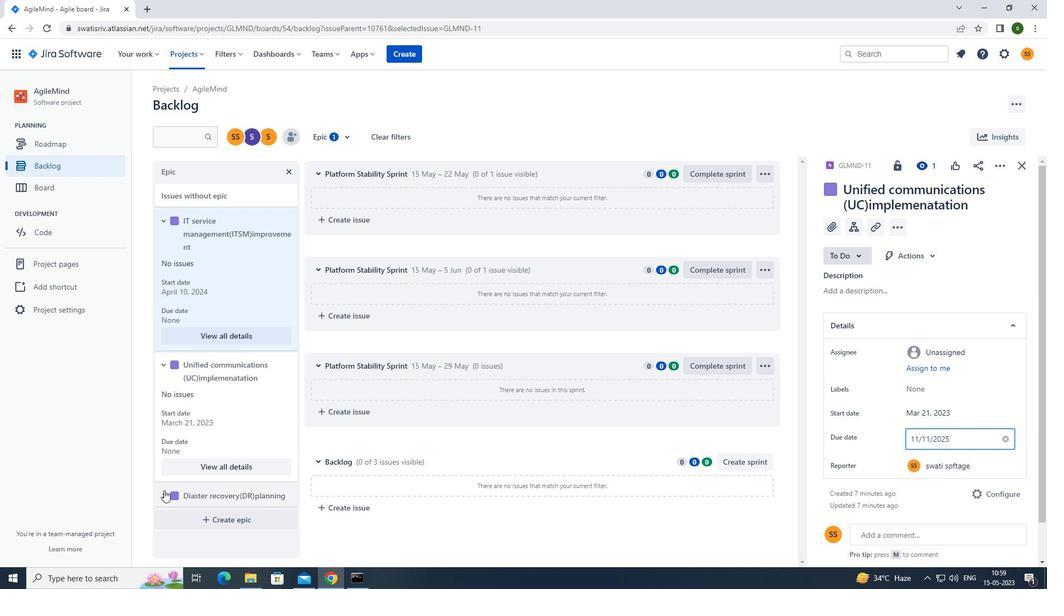 
Action: Mouse pressed left at (163, 491)
Screenshot: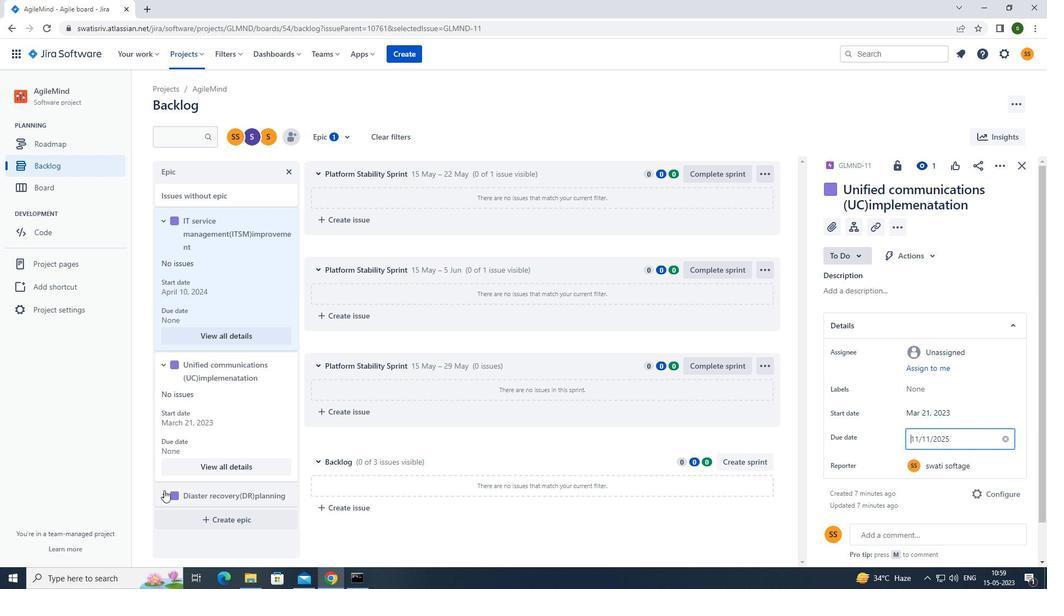 
Action: Mouse moved to (229, 427)
Screenshot: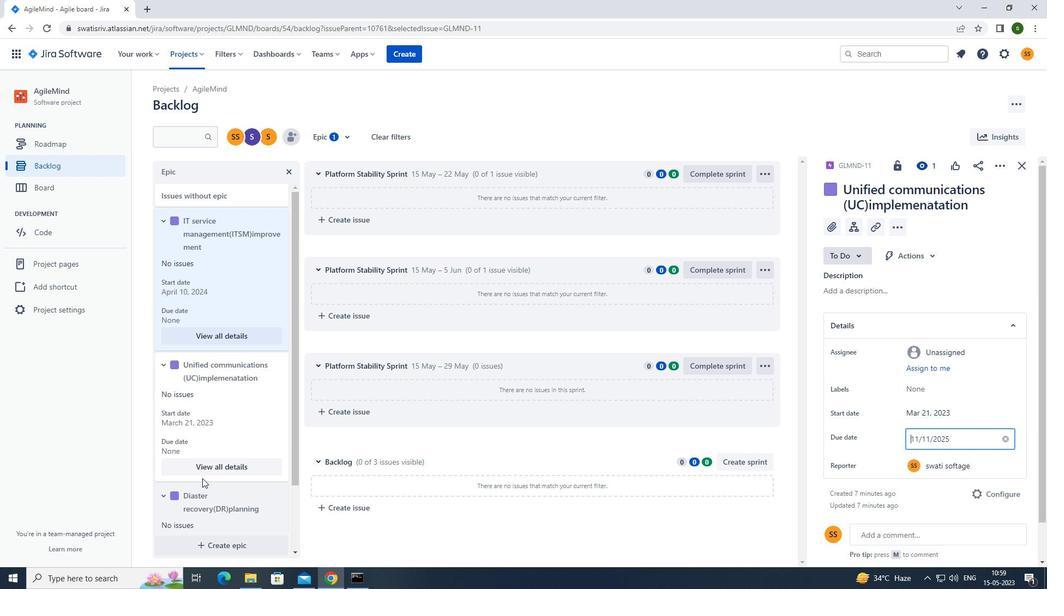 
Action: Mouse scrolled (229, 427) with delta (0, 0)
Screenshot: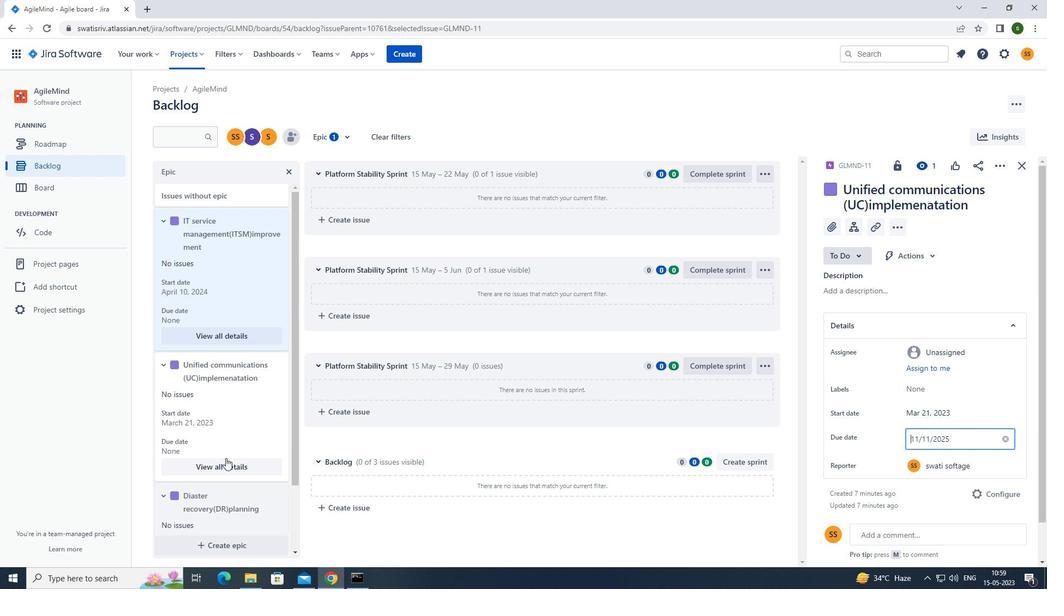 
Action: Mouse scrolled (229, 427) with delta (0, 0)
Screenshot: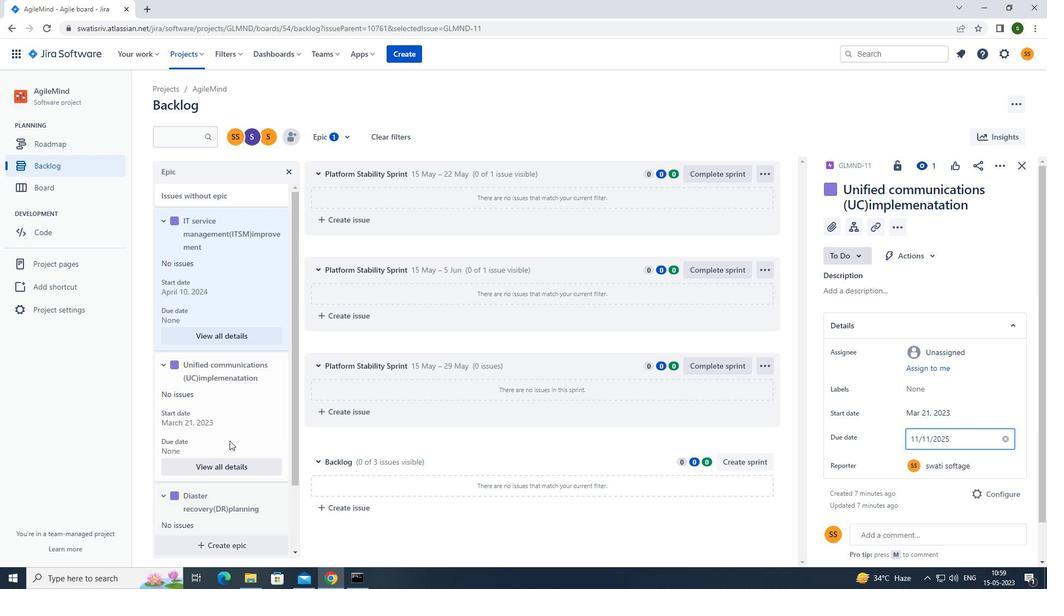 
Action: Mouse scrolled (229, 427) with delta (0, 0)
Screenshot: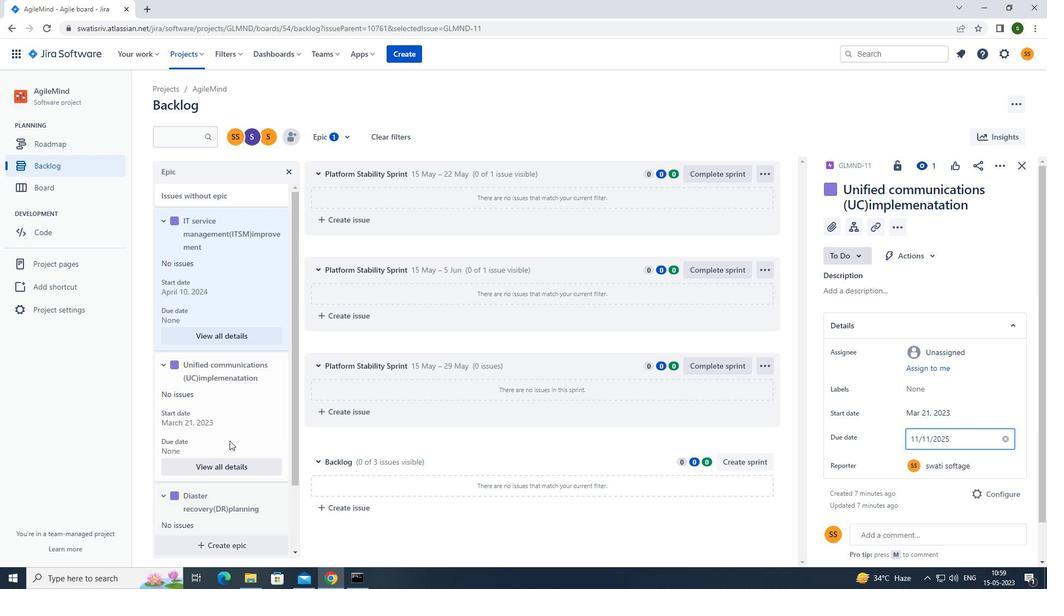 
Action: Mouse scrolled (229, 427) with delta (0, 0)
Screenshot: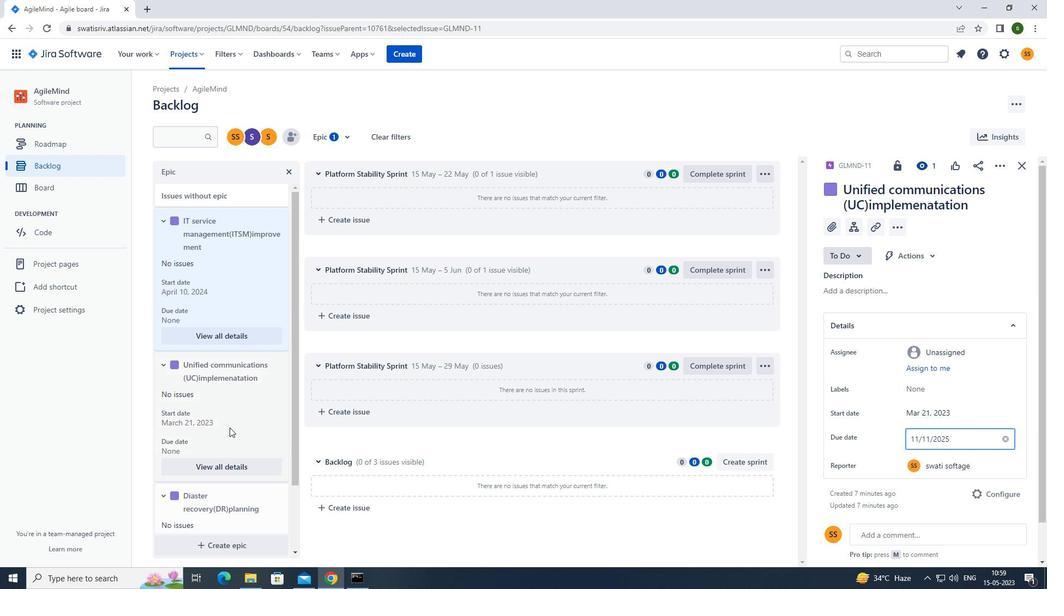 
Action: Mouse moved to (242, 517)
Screenshot: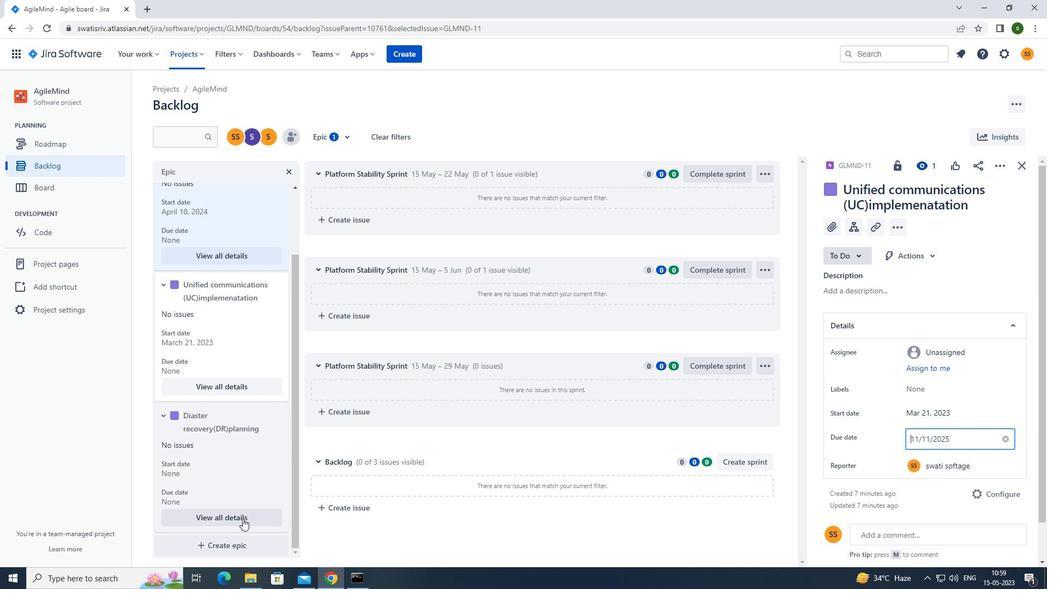 
Action: Mouse pressed left at (242, 517)
Screenshot: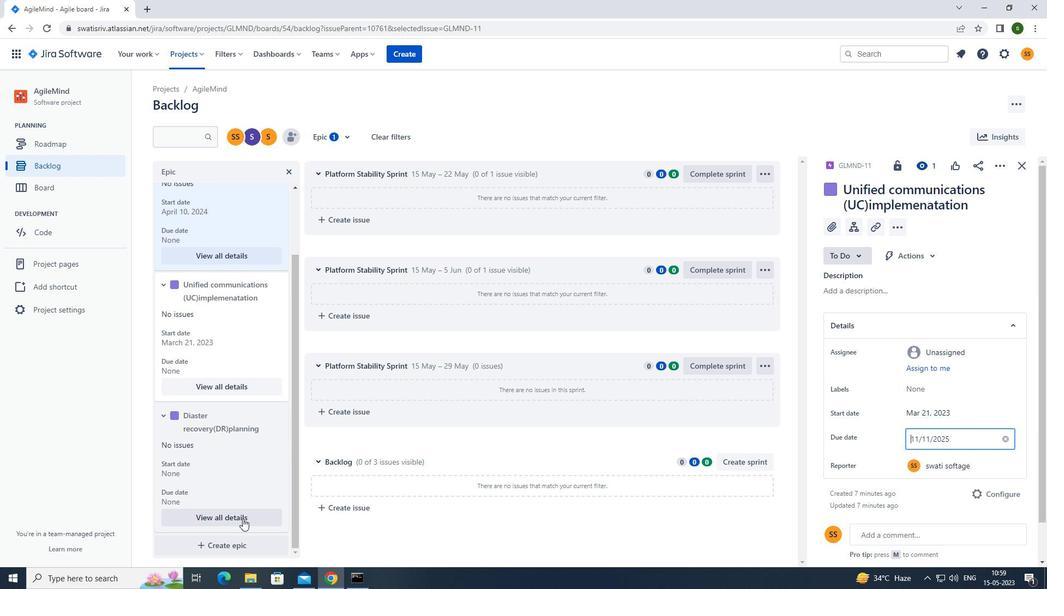 
Action: Mouse moved to (926, 400)
Screenshot: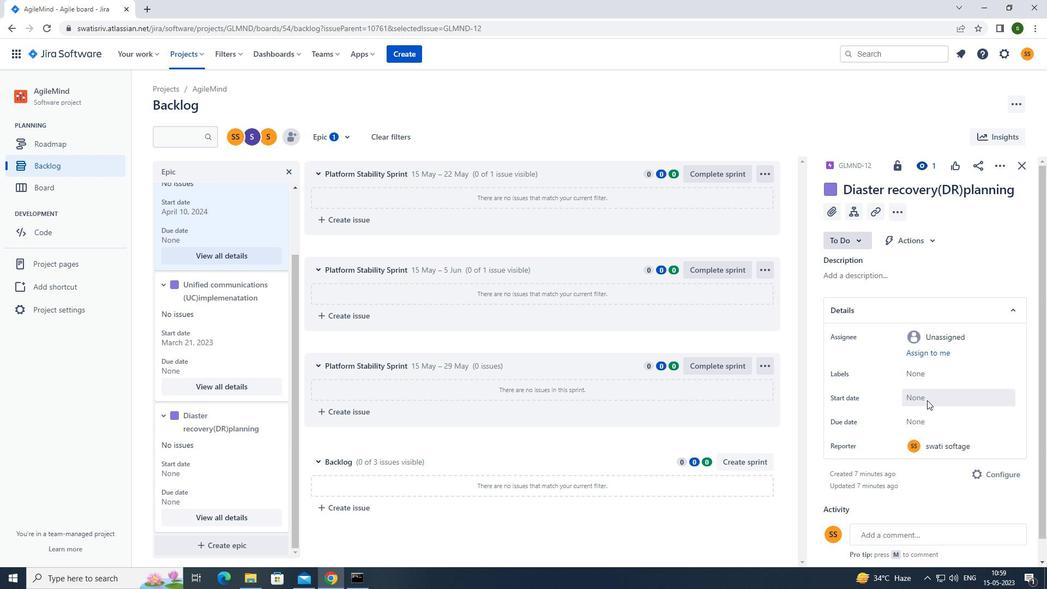 
Action: Mouse pressed left at (926, 400)
Screenshot: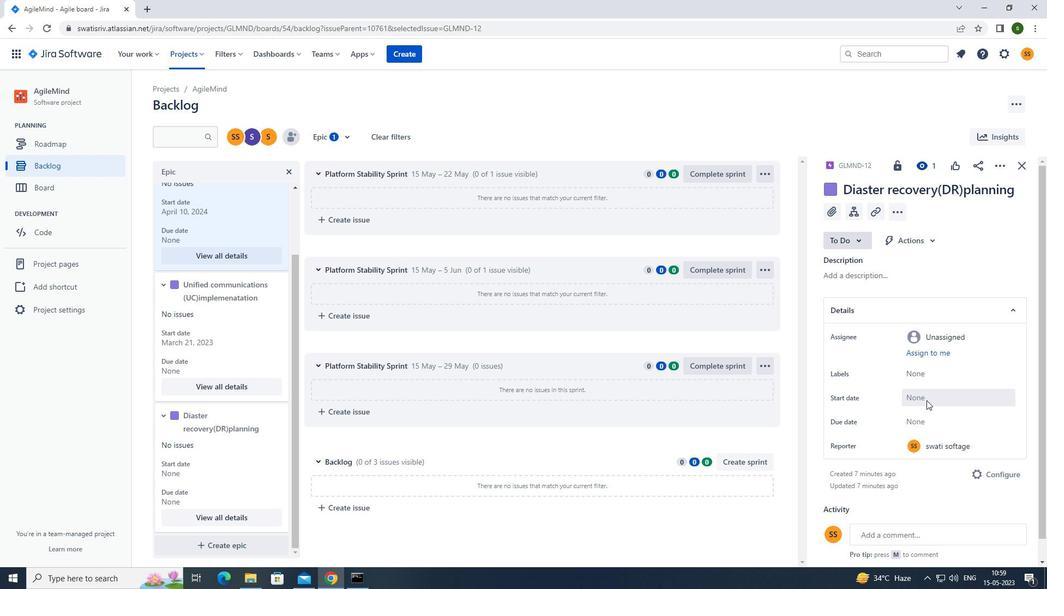 
Action: Mouse moved to (878, 238)
Screenshot: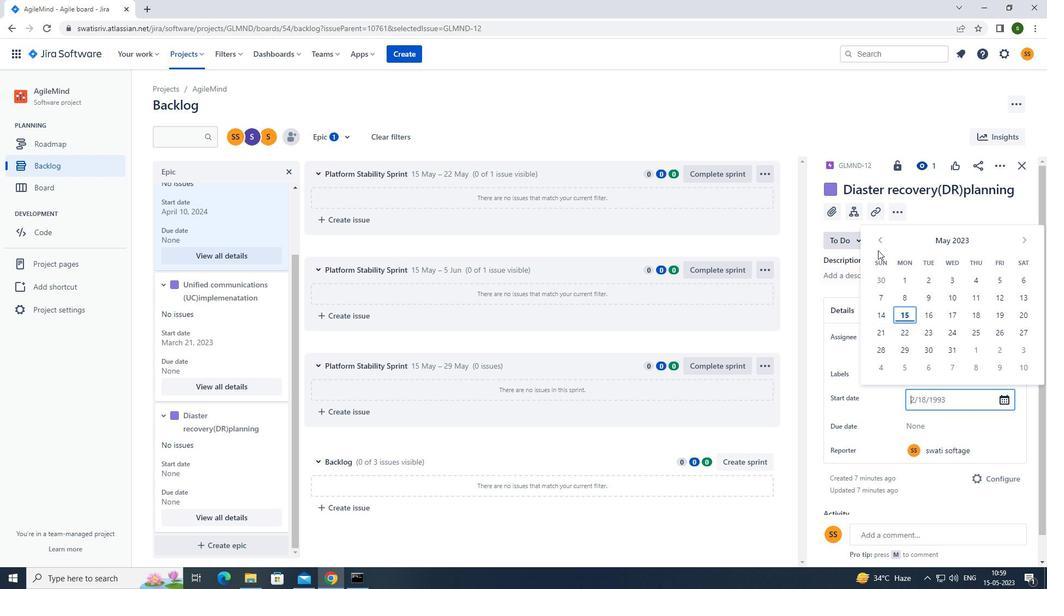 
Action: Mouse pressed left at (878, 238)
Screenshot: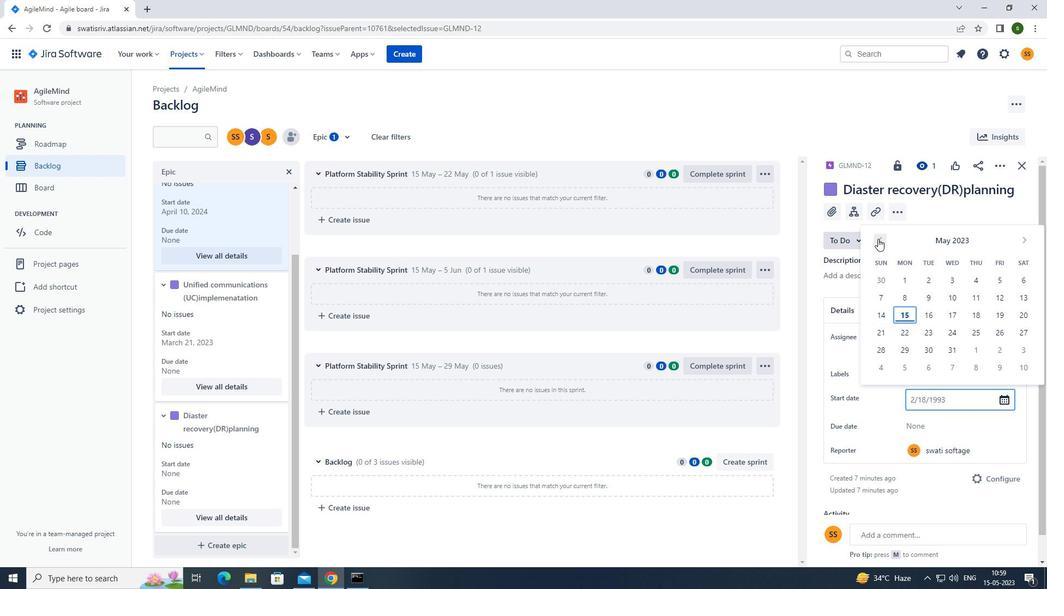 
Action: Mouse moved to (1016, 333)
Screenshot: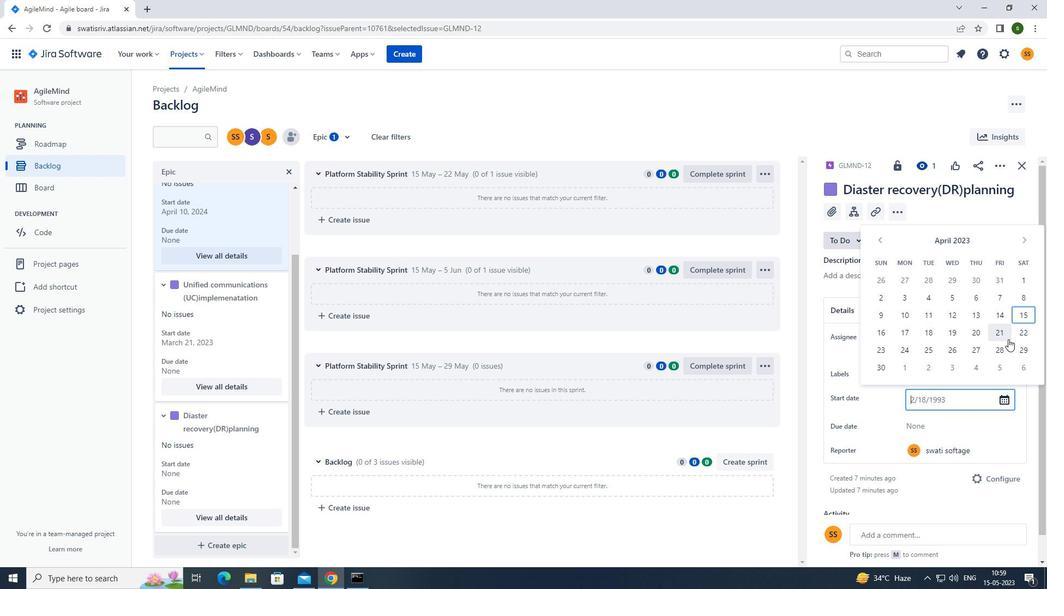 
Action: Mouse pressed left at (1016, 333)
Screenshot: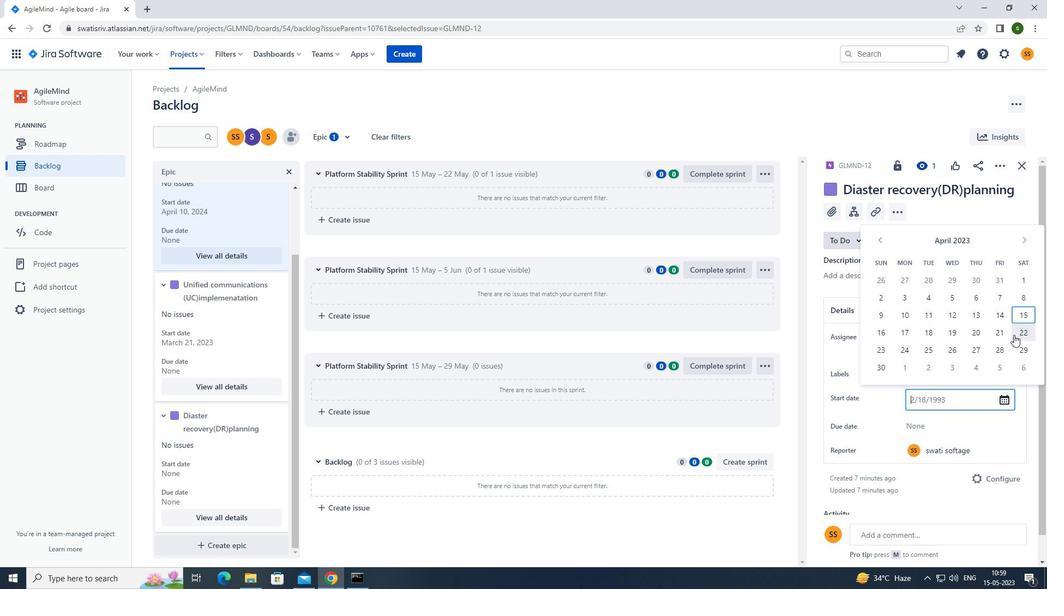 
Action: Mouse moved to (930, 424)
Screenshot: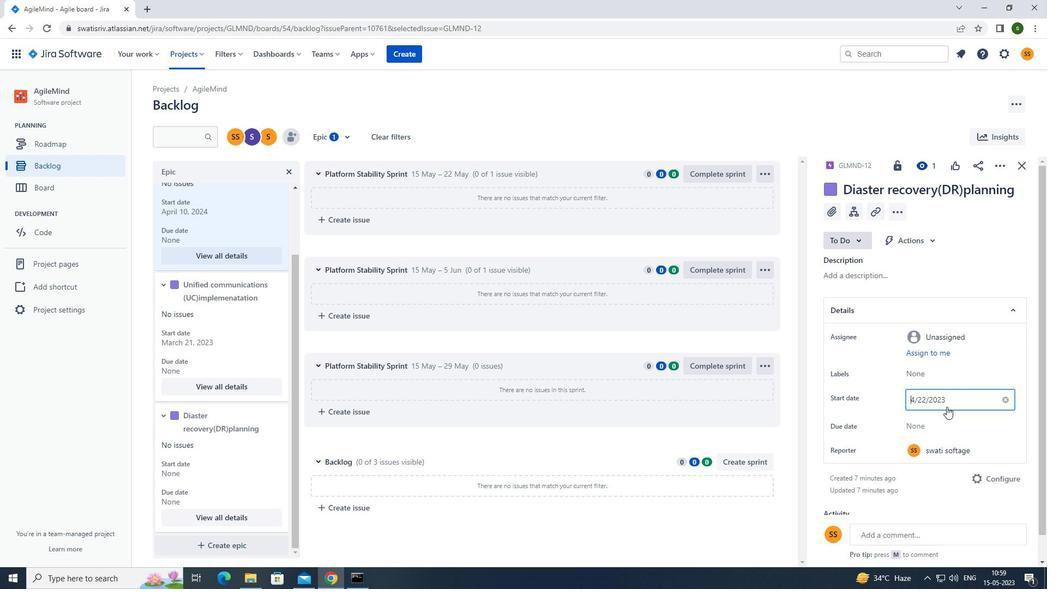
Action: Mouse pressed left at (930, 424)
Screenshot: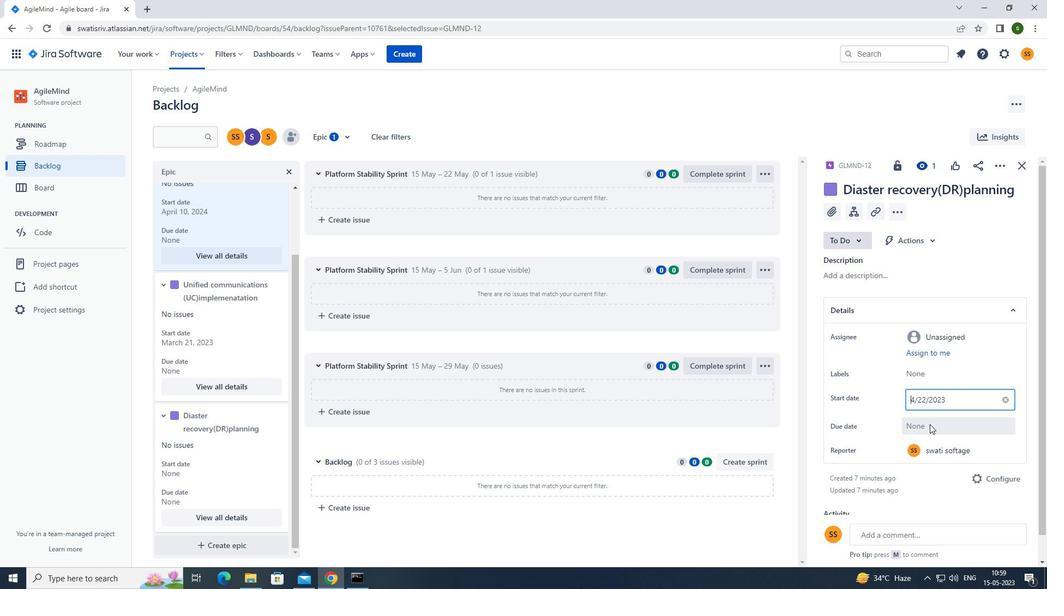 
Action: Mouse moved to (1027, 268)
Screenshot: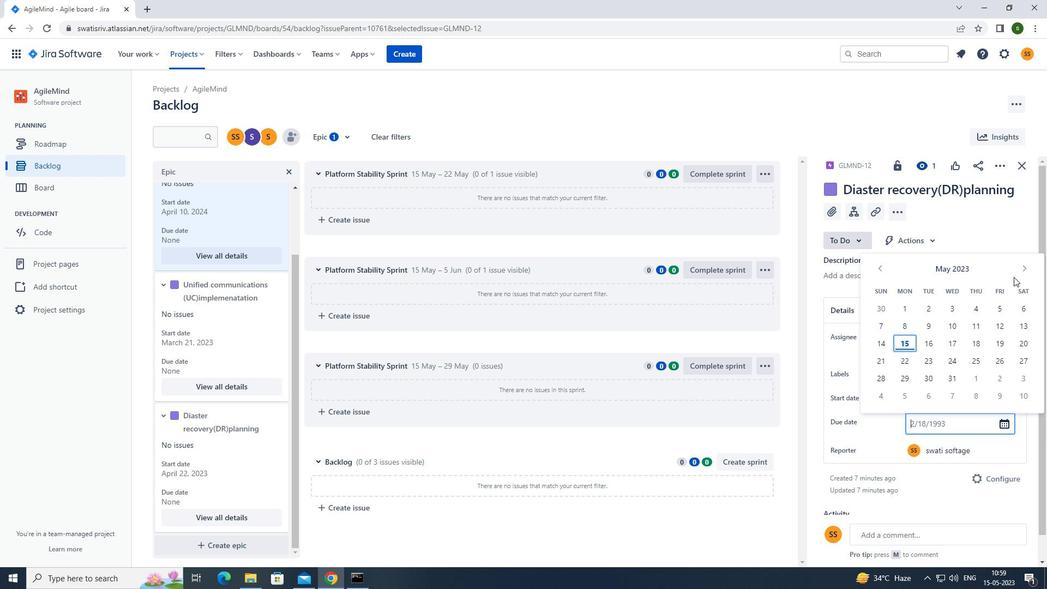 
Action: Mouse pressed left at (1027, 268)
Screenshot: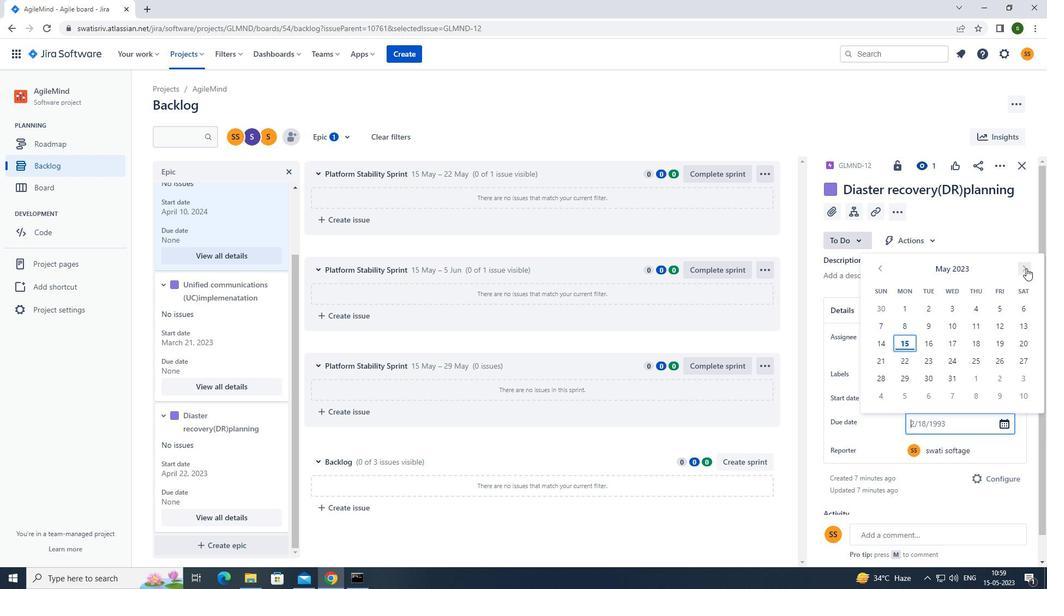 
Action: Mouse pressed left at (1027, 268)
Screenshot: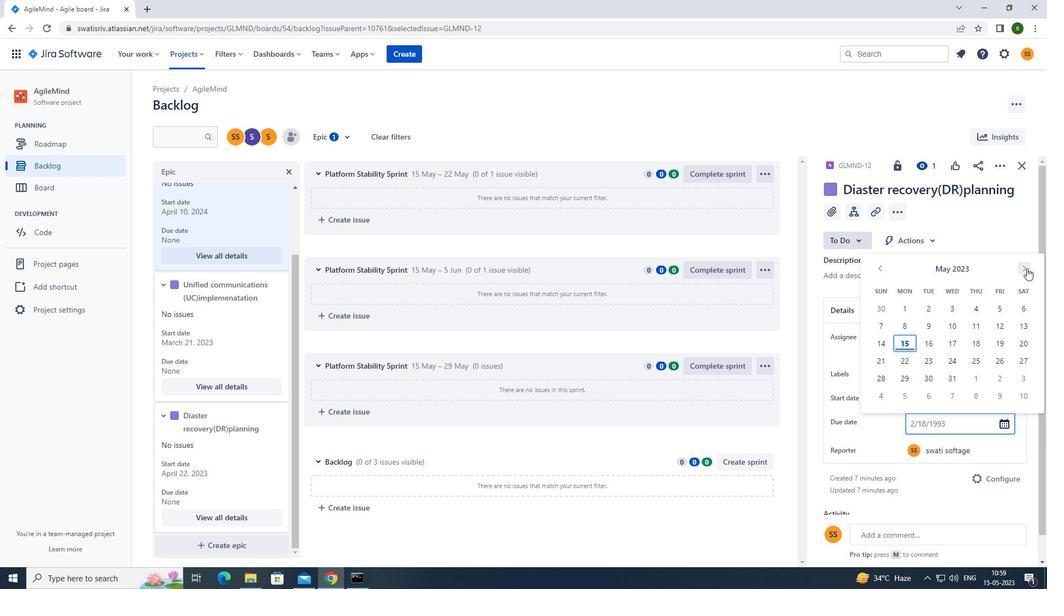 
Action: Mouse pressed left at (1027, 268)
Screenshot: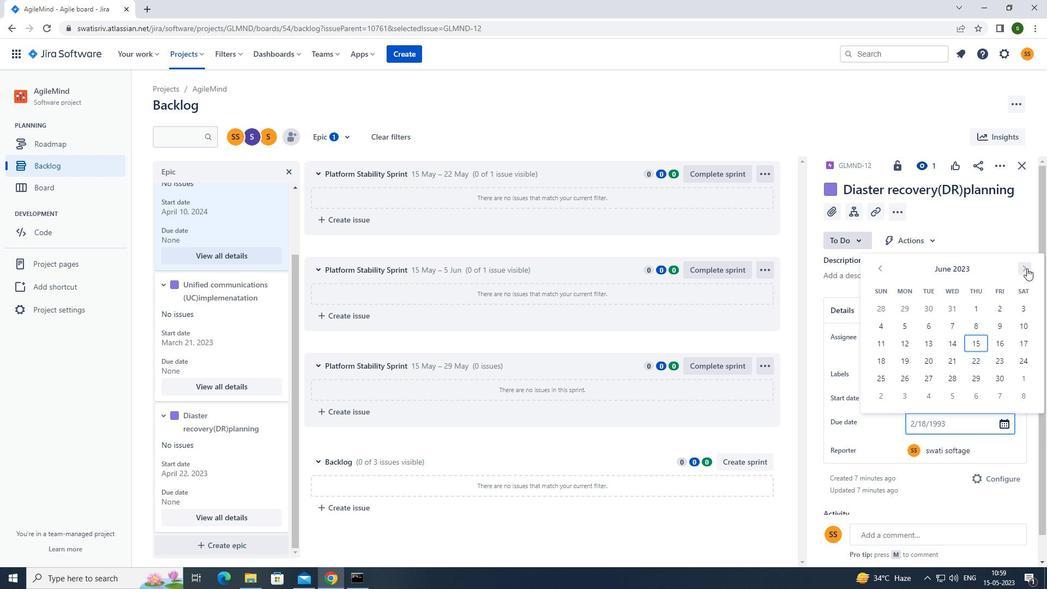
Action: Mouse pressed left at (1027, 268)
Screenshot: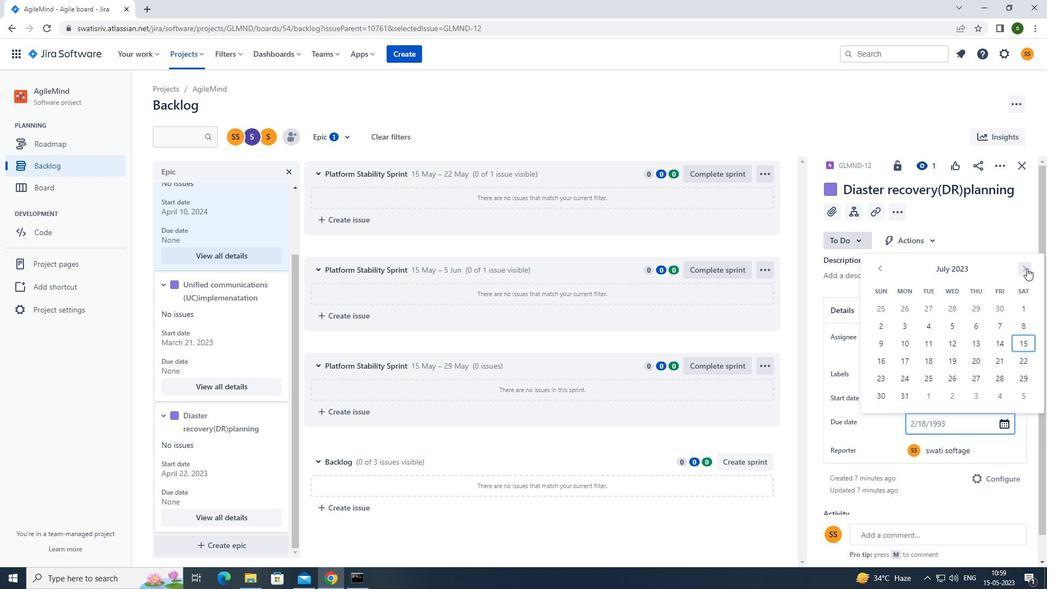 
Action: Mouse pressed left at (1027, 268)
Screenshot: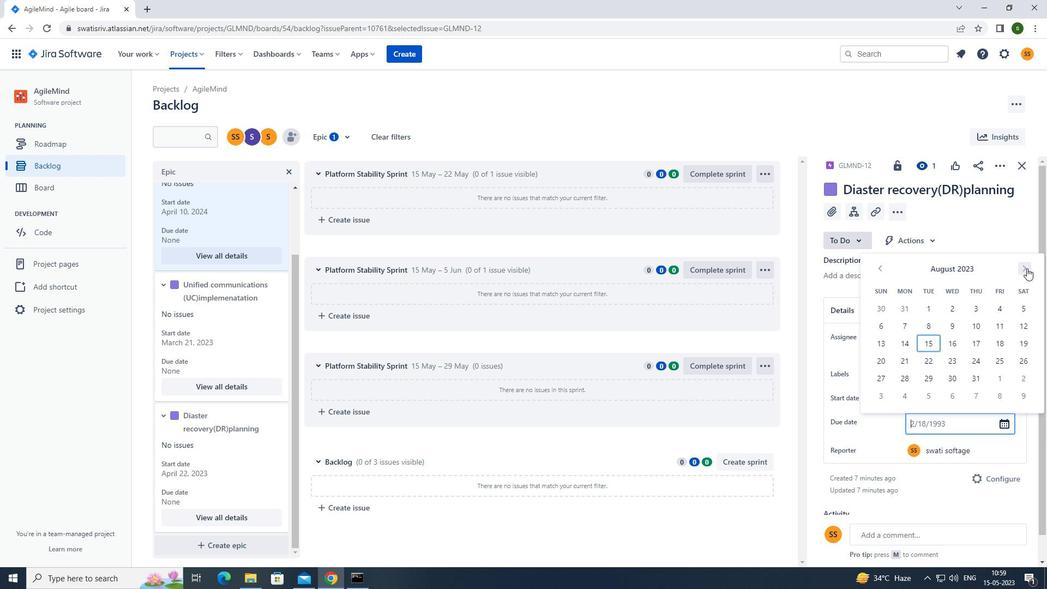 
Action: Mouse pressed left at (1027, 268)
Screenshot: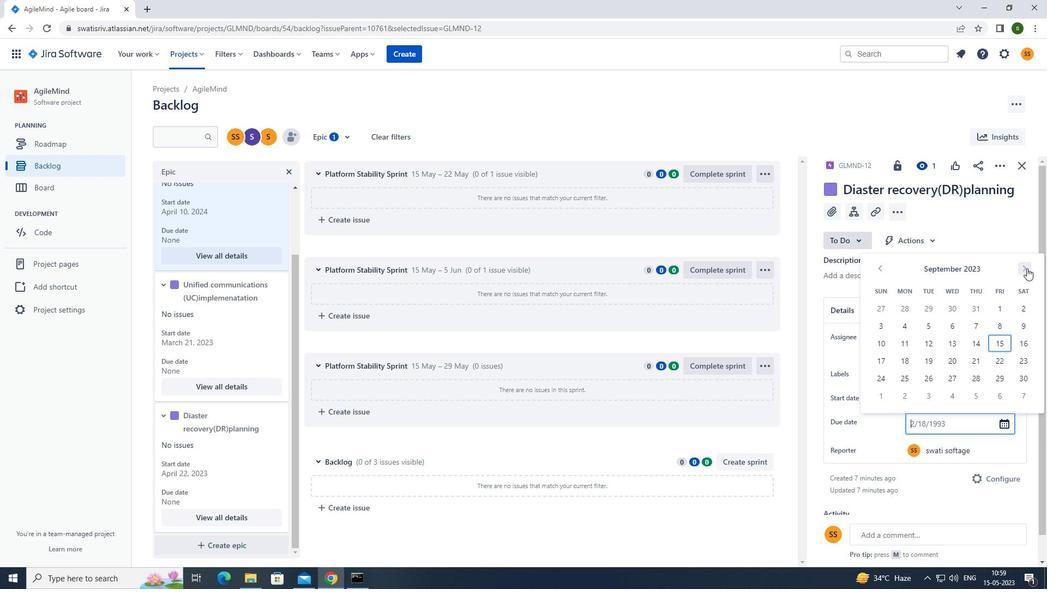 
Action: Mouse pressed left at (1027, 268)
Screenshot: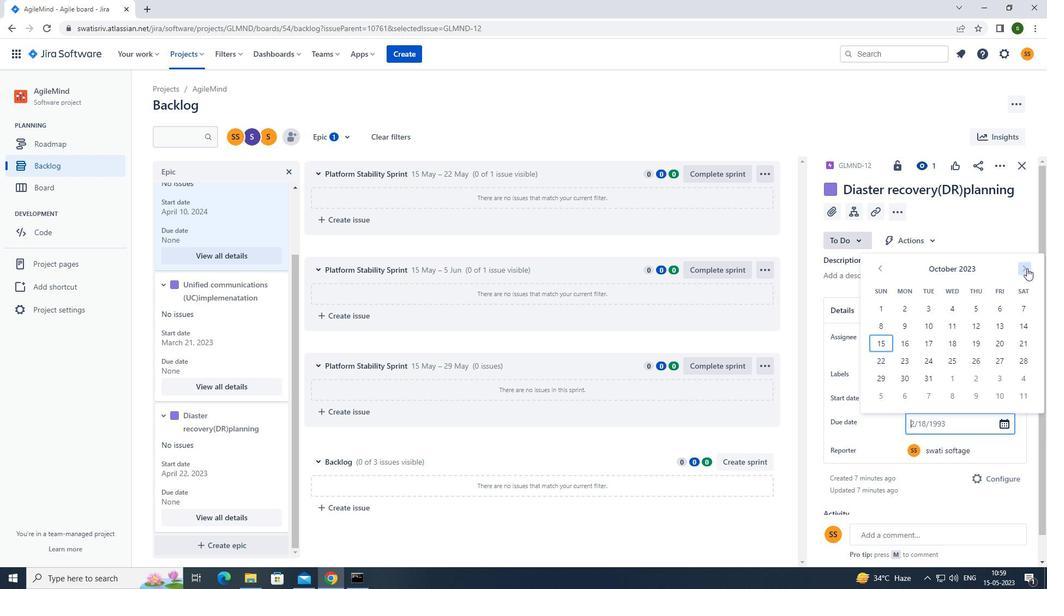 
Action: Mouse pressed left at (1027, 268)
Screenshot: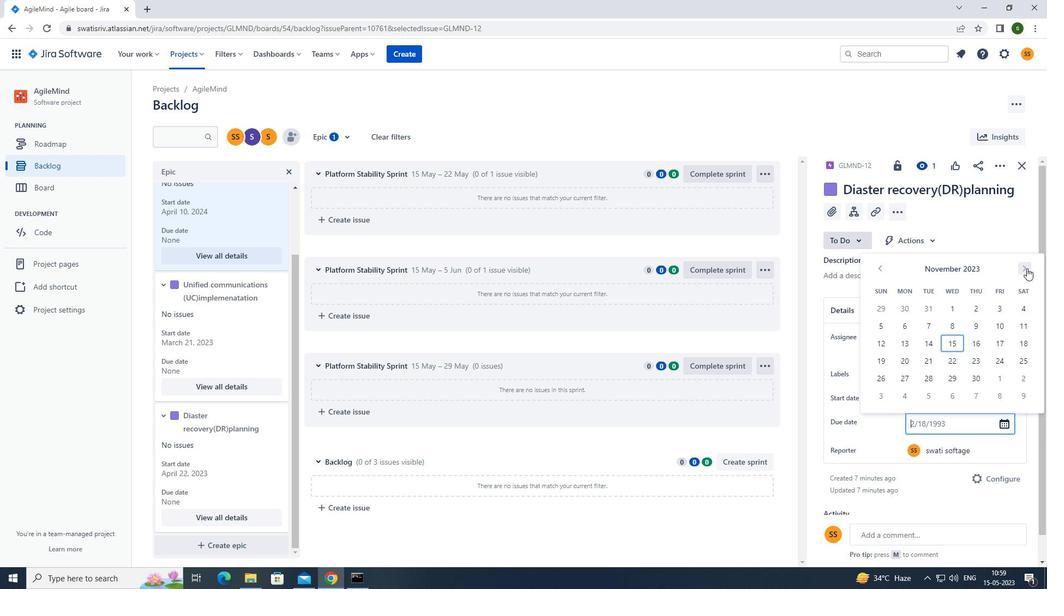
Action: Mouse pressed left at (1027, 268)
Screenshot: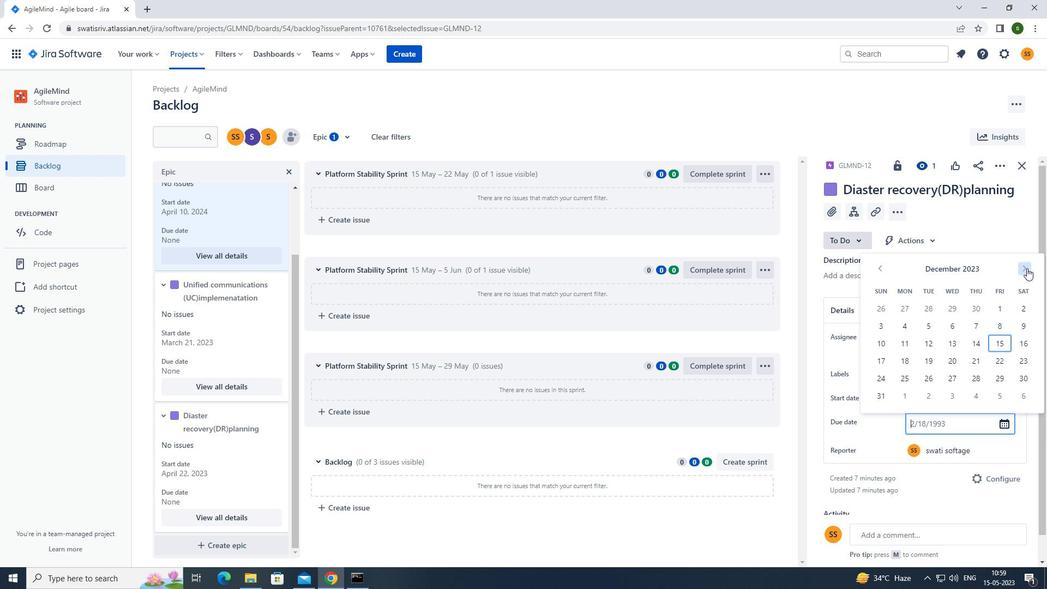 
Action: Mouse pressed left at (1027, 268)
Screenshot: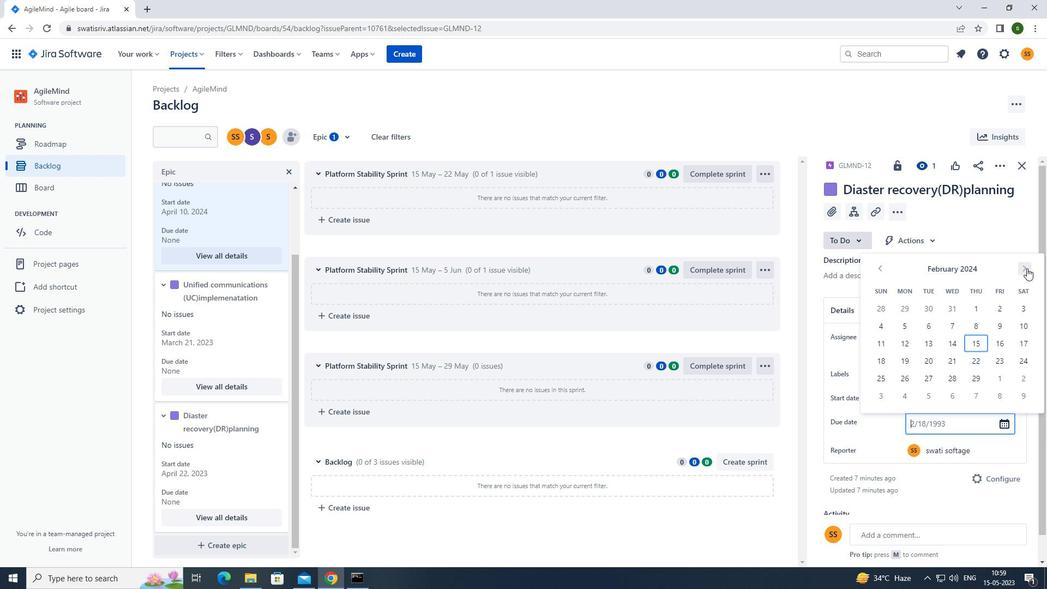 
Action: Mouse pressed left at (1027, 268)
Screenshot: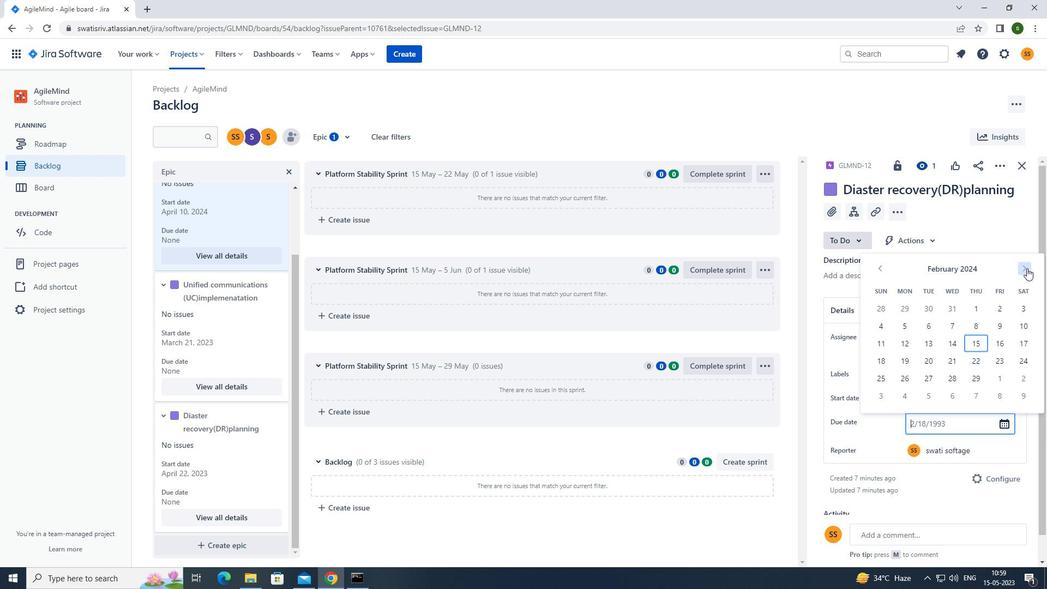 
Action: Mouse pressed left at (1027, 268)
Screenshot: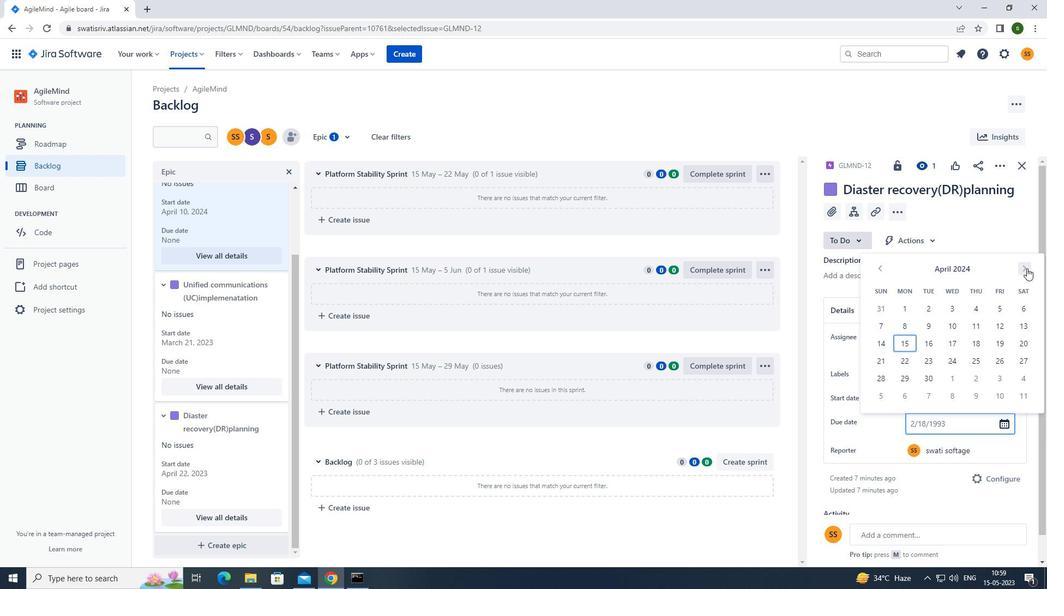 
Action: Mouse pressed left at (1027, 268)
Screenshot: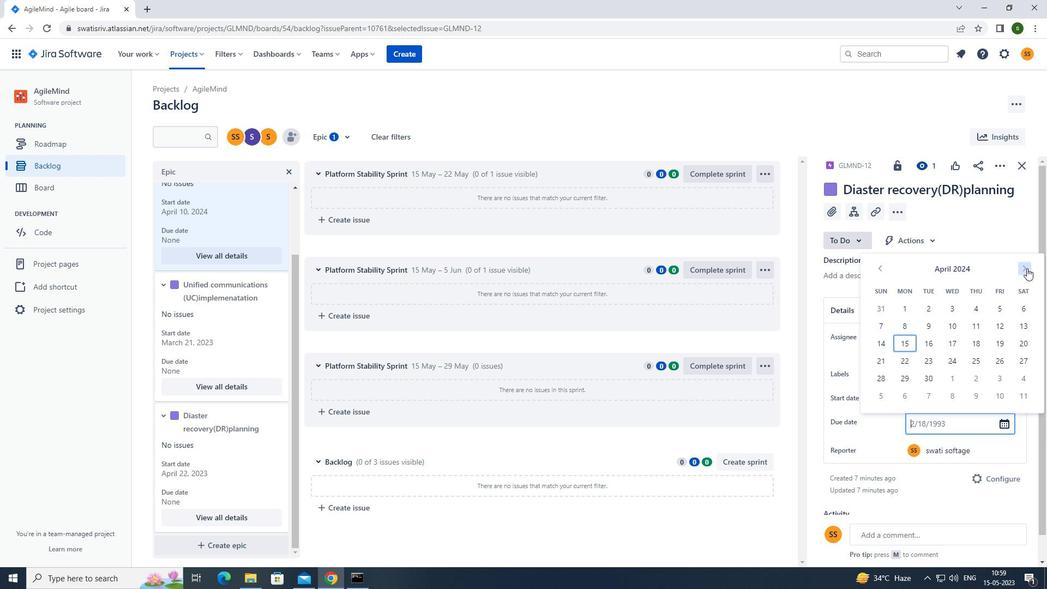 
Action: Mouse pressed left at (1027, 268)
Screenshot: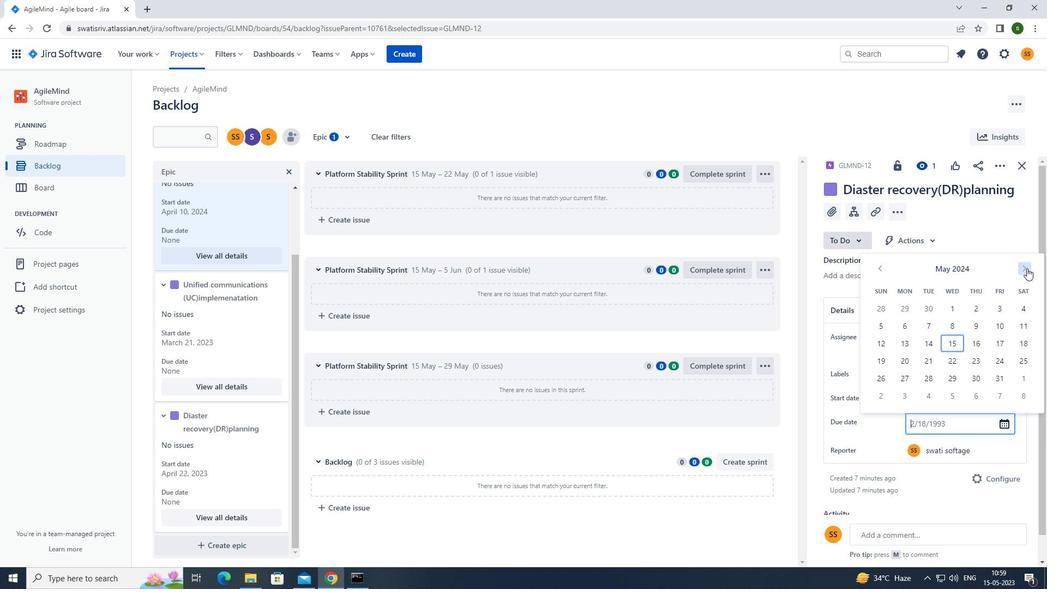 
Action: Mouse pressed left at (1027, 268)
Screenshot: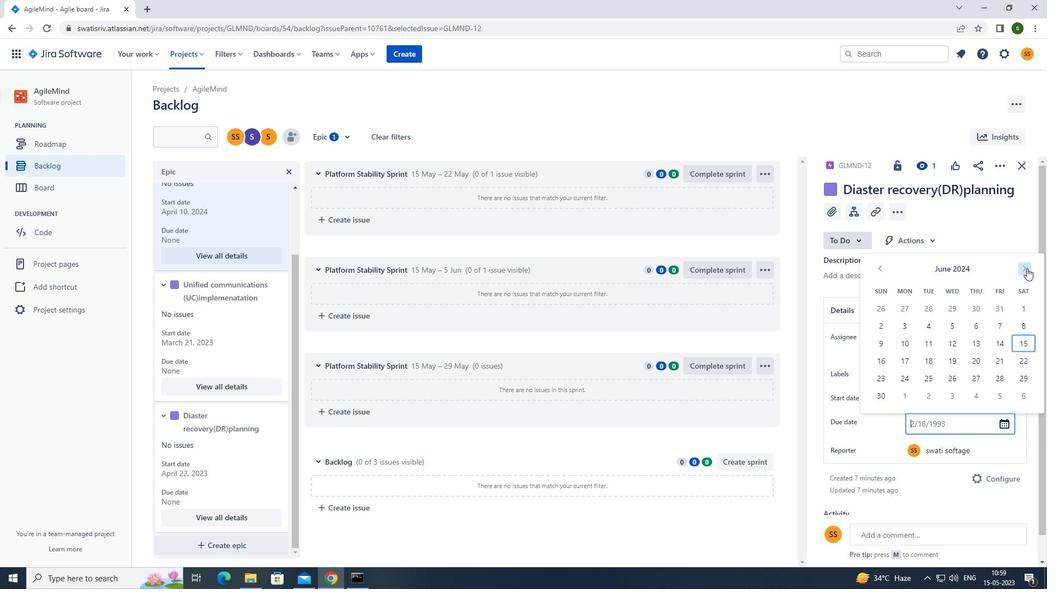 
Action: Mouse pressed left at (1027, 268)
Screenshot: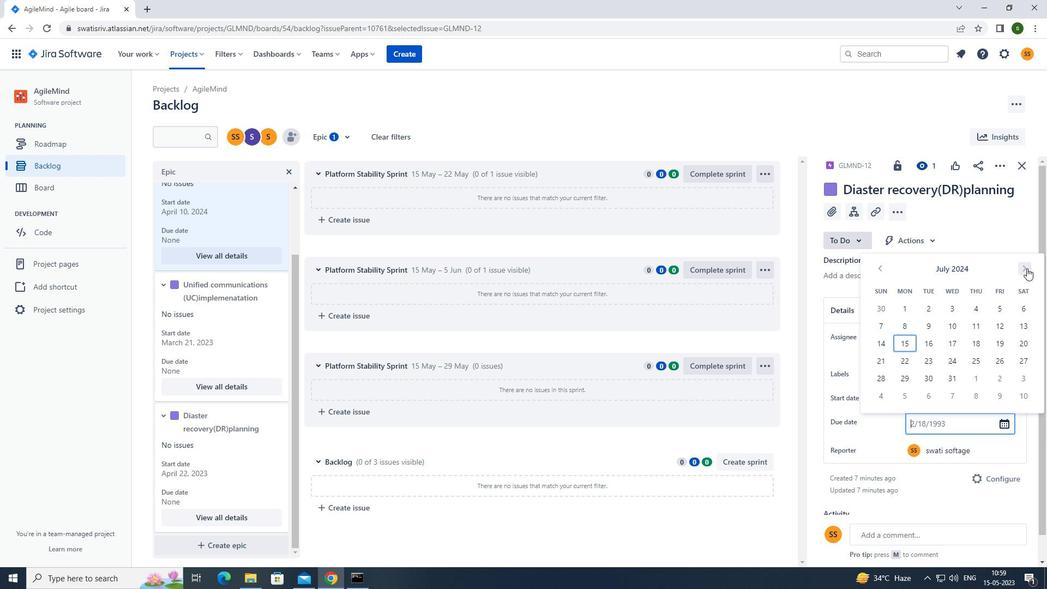 
Action: Mouse pressed left at (1027, 268)
Screenshot: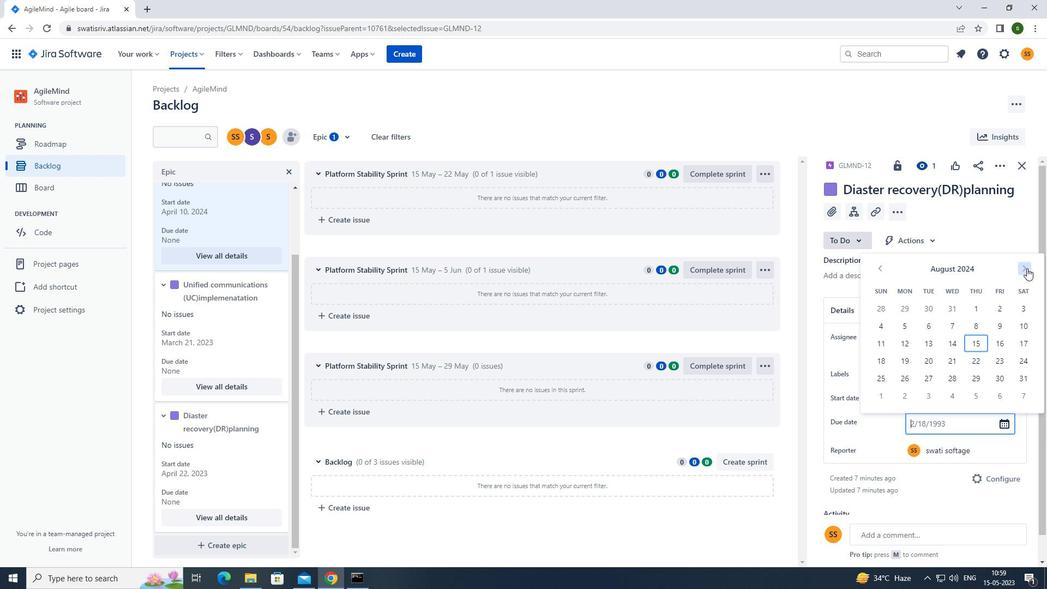 
Action: Mouse pressed left at (1027, 268)
Screenshot: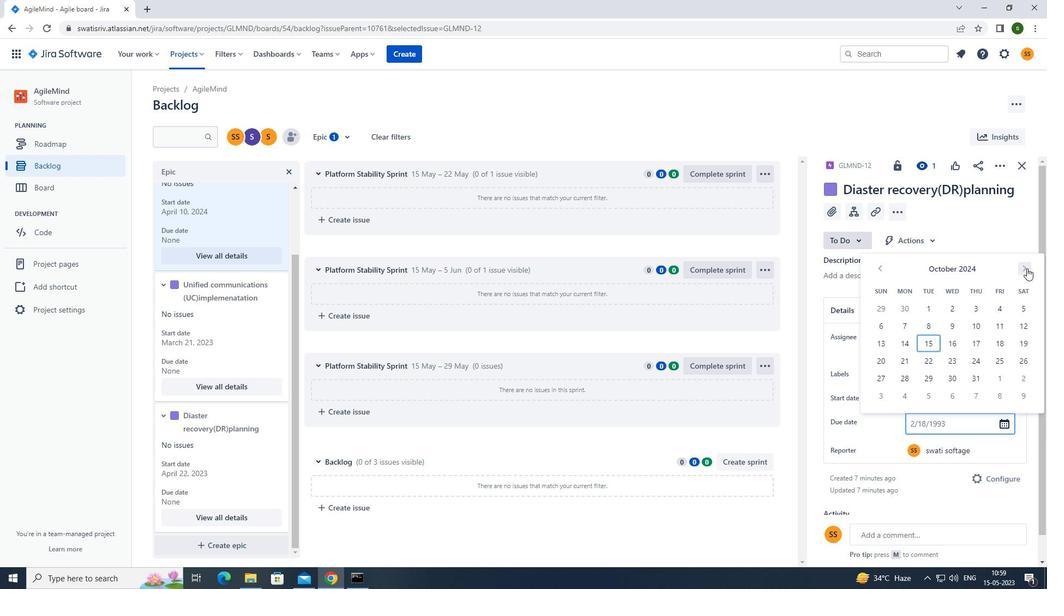 
Action: Mouse pressed left at (1027, 268)
Screenshot: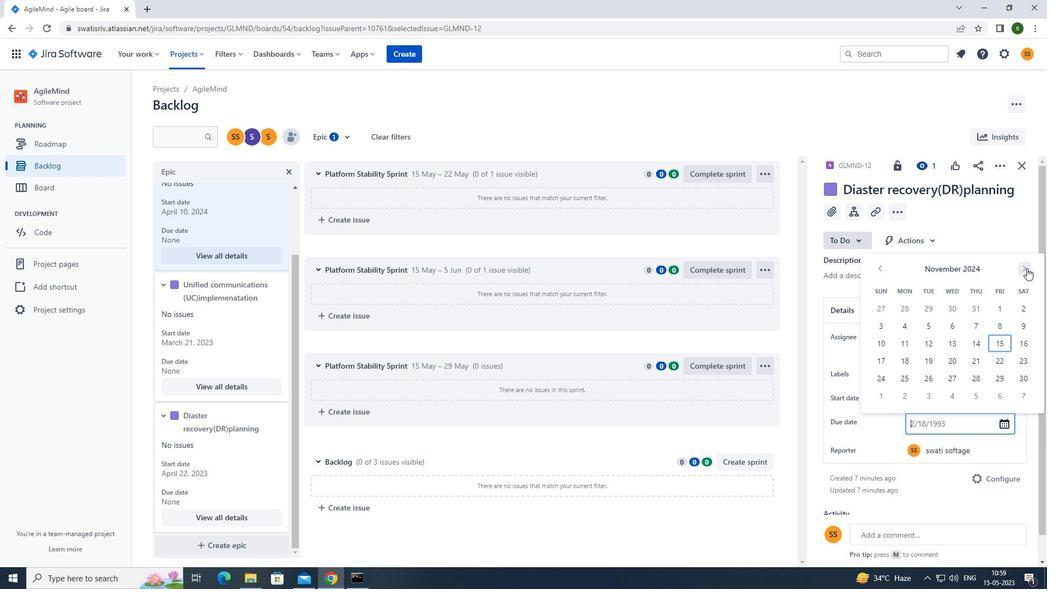 
Action: Mouse moved to (876, 362)
Screenshot: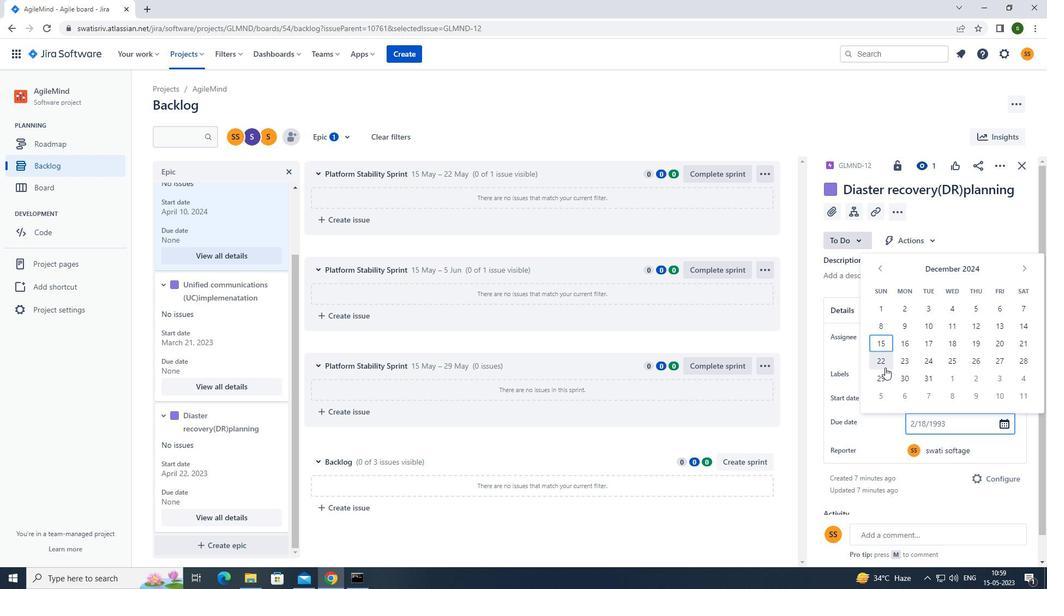
Action: Mouse pressed left at (876, 362)
Screenshot: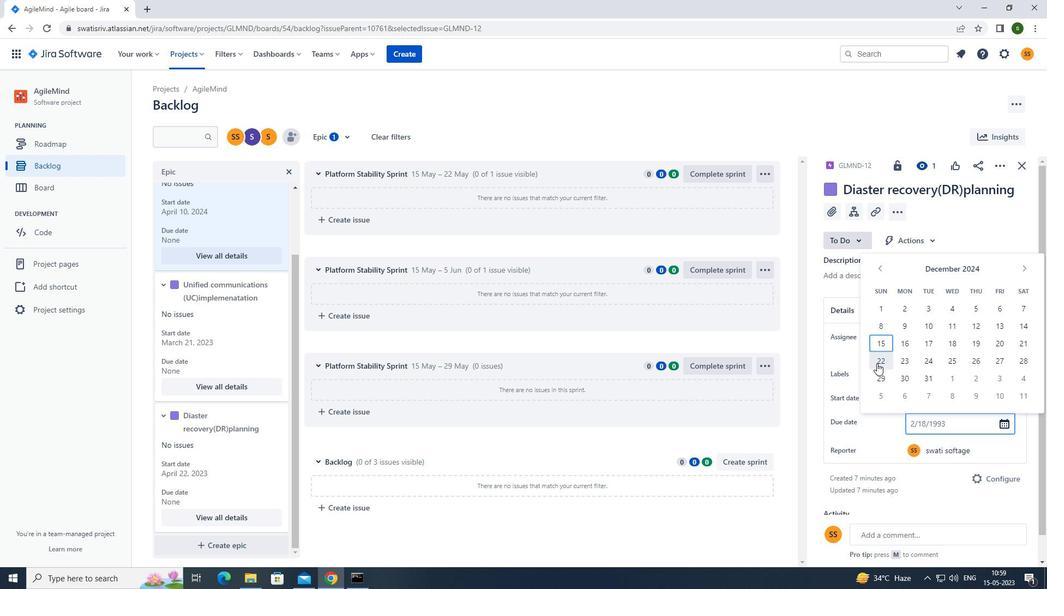 
Action: Mouse moved to (652, 109)
Screenshot: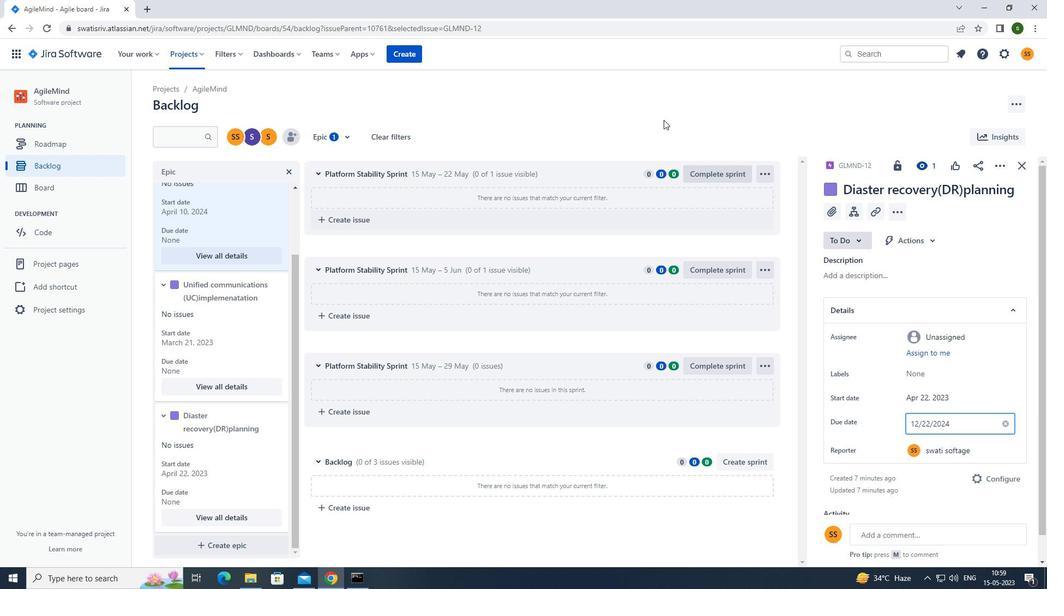 
Action: Mouse pressed left at (652, 109)
Screenshot: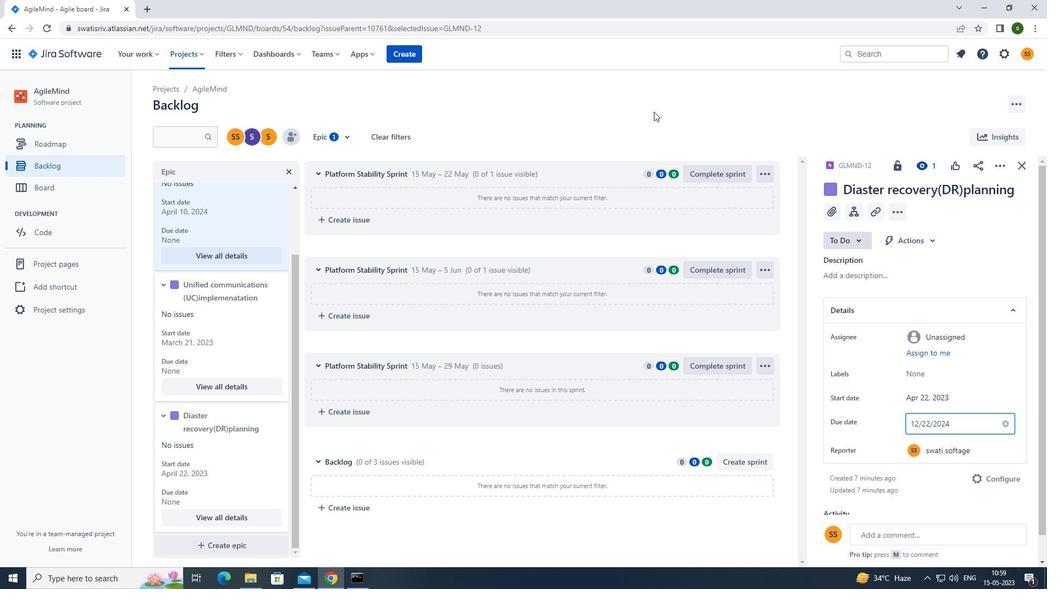 
